 Task: Use the formula "MINIFS" in spreadsheet "Project portfolio".
Action: Mouse moved to (795, 92)
Screenshot: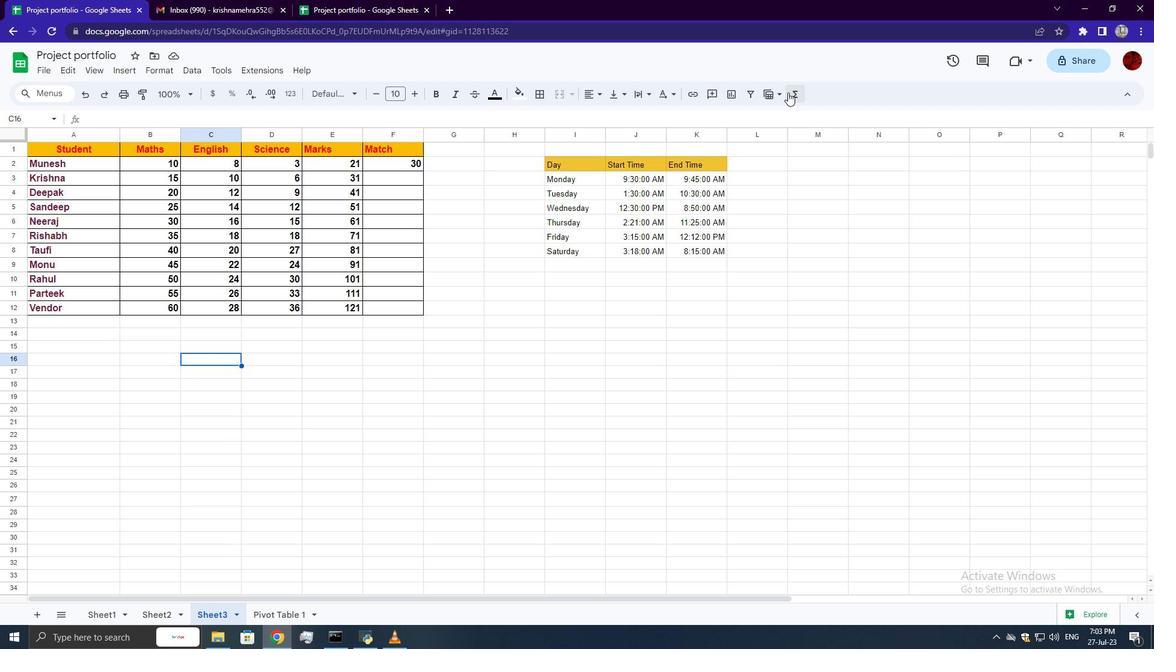 
Action: Mouse pressed left at (795, 92)
Screenshot: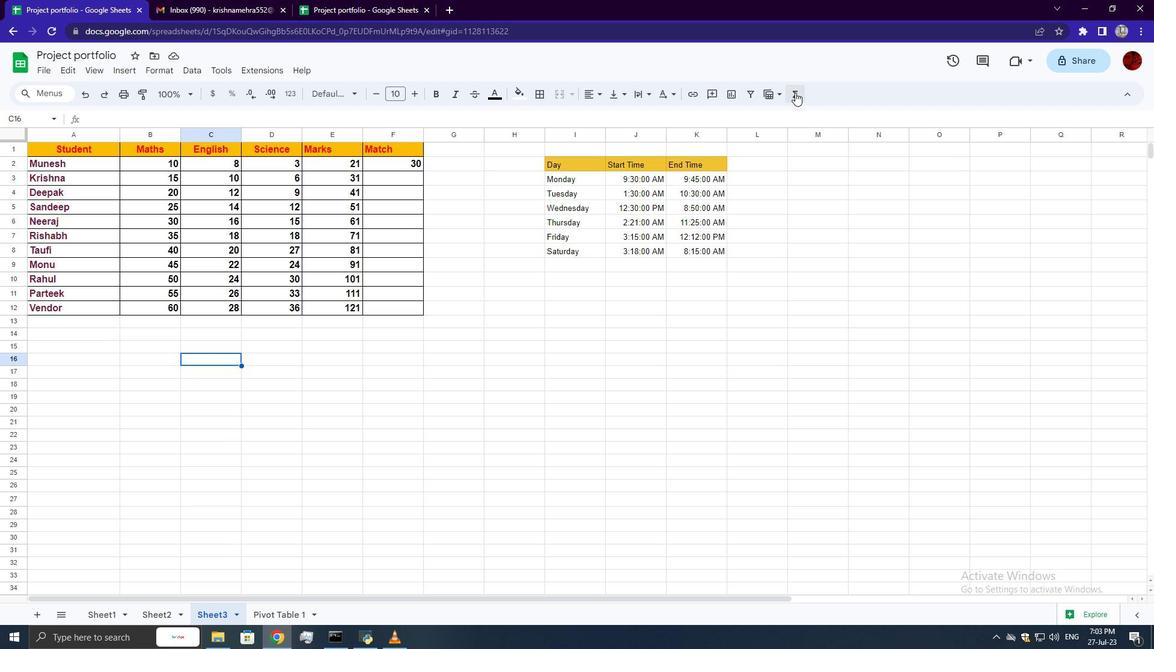 
Action: Mouse moved to (960, 239)
Screenshot: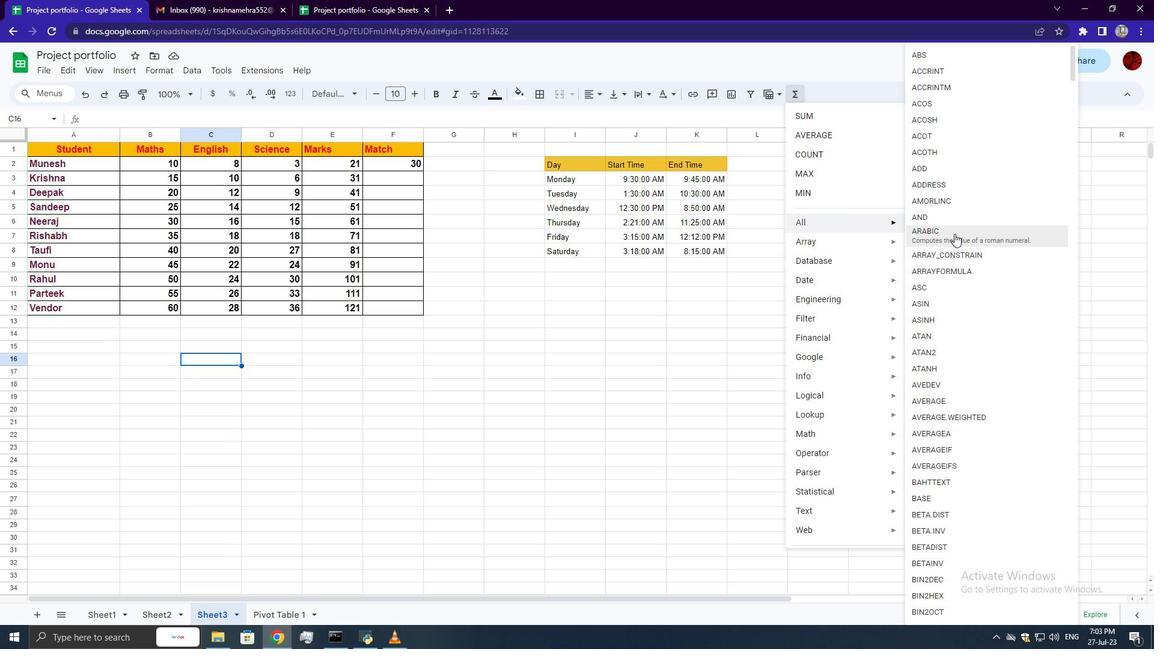 
Action: Mouse scrolled (960, 239) with delta (0, 0)
Screenshot: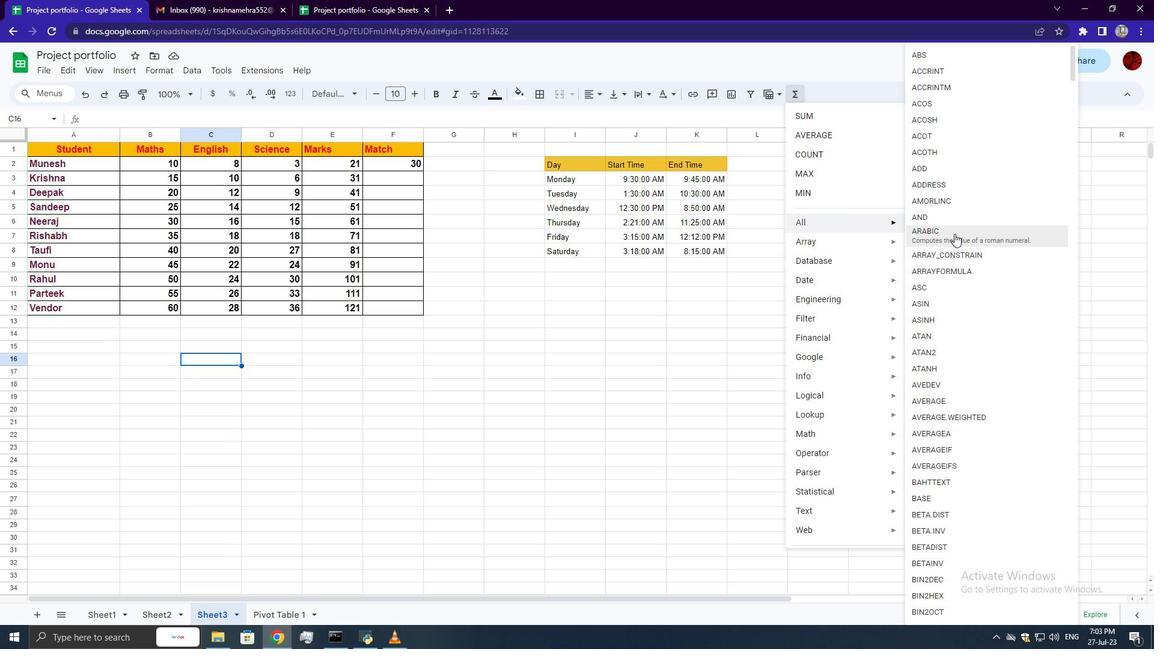 
Action: Mouse moved to (962, 241)
Screenshot: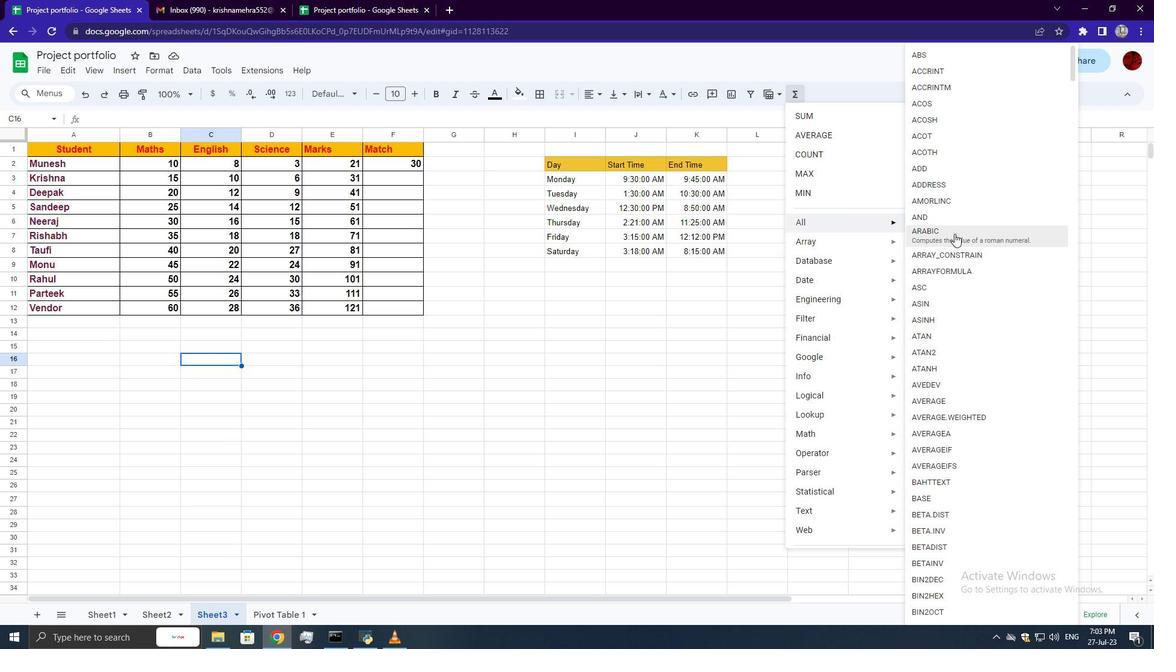 
Action: Mouse scrolled (962, 241) with delta (0, 0)
Screenshot: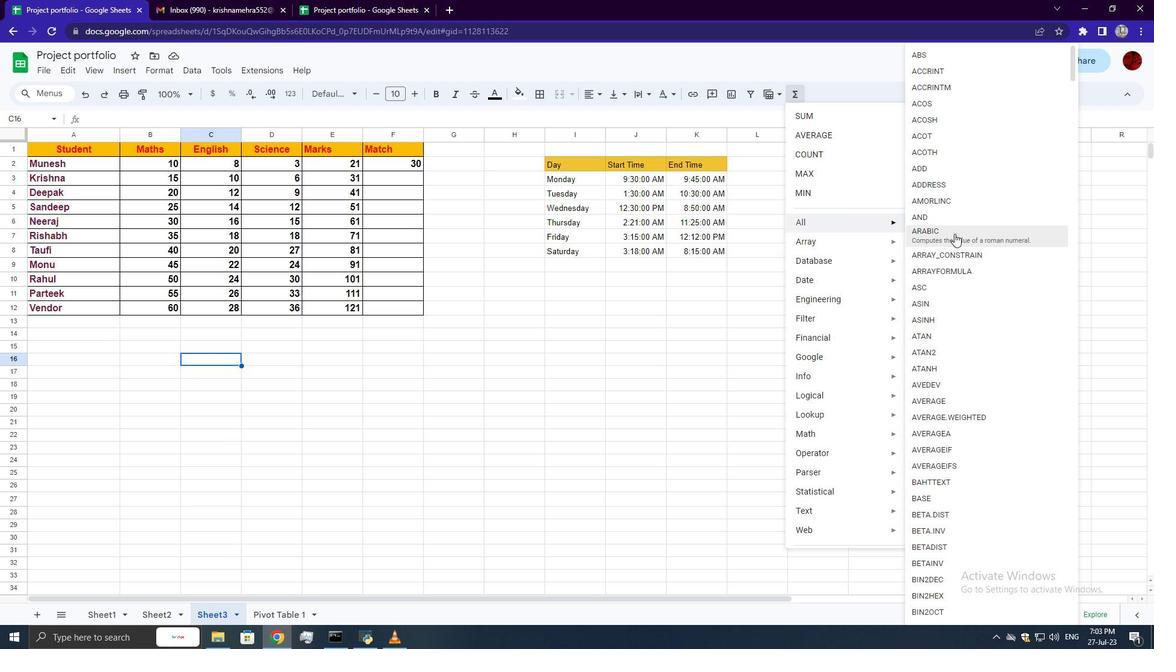 
Action: Mouse scrolled (962, 241) with delta (0, 0)
Screenshot: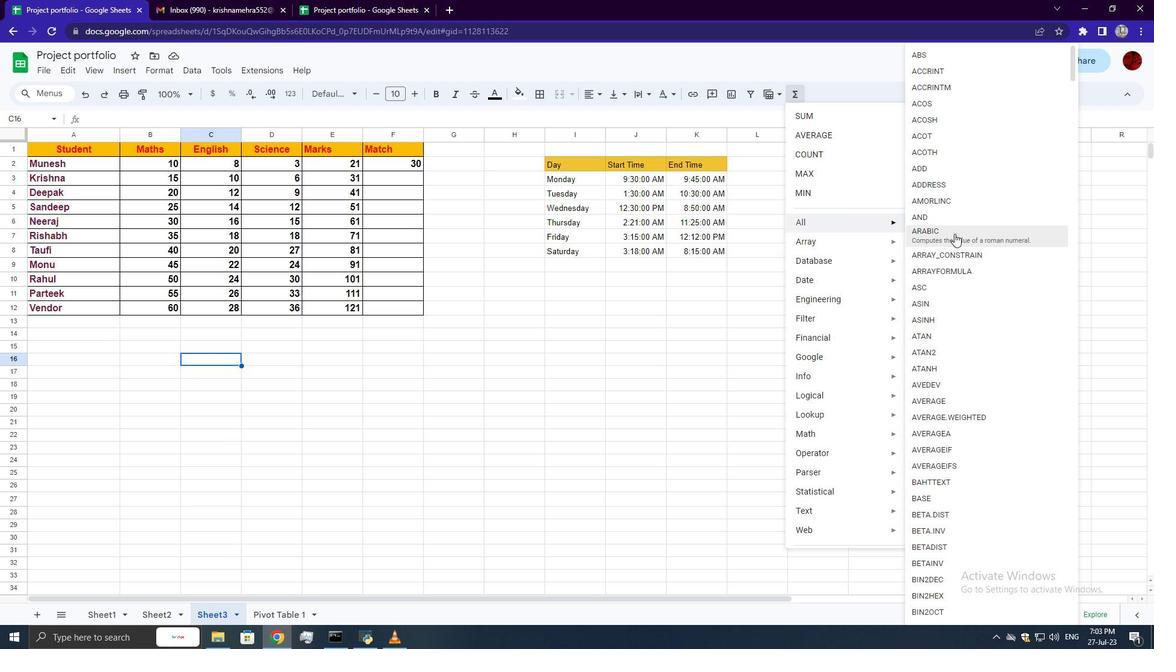 
Action: Mouse scrolled (962, 241) with delta (0, 0)
Screenshot: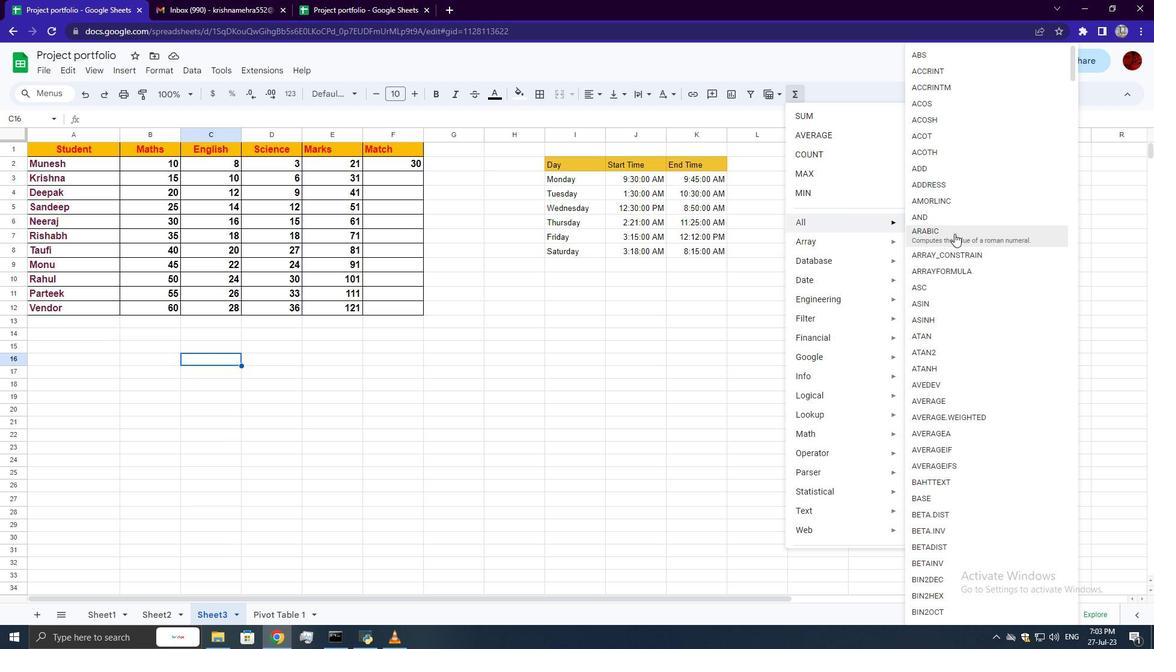 
Action: Mouse scrolled (962, 241) with delta (0, 0)
Screenshot: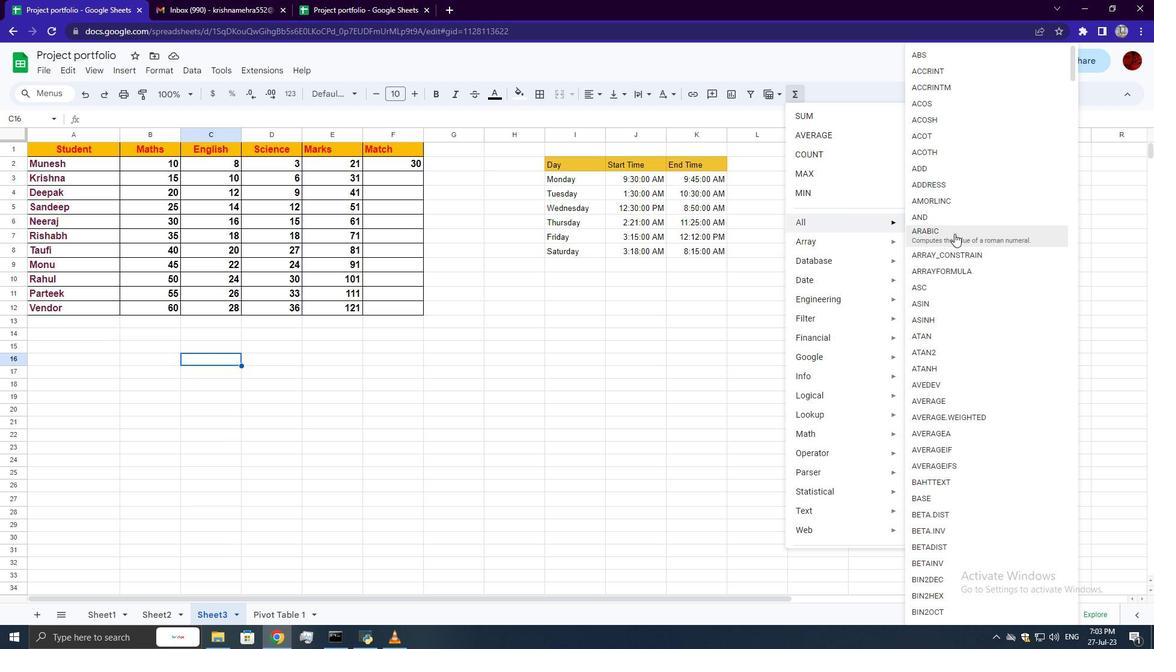 
Action: Mouse scrolled (962, 241) with delta (0, 0)
Screenshot: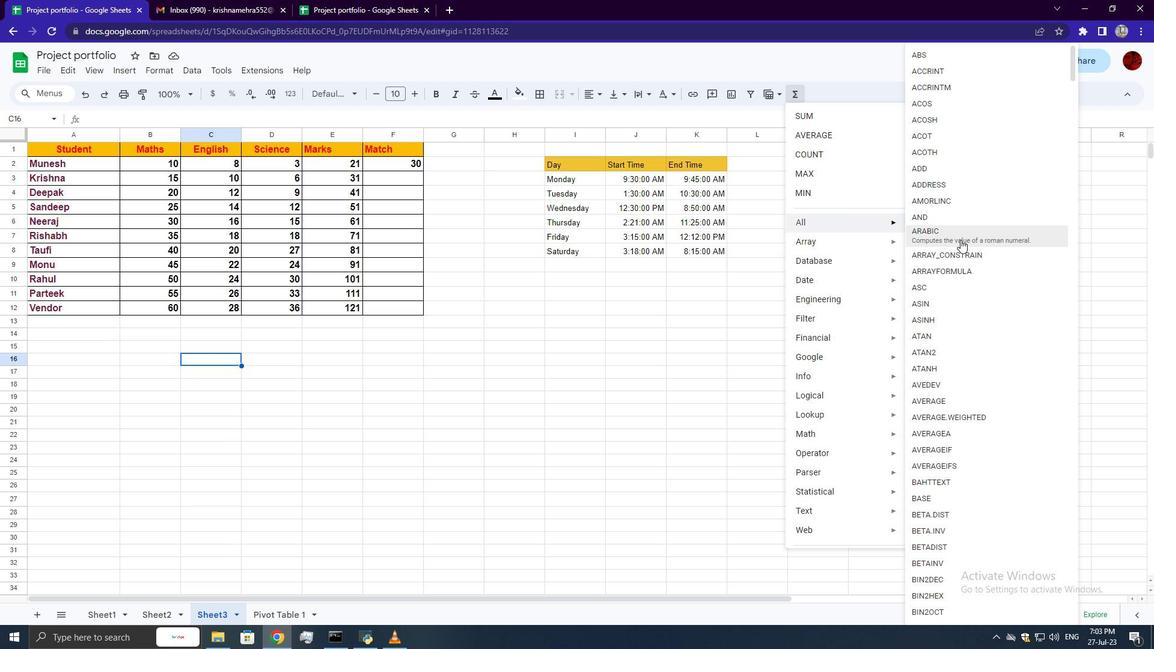 
Action: Mouse moved to (963, 241)
Screenshot: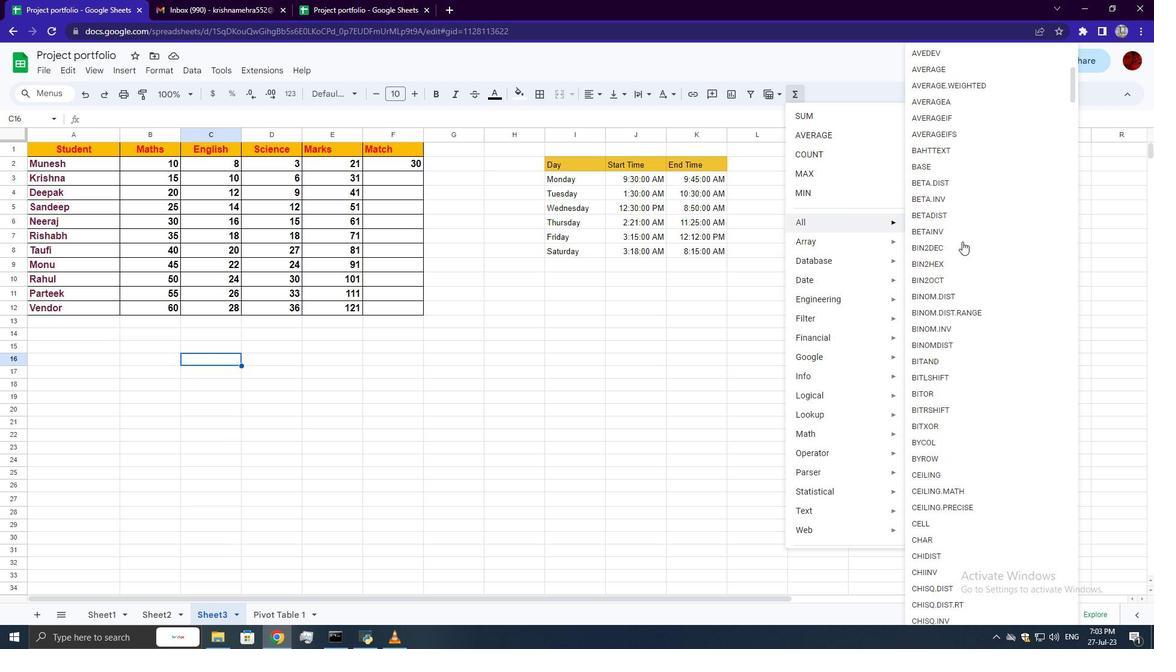 
Action: Mouse scrolled (963, 241) with delta (0, 0)
Screenshot: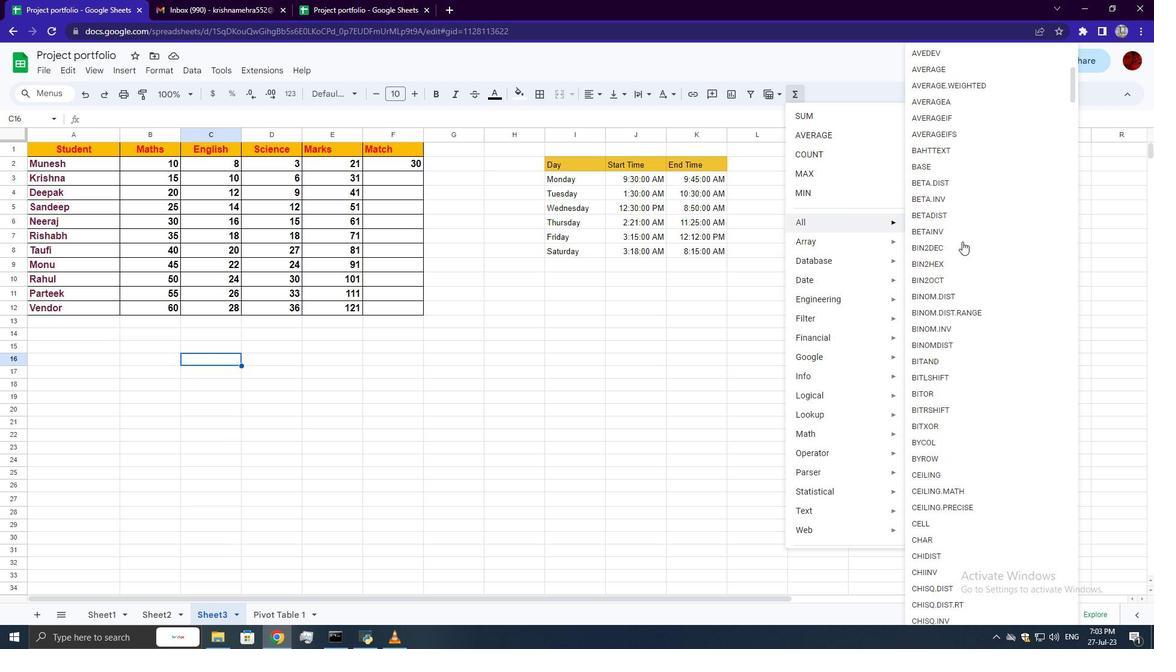 
Action: Mouse scrolled (963, 241) with delta (0, 0)
Screenshot: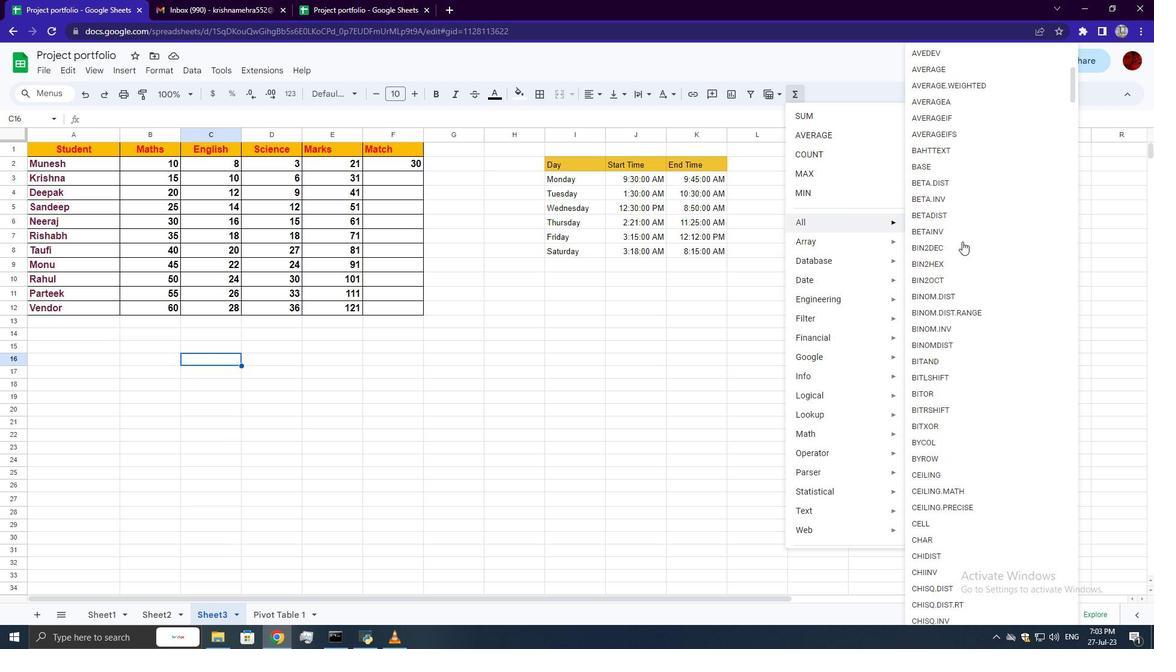 
Action: Mouse scrolled (963, 241) with delta (0, 0)
Screenshot: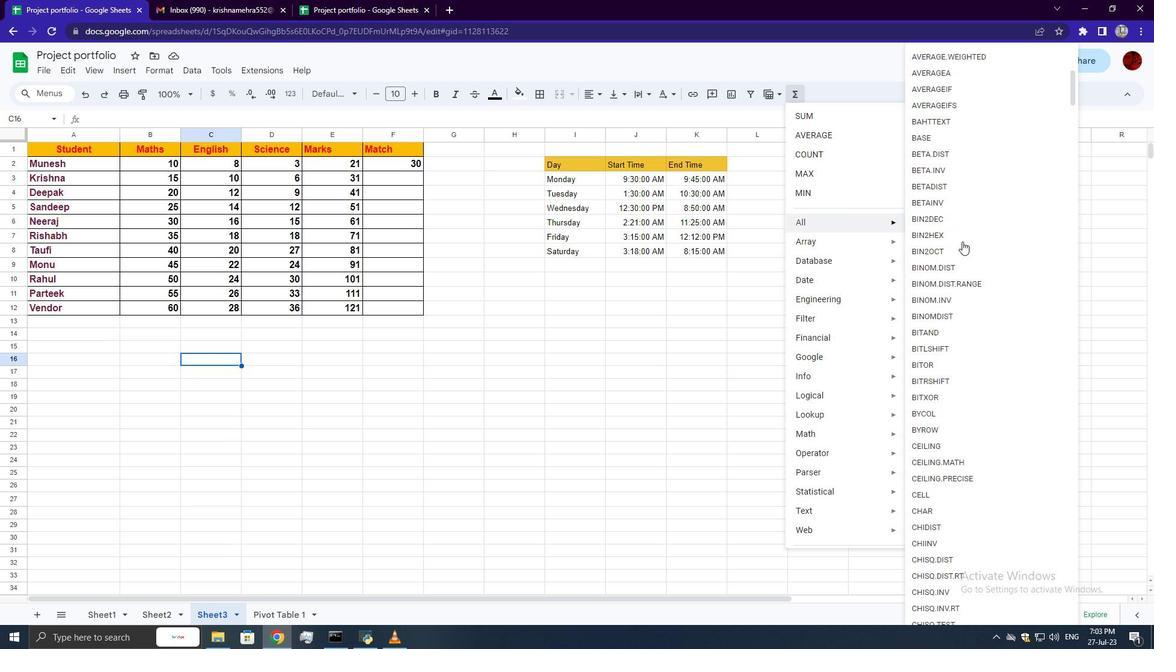 
Action: Mouse scrolled (963, 241) with delta (0, 0)
Screenshot: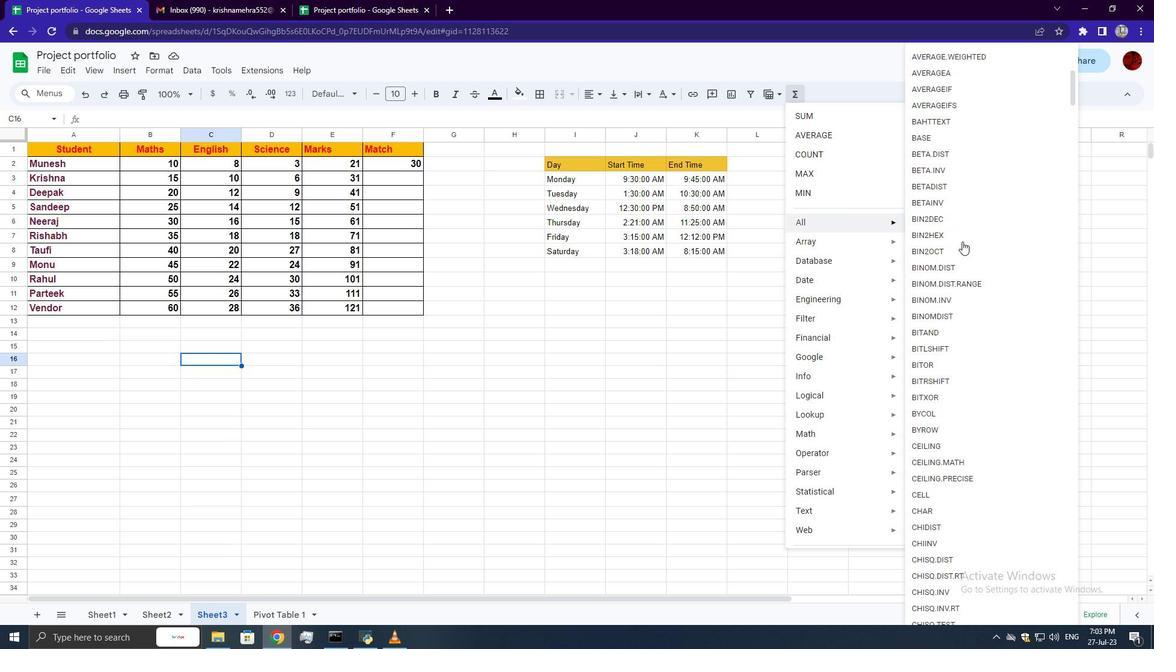 
Action: Mouse scrolled (963, 241) with delta (0, 0)
Screenshot: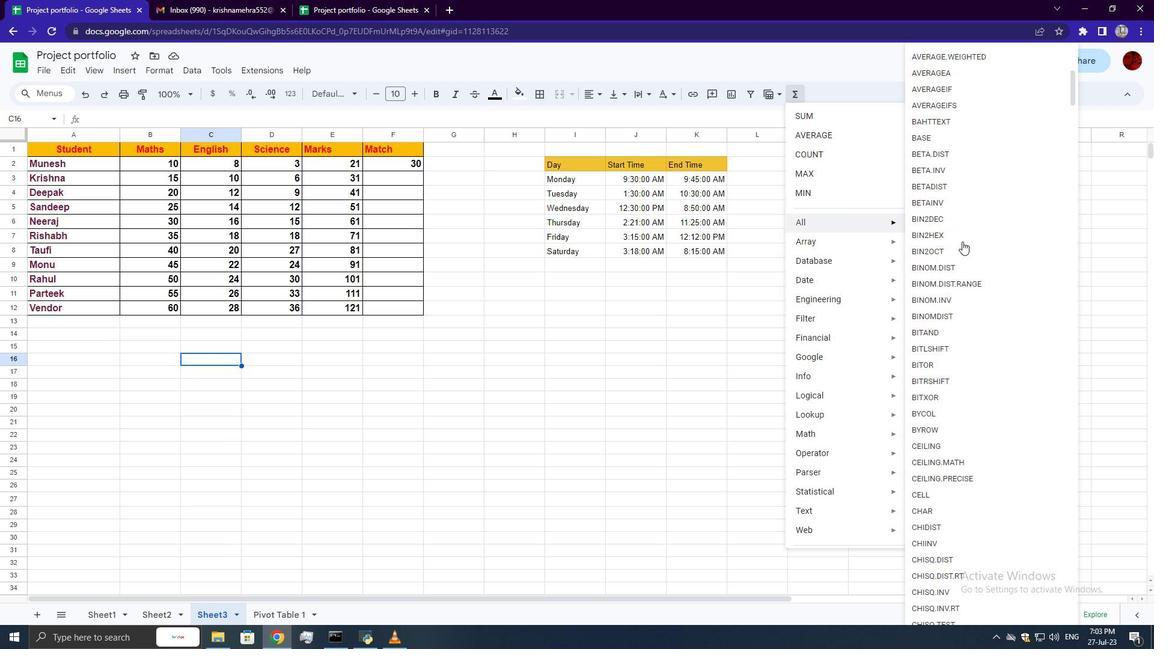 
Action: Mouse scrolled (963, 241) with delta (0, 0)
Screenshot: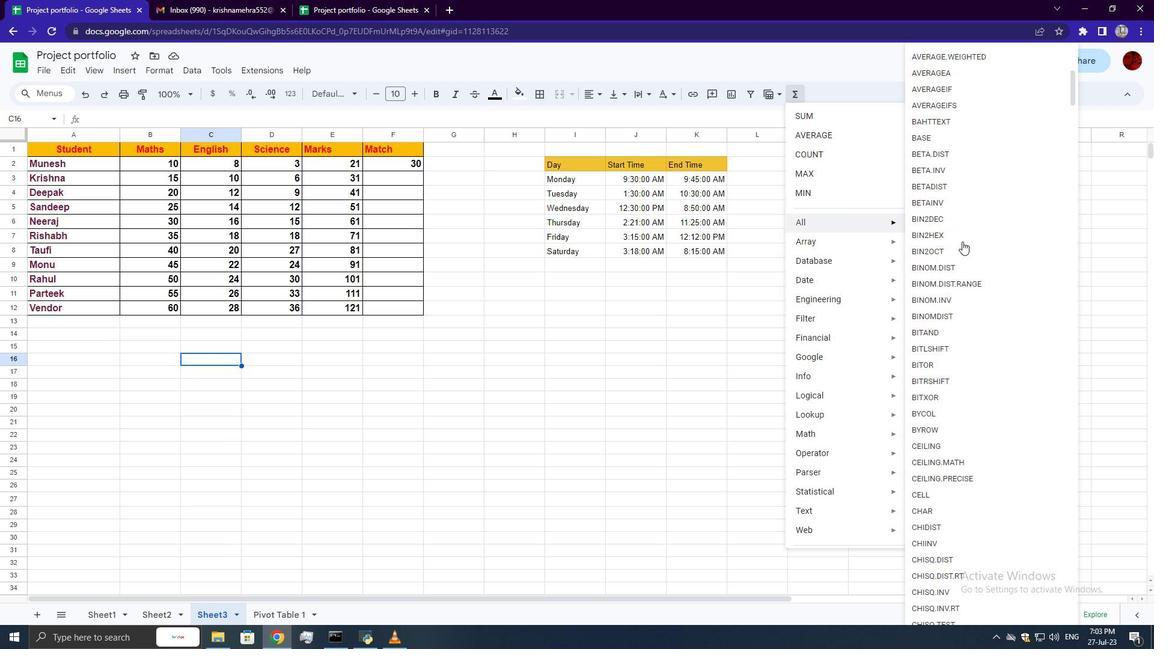 
Action: Mouse scrolled (963, 241) with delta (0, 0)
Screenshot: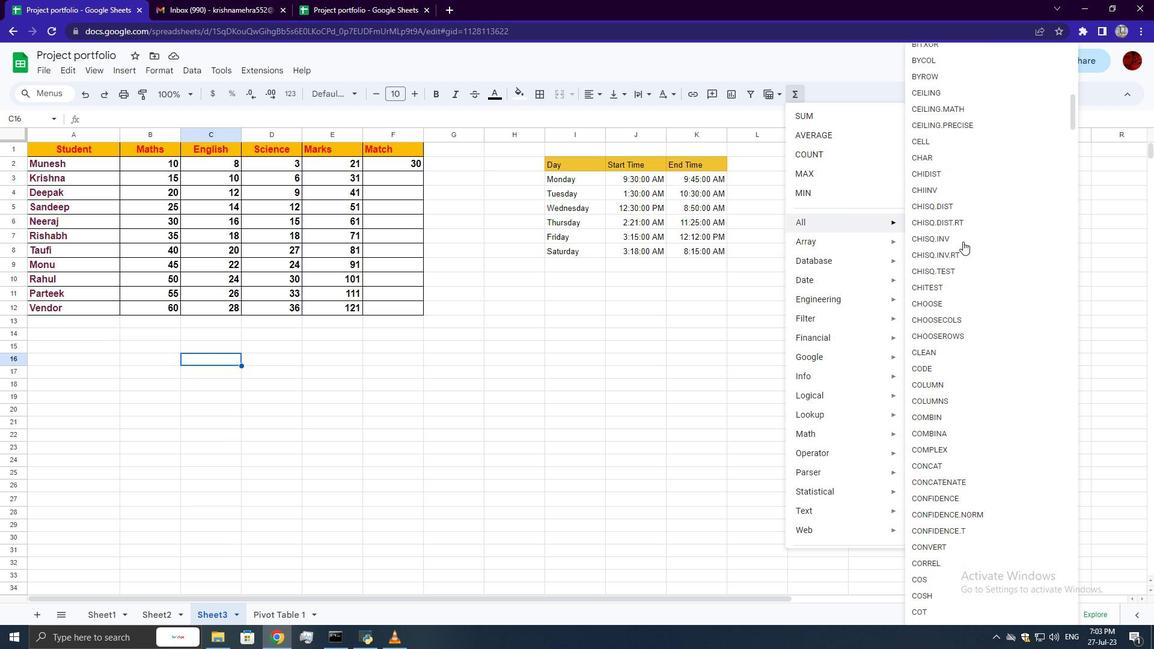 
Action: Mouse moved to (963, 243)
Screenshot: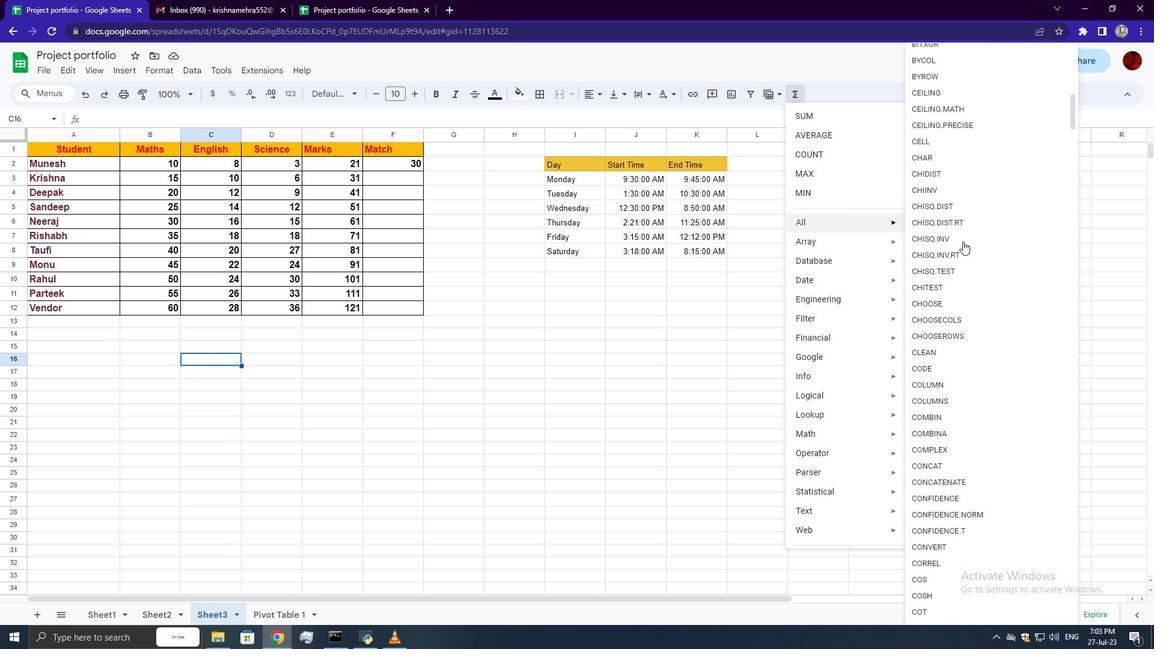 
Action: Mouse scrolled (963, 242) with delta (0, 0)
Screenshot: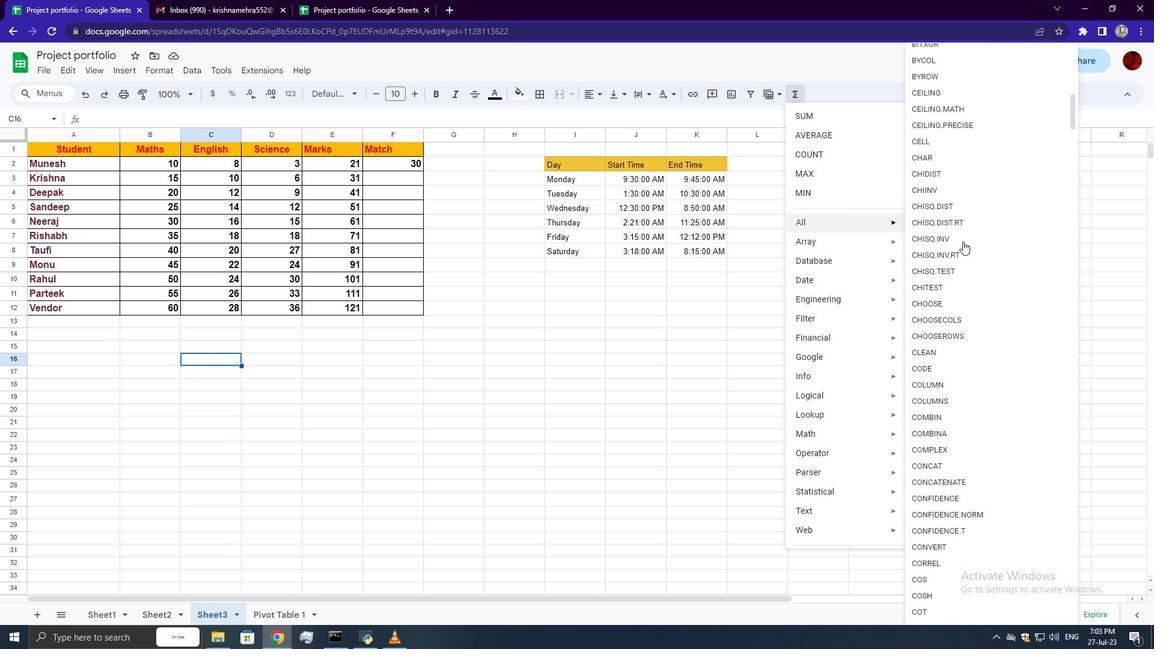 
Action: Mouse scrolled (963, 242) with delta (0, 0)
Screenshot: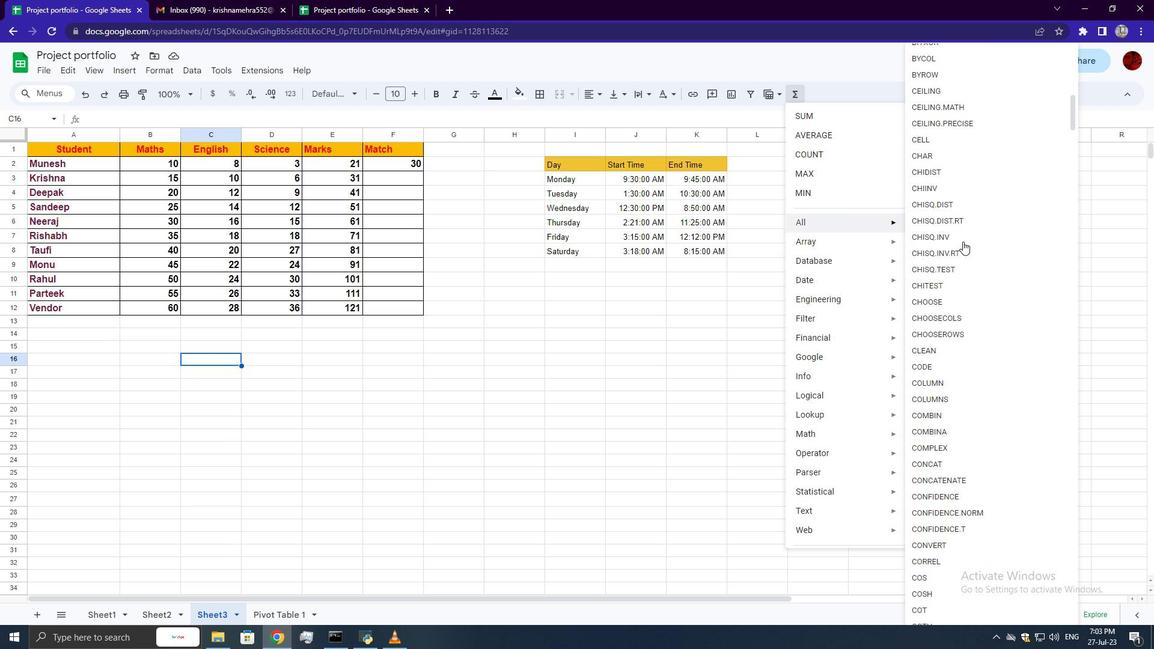 
Action: Mouse scrolled (963, 242) with delta (0, 0)
Screenshot: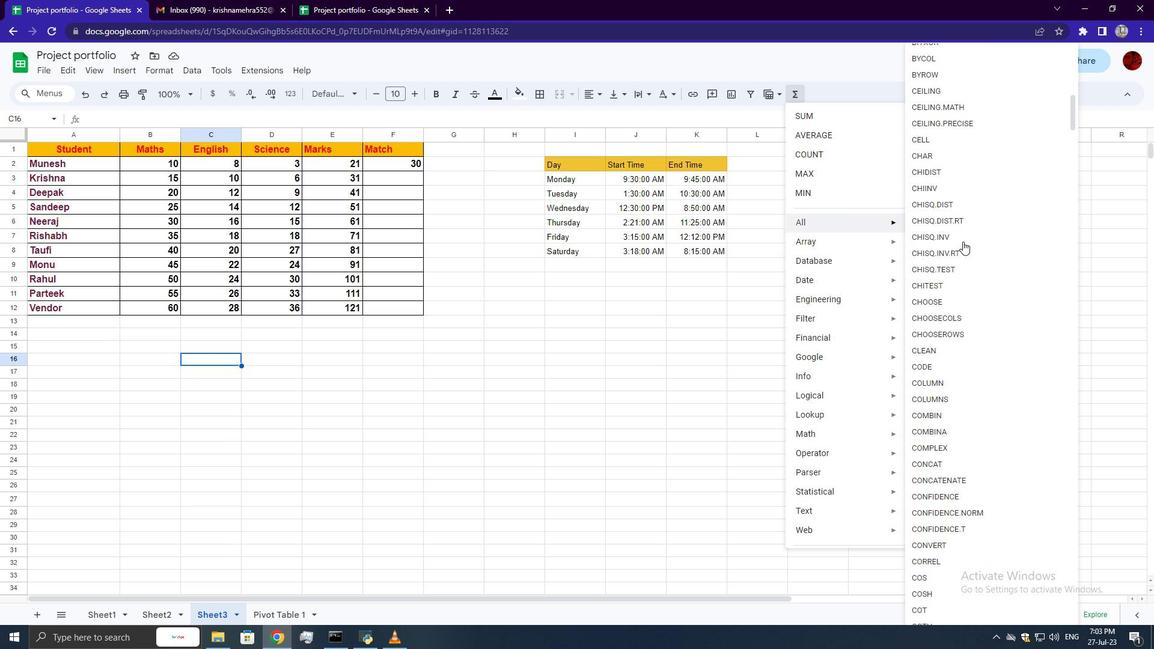 
Action: Mouse scrolled (963, 242) with delta (0, 0)
Screenshot: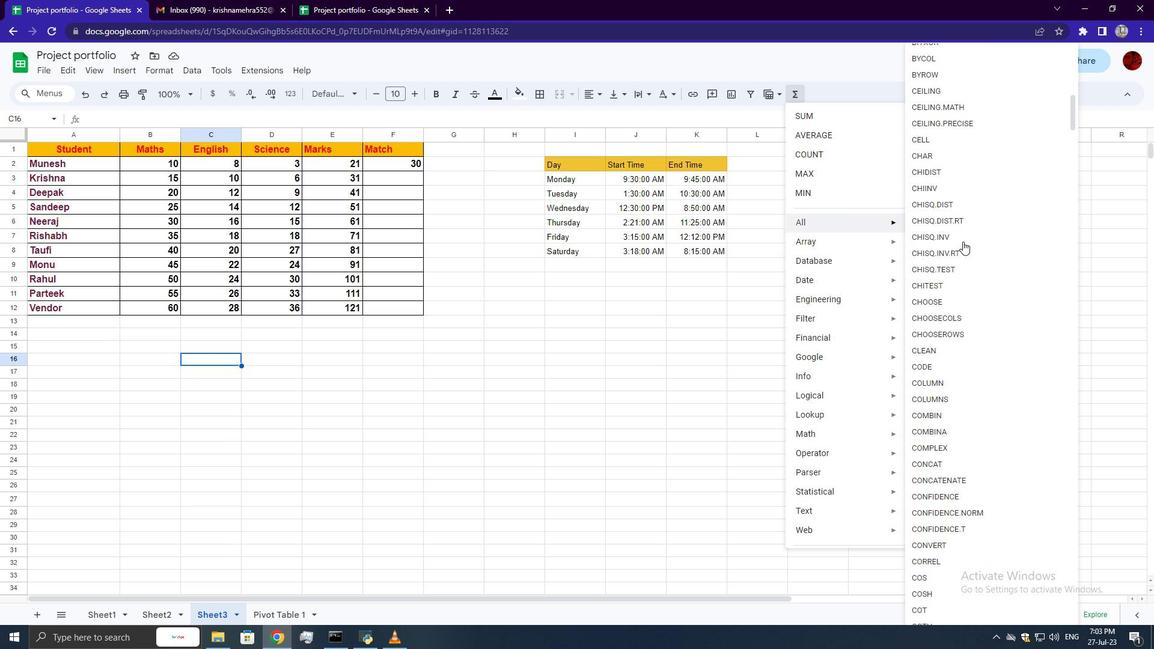 
Action: Mouse scrolled (963, 242) with delta (0, 0)
Screenshot: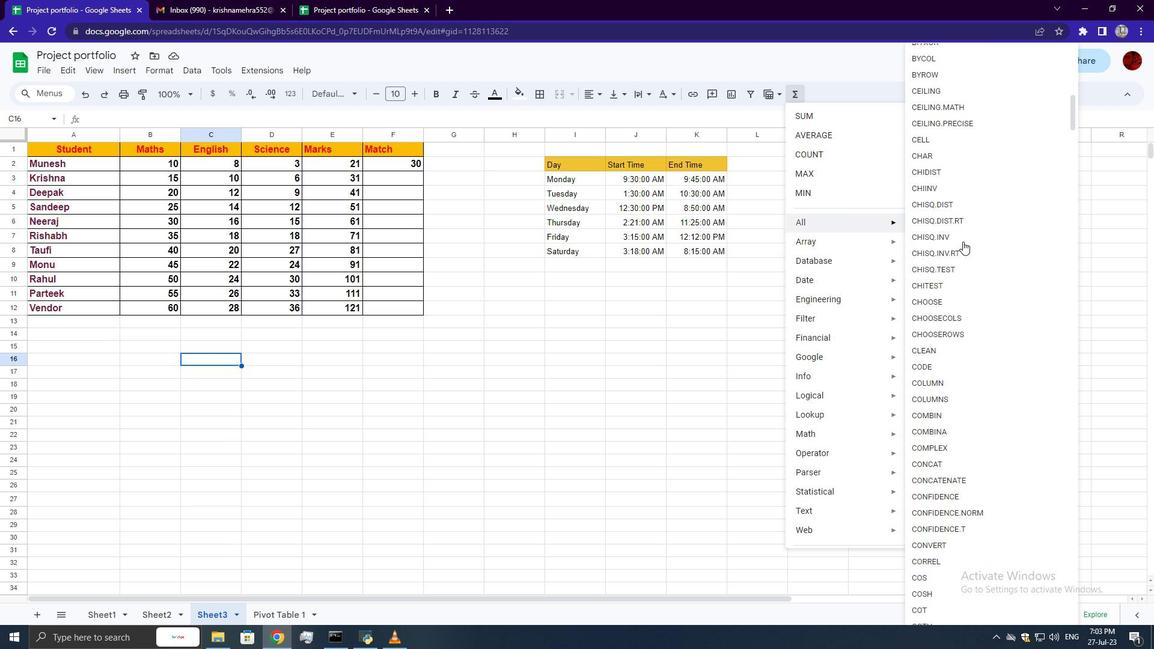 
Action: Mouse scrolled (963, 242) with delta (0, 0)
Screenshot: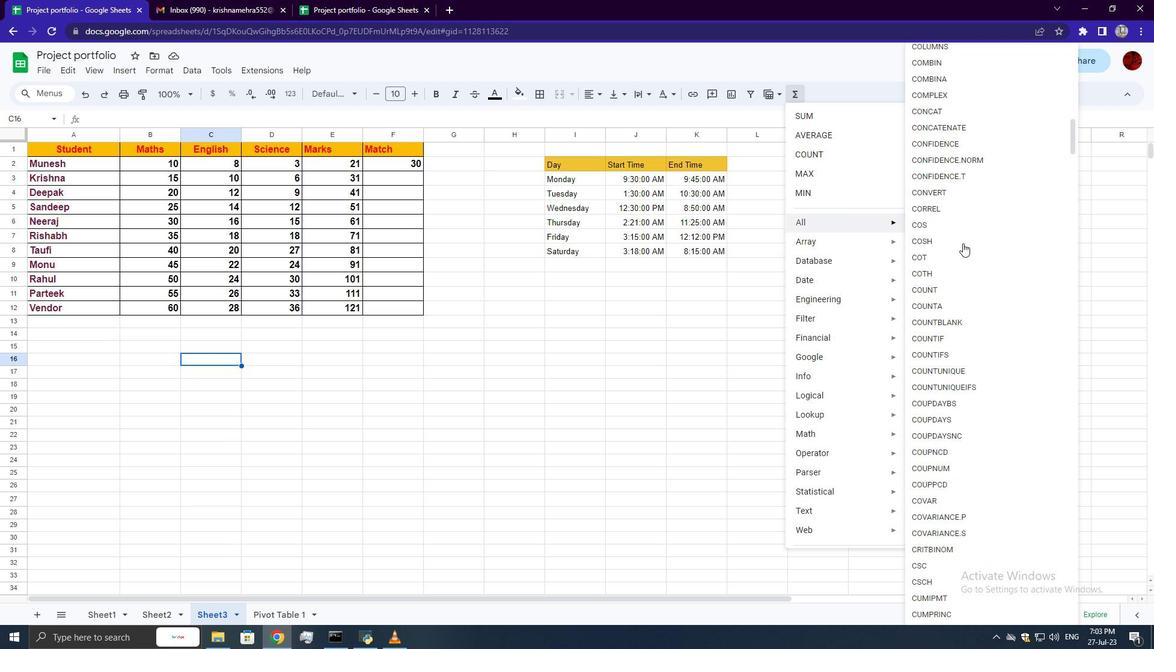
Action: Mouse scrolled (963, 242) with delta (0, 0)
Screenshot: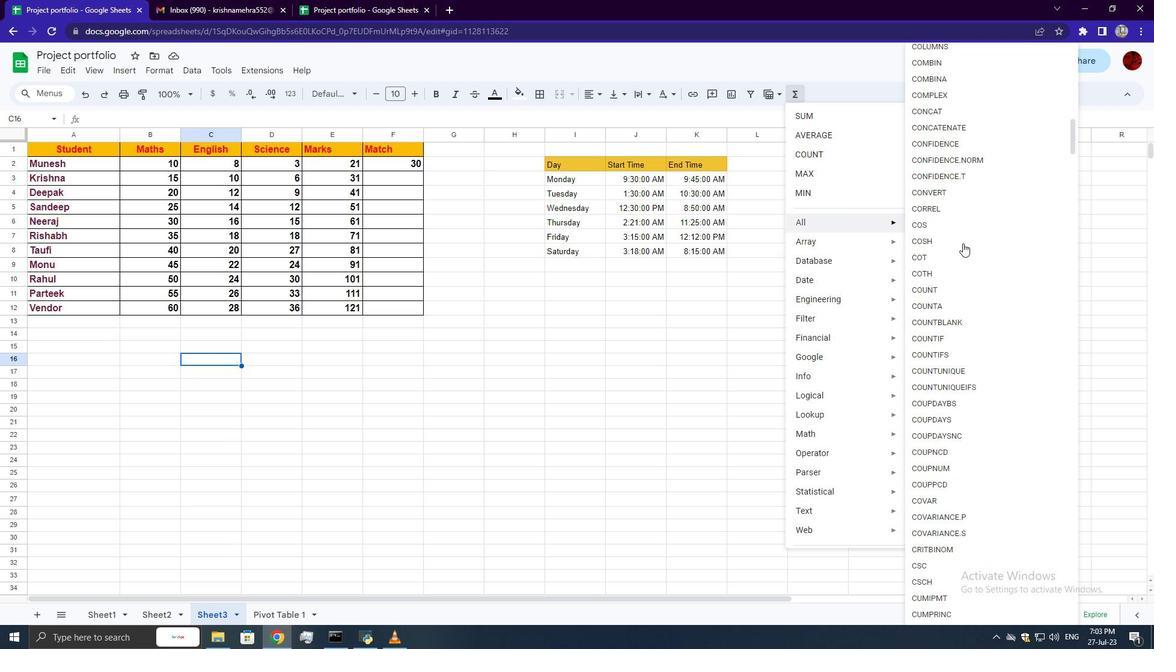 
Action: Mouse scrolled (963, 242) with delta (0, 0)
Screenshot: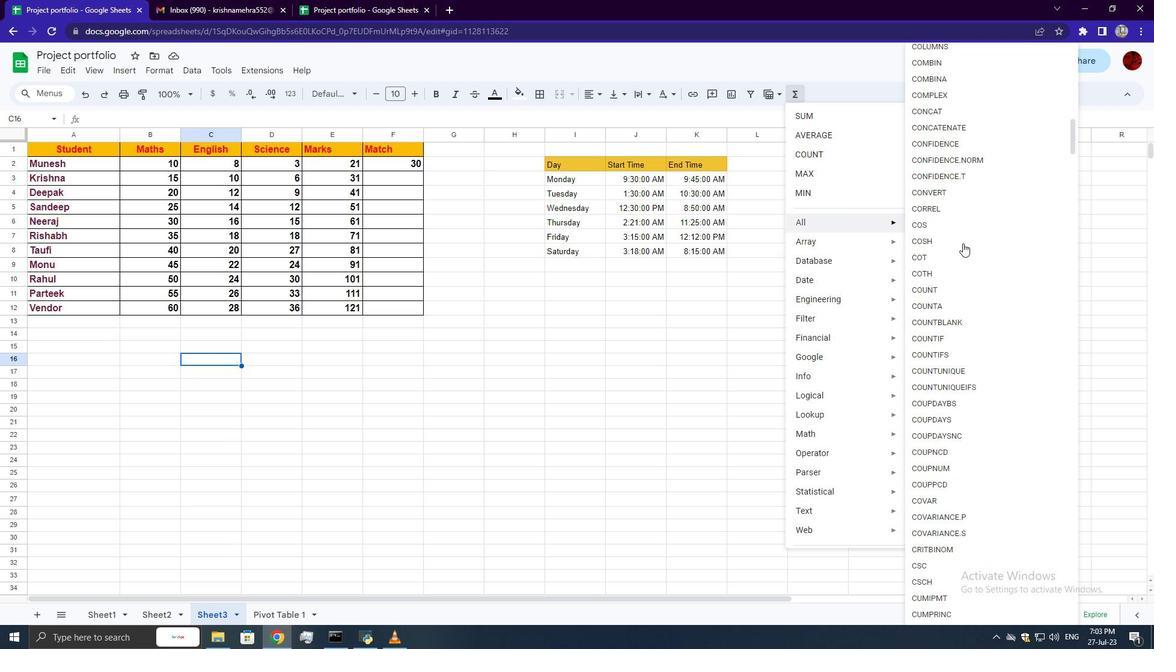 
Action: Mouse scrolled (963, 242) with delta (0, 0)
Screenshot: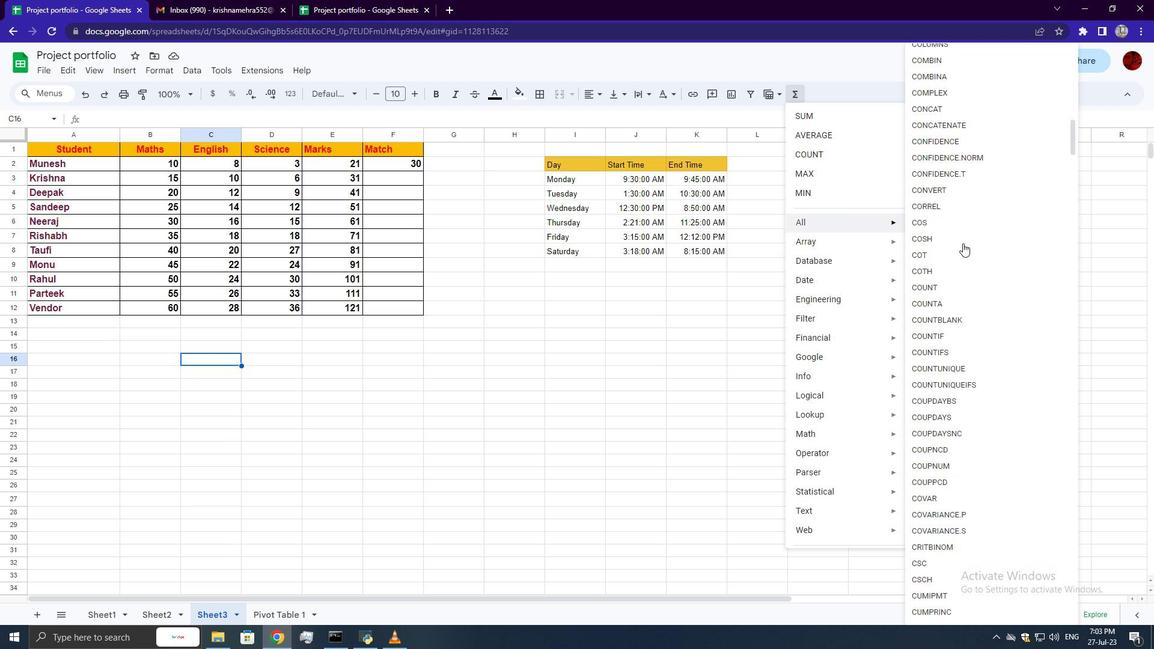 
Action: Mouse scrolled (963, 242) with delta (0, 0)
Screenshot: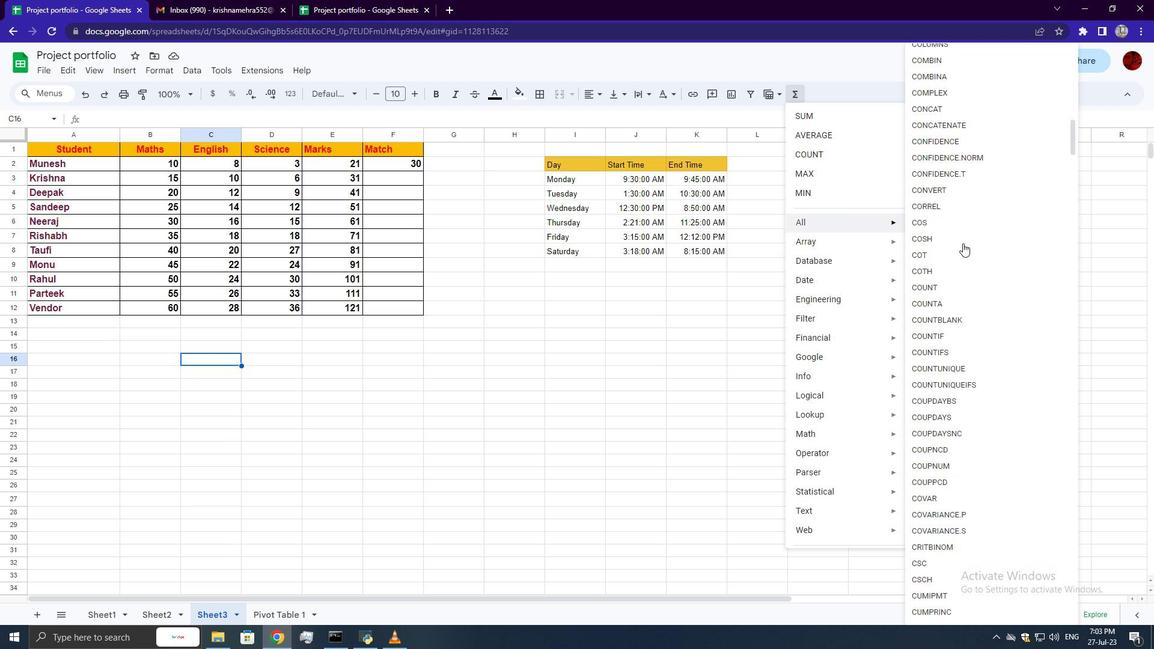 
Action: Mouse scrolled (963, 242) with delta (0, 0)
Screenshot: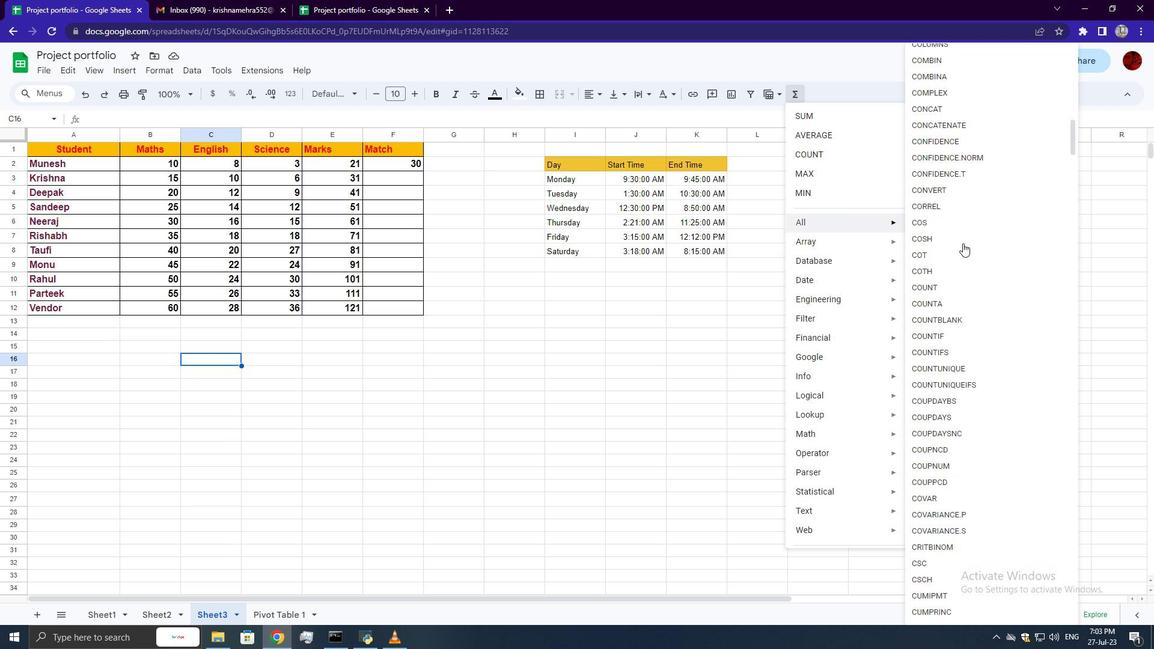 
Action: Mouse scrolled (963, 242) with delta (0, 0)
Screenshot: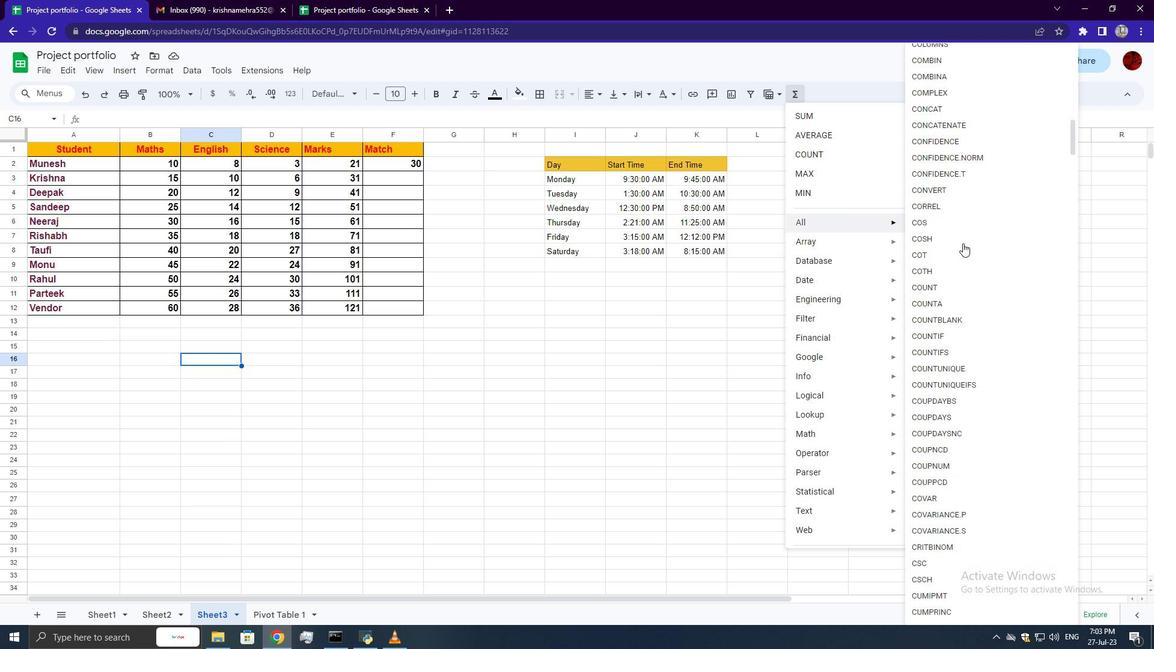 
Action: Mouse scrolled (963, 242) with delta (0, 0)
Screenshot: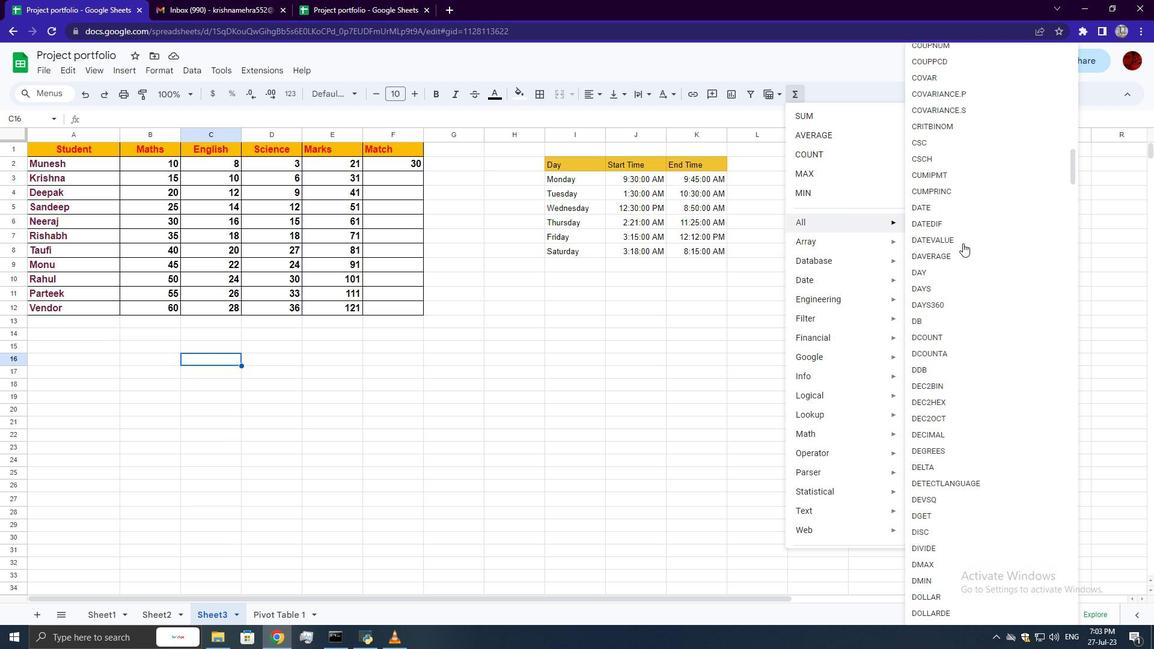 
Action: Mouse scrolled (963, 242) with delta (0, 0)
Screenshot: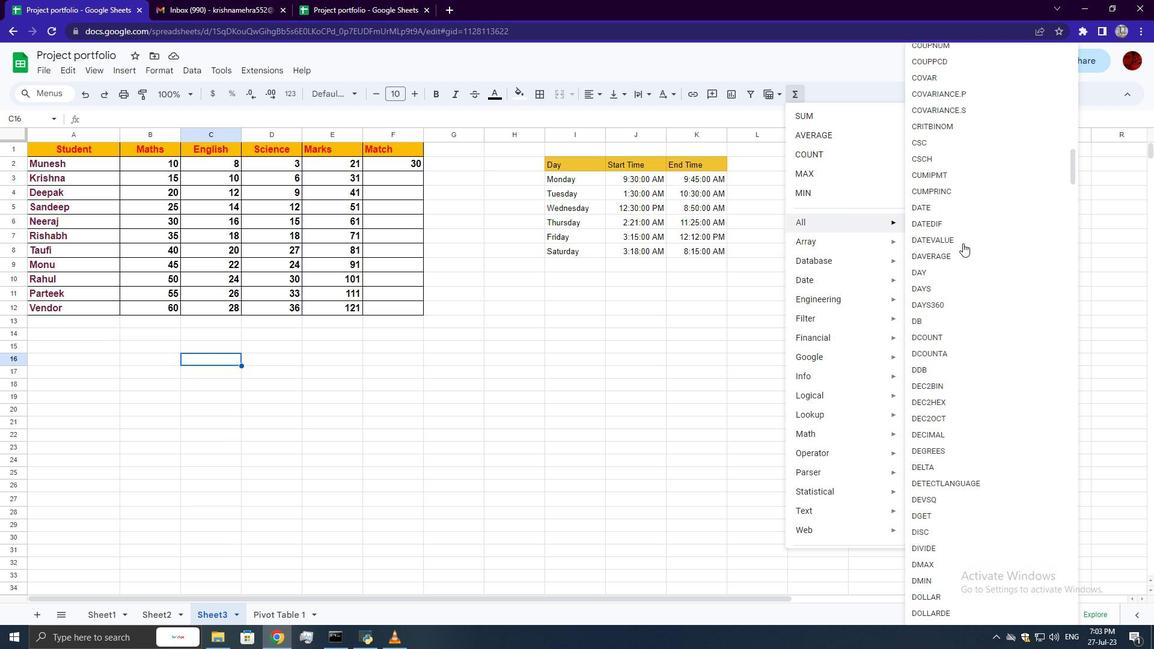 
Action: Mouse scrolled (963, 242) with delta (0, 0)
Screenshot: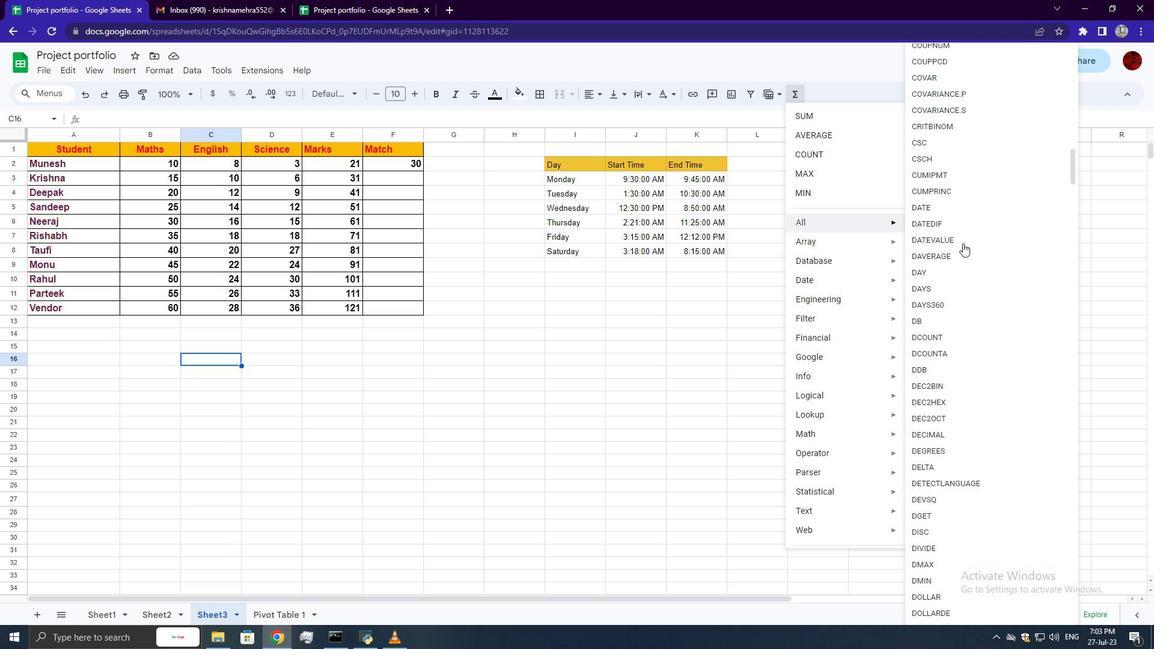 
Action: Mouse scrolled (963, 242) with delta (0, 0)
Screenshot: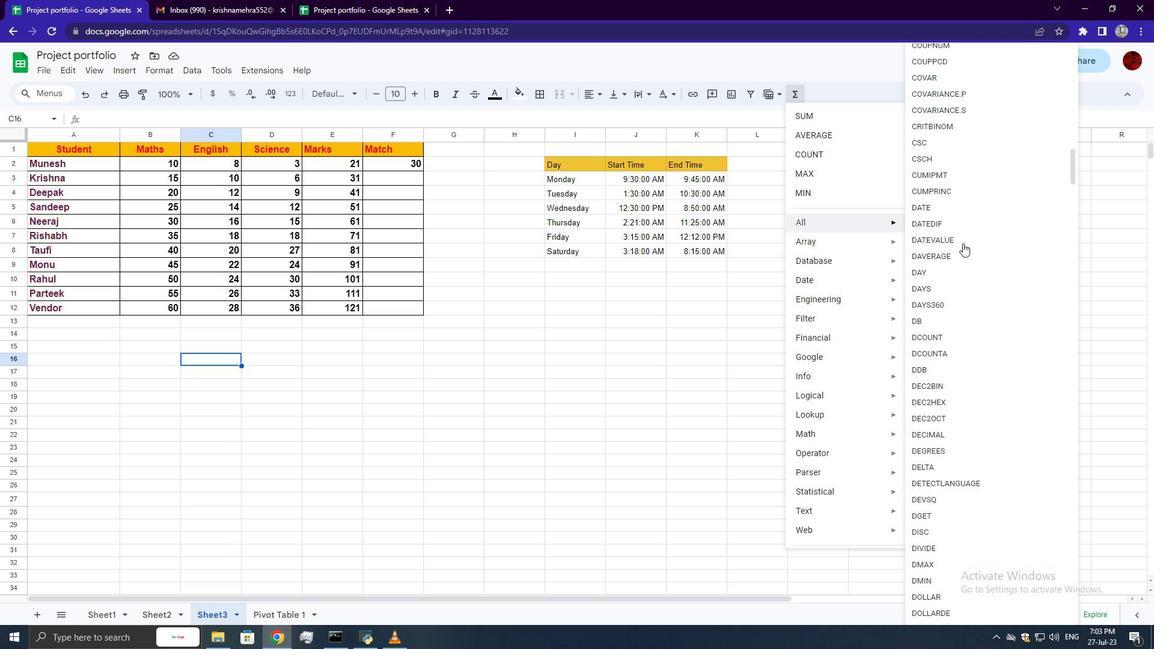 
Action: Mouse scrolled (963, 242) with delta (0, 0)
Screenshot: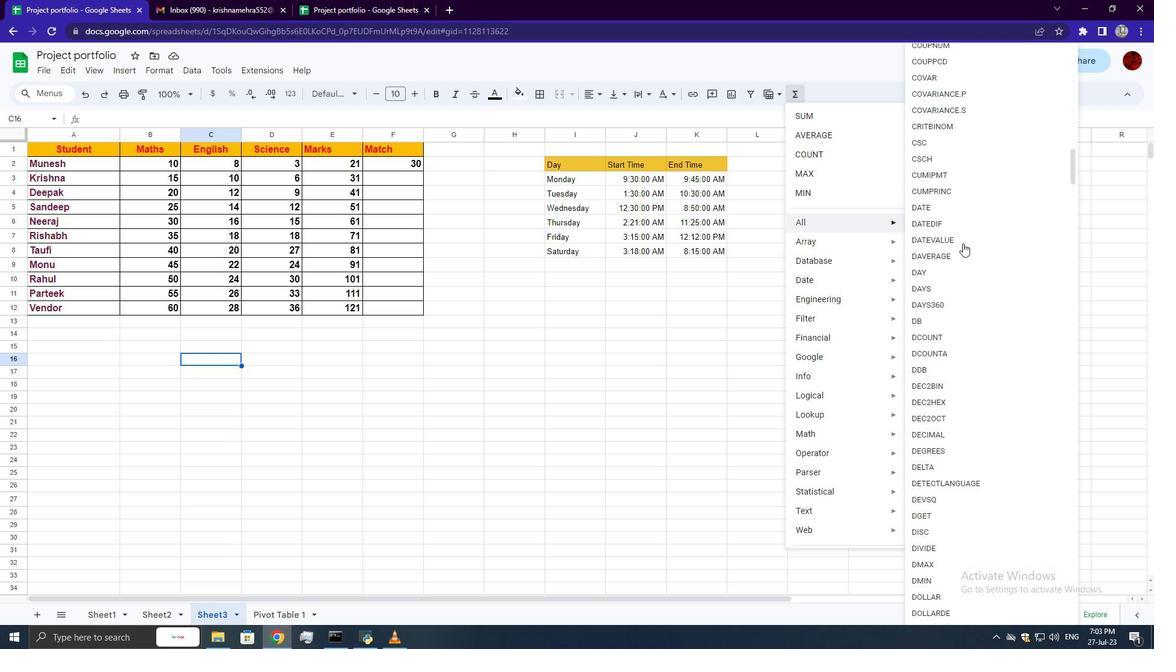 
Action: Mouse scrolled (963, 242) with delta (0, 0)
Screenshot: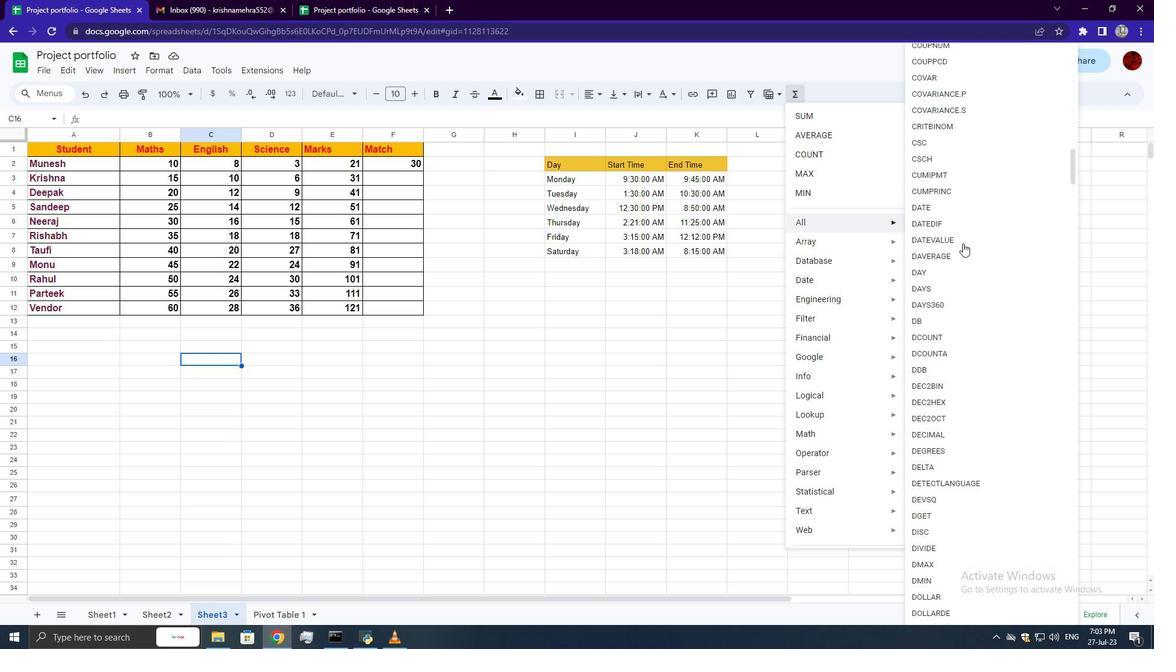 
Action: Mouse scrolled (963, 242) with delta (0, 0)
Screenshot: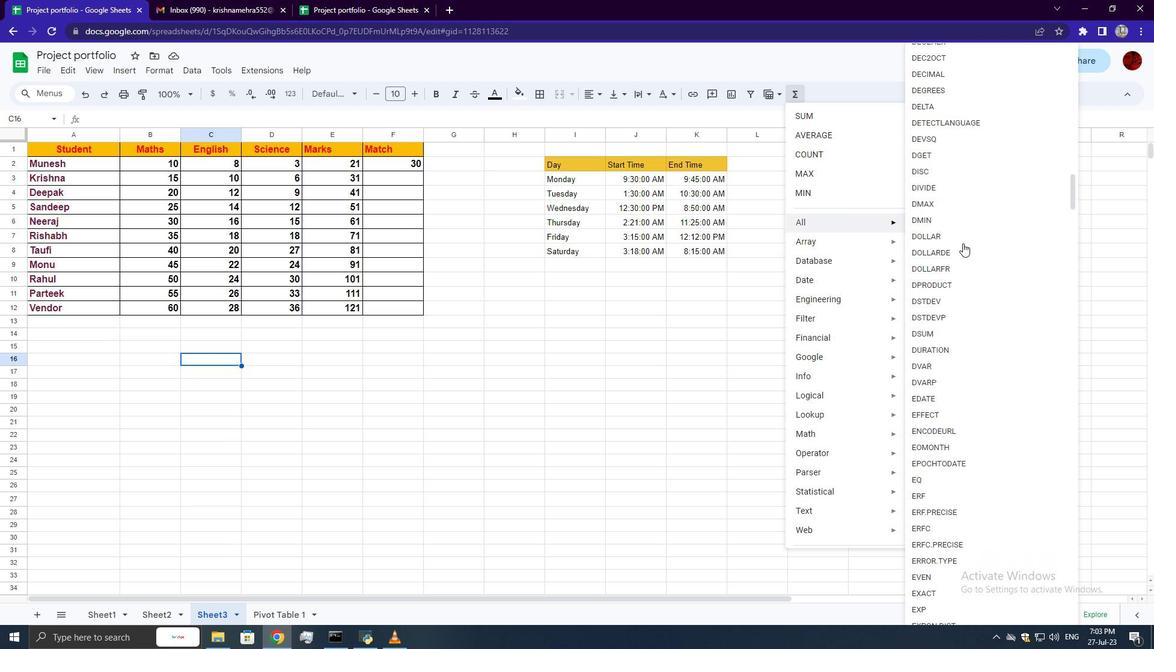
Action: Mouse scrolled (963, 242) with delta (0, 0)
Screenshot: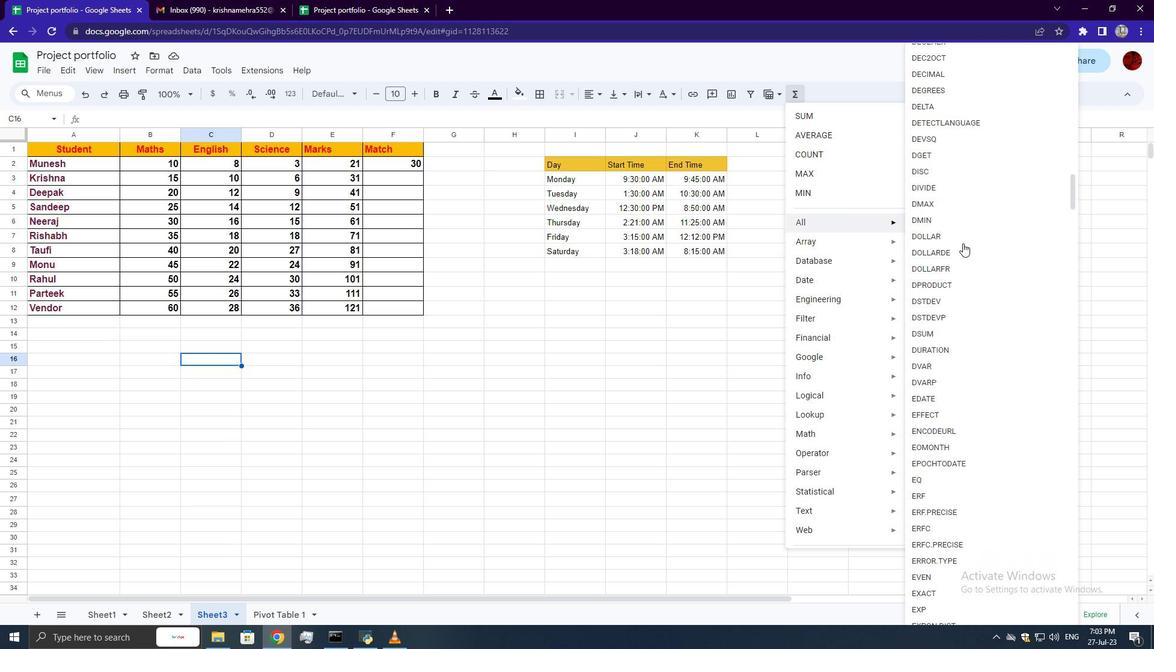 
Action: Mouse scrolled (963, 242) with delta (0, 0)
Screenshot: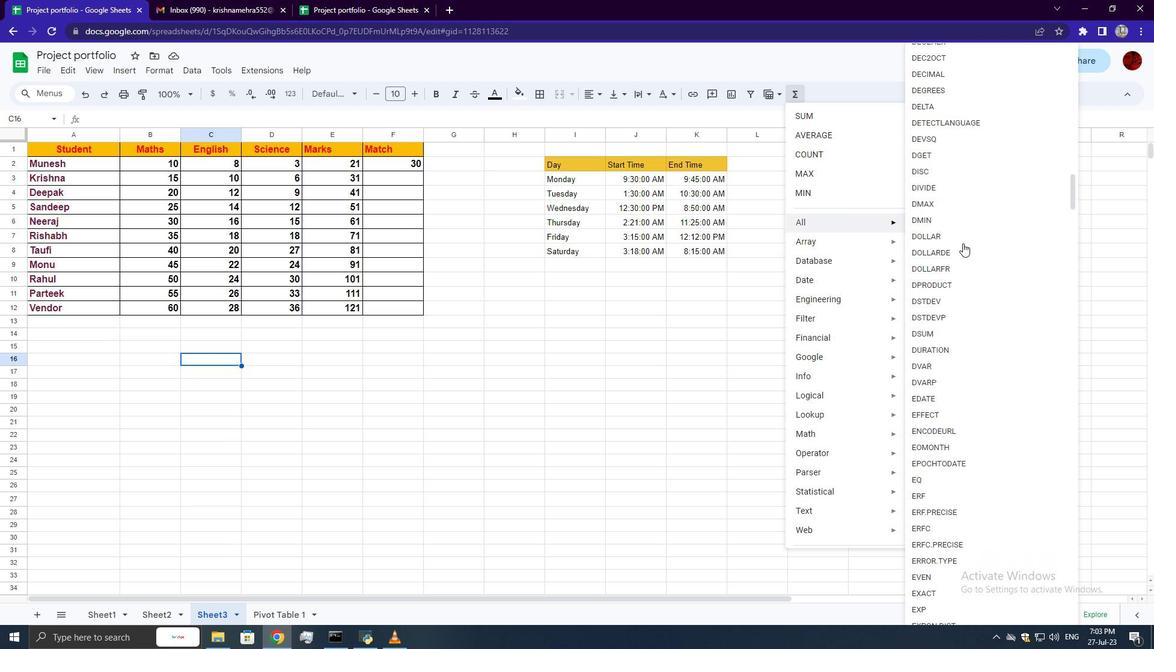 
Action: Mouse scrolled (963, 242) with delta (0, 0)
Screenshot: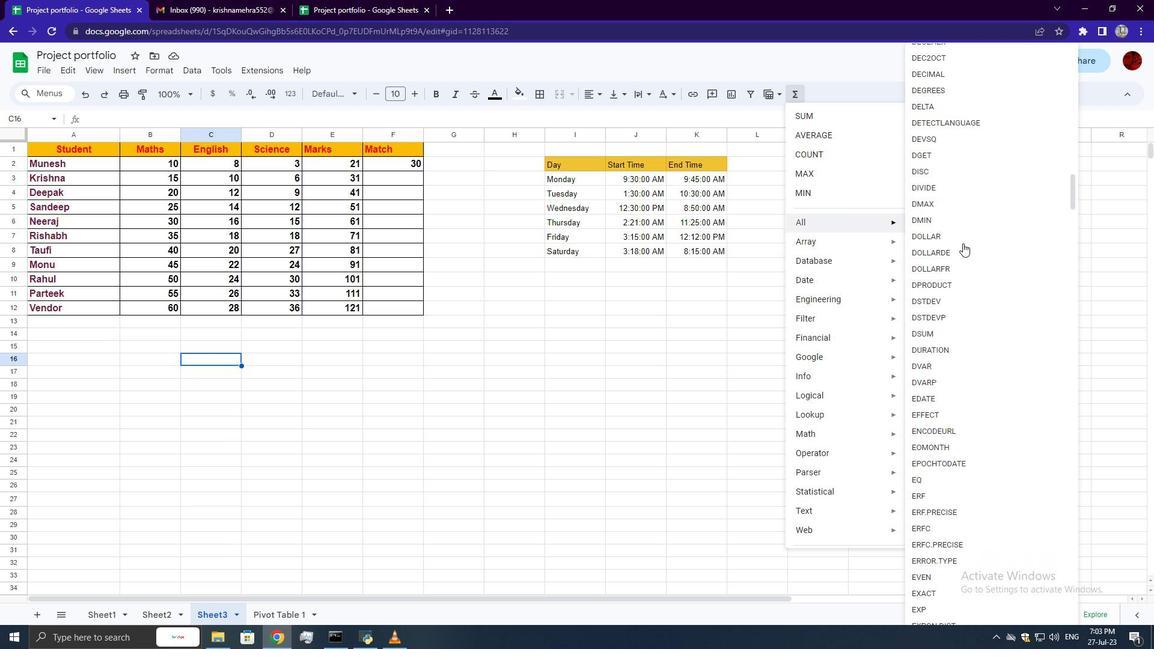 
Action: Mouse scrolled (963, 242) with delta (0, 0)
Screenshot: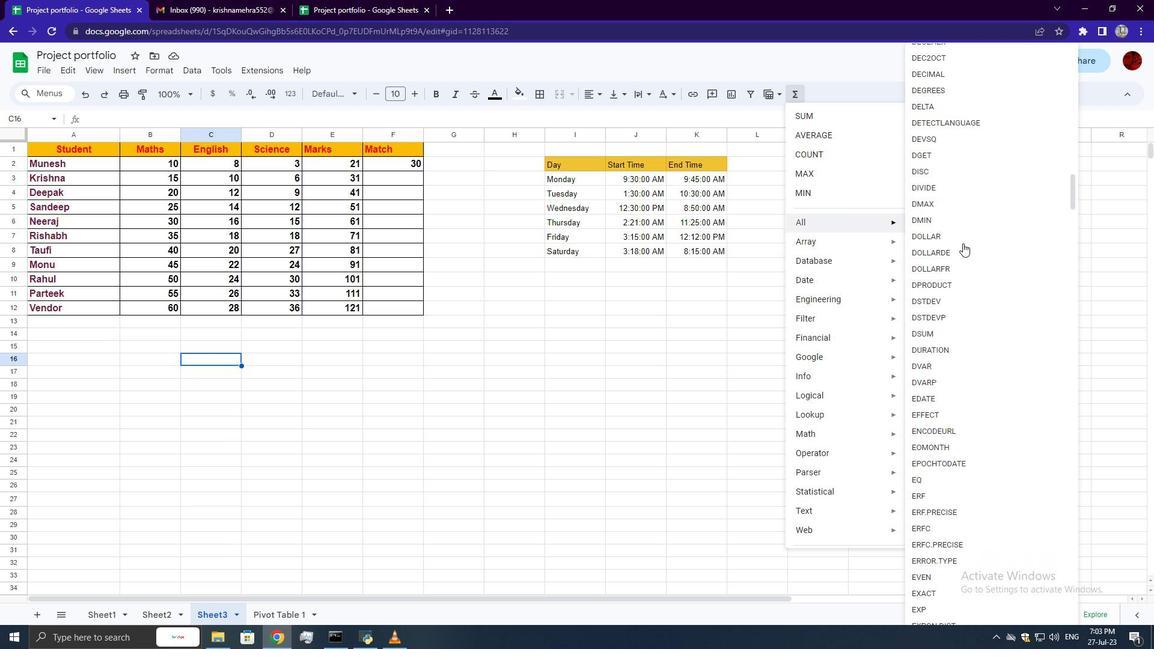 
Action: Mouse scrolled (963, 242) with delta (0, 0)
Screenshot: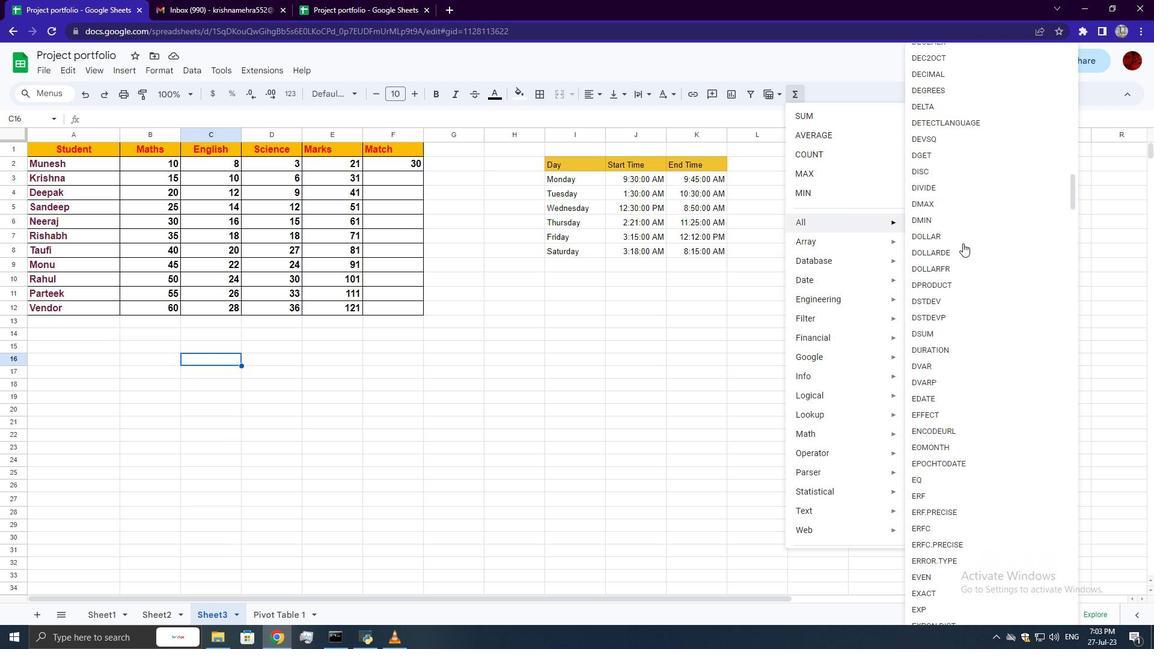 
Action: Mouse scrolled (963, 242) with delta (0, 0)
Screenshot: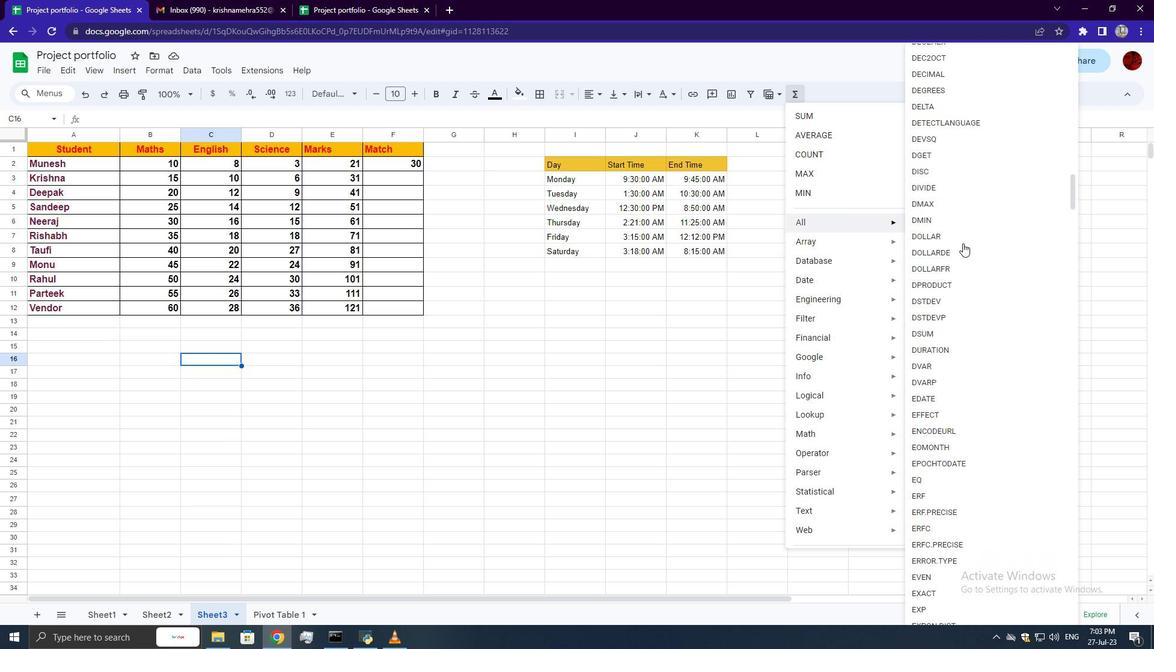 
Action: Mouse scrolled (963, 242) with delta (0, 0)
Screenshot: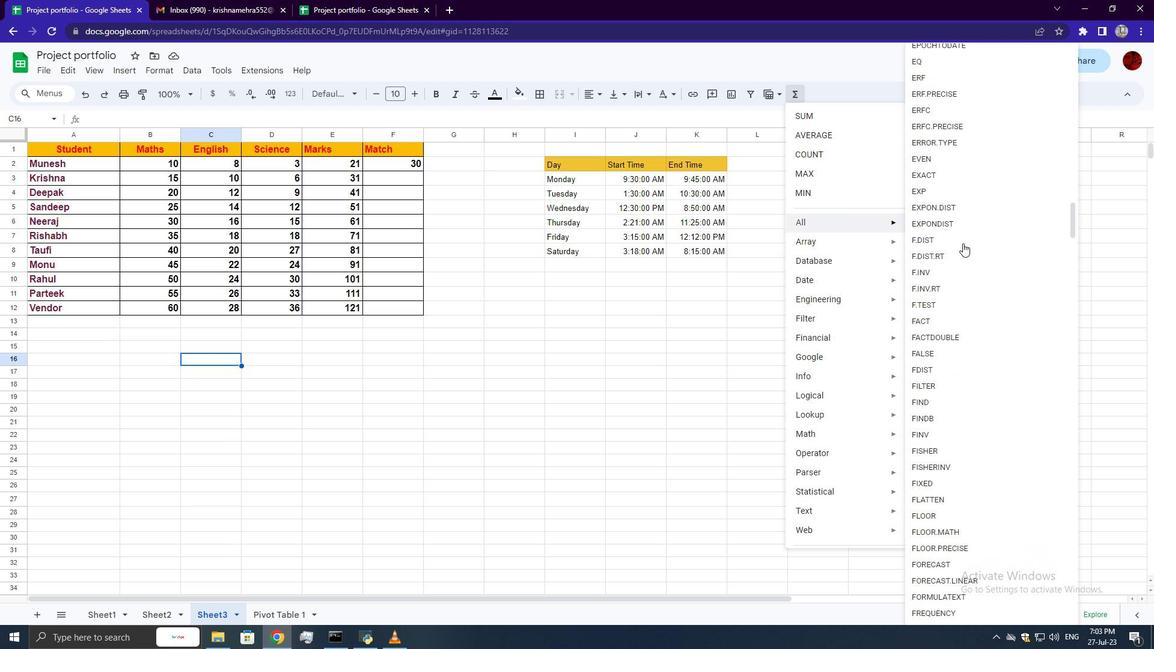 
Action: Mouse scrolled (963, 242) with delta (0, 0)
Screenshot: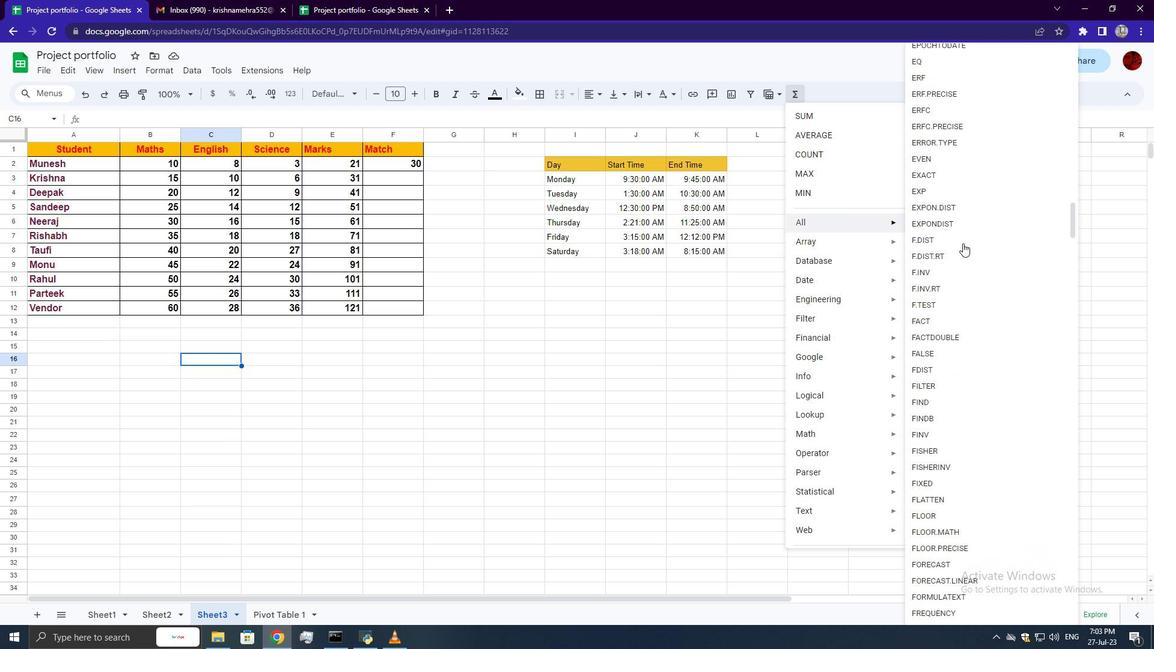 
Action: Mouse scrolled (963, 242) with delta (0, 0)
Screenshot: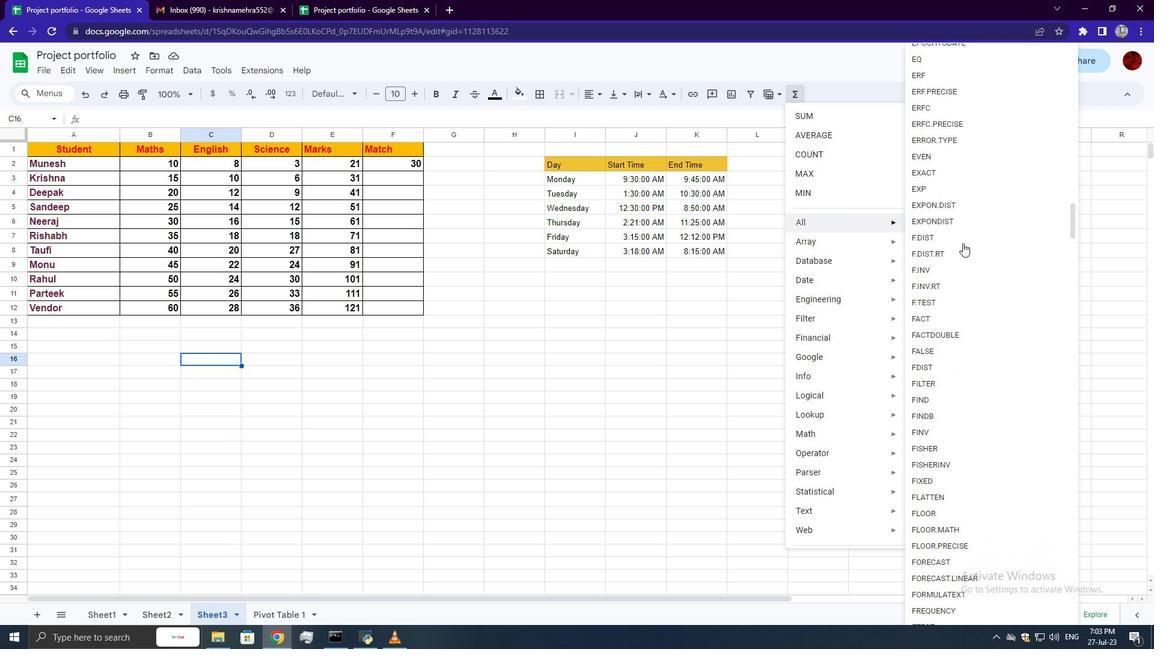 
Action: Mouse scrolled (963, 242) with delta (0, 0)
Screenshot: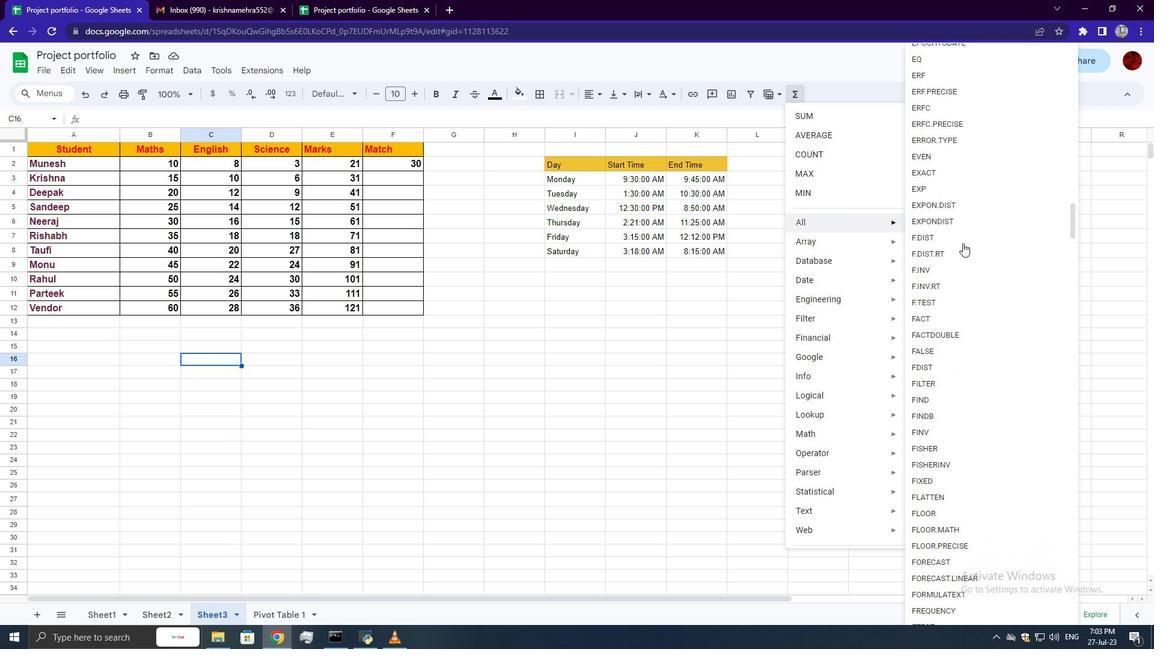 
Action: Mouse scrolled (963, 242) with delta (0, 0)
Screenshot: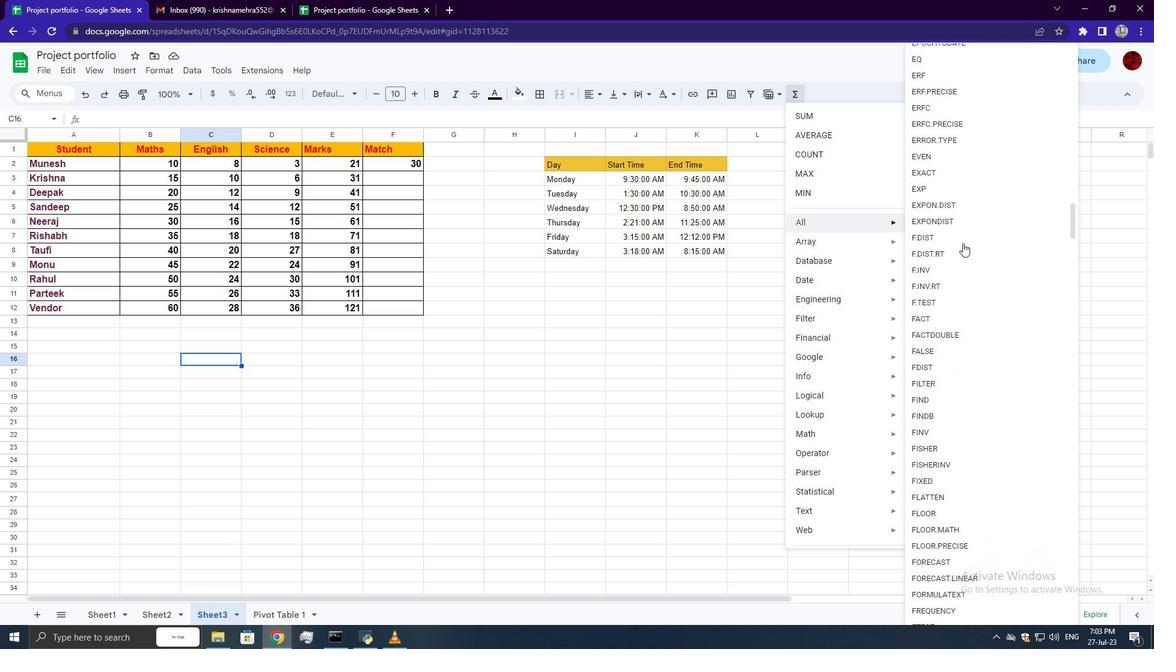 
Action: Mouse scrolled (963, 242) with delta (0, 0)
Screenshot: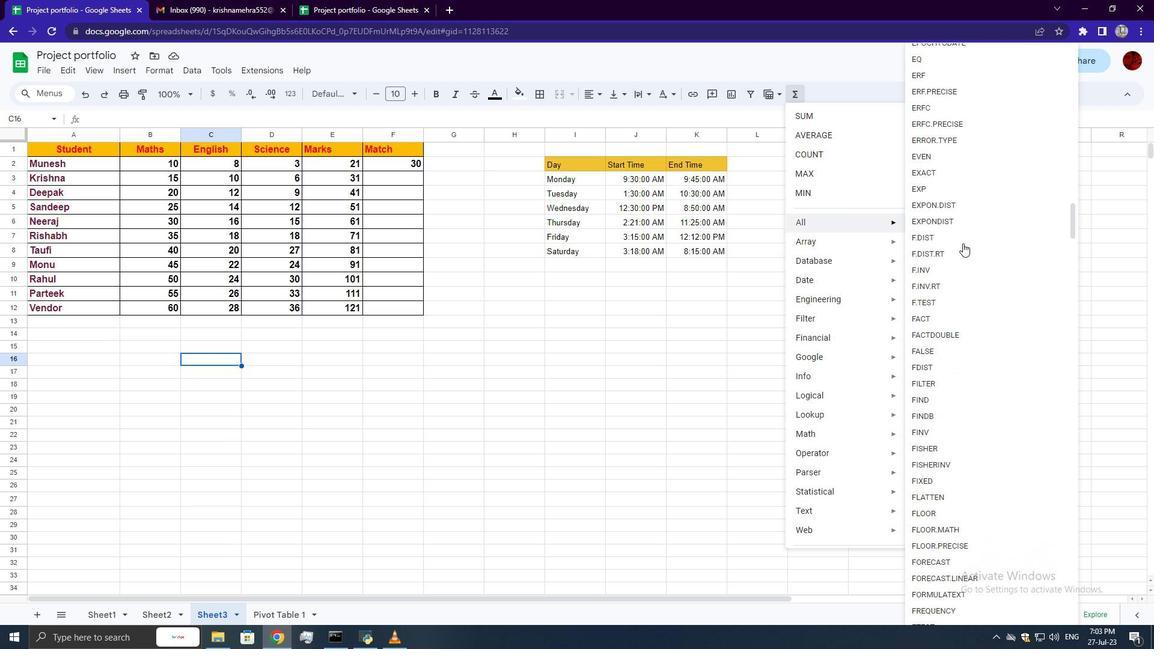 
Action: Mouse scrolled (963, 242) with delta (0, 0)
Screenshot: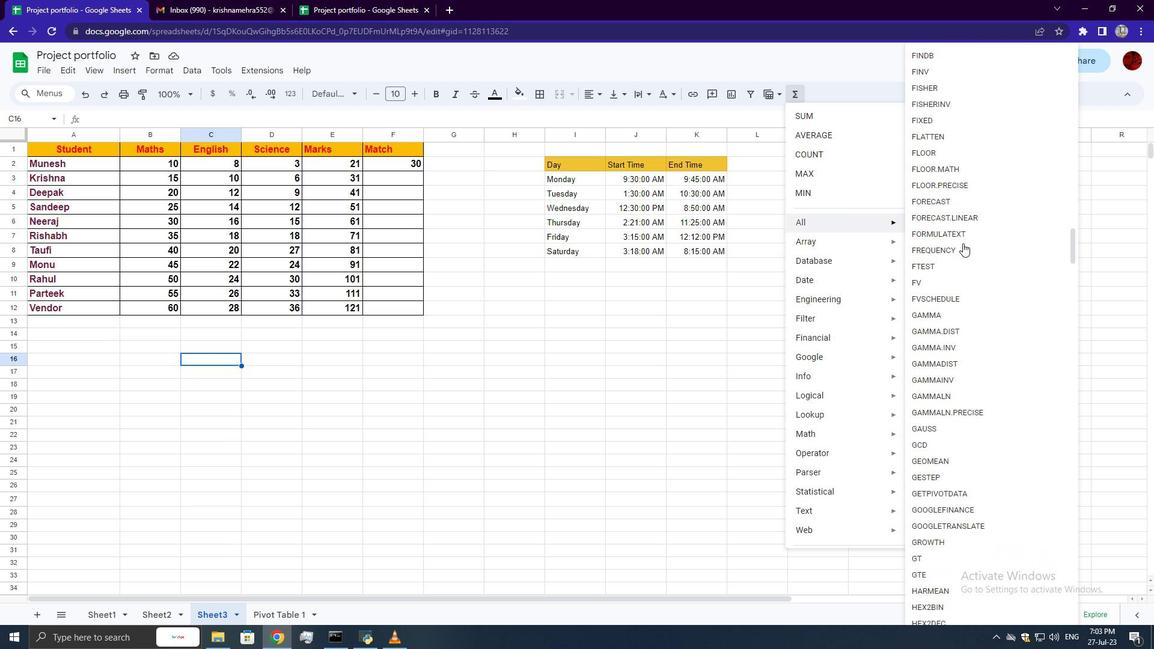 
Action: Mouse scrolled (963, 242) with delta (0, 0)
Screenshot: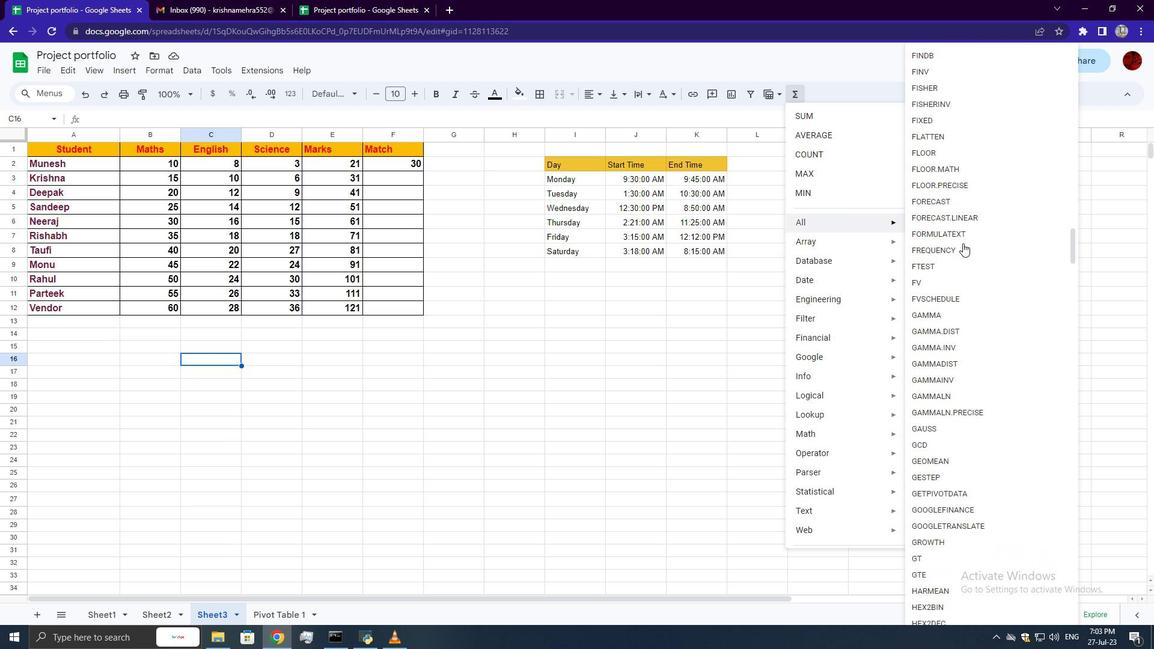 
Action: Mouse scrolled (963, 242) with delta (0, 0)
Screenshot: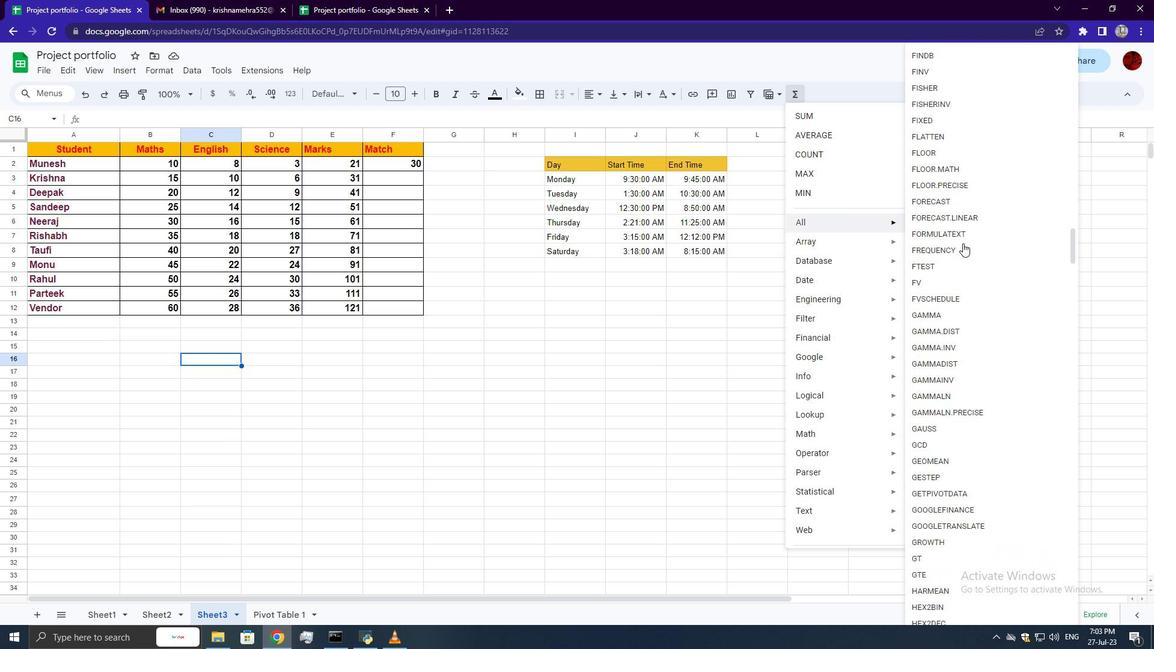 
Action: Mouse scrolled (963, 242) with delta (0, 0)
Screenshot: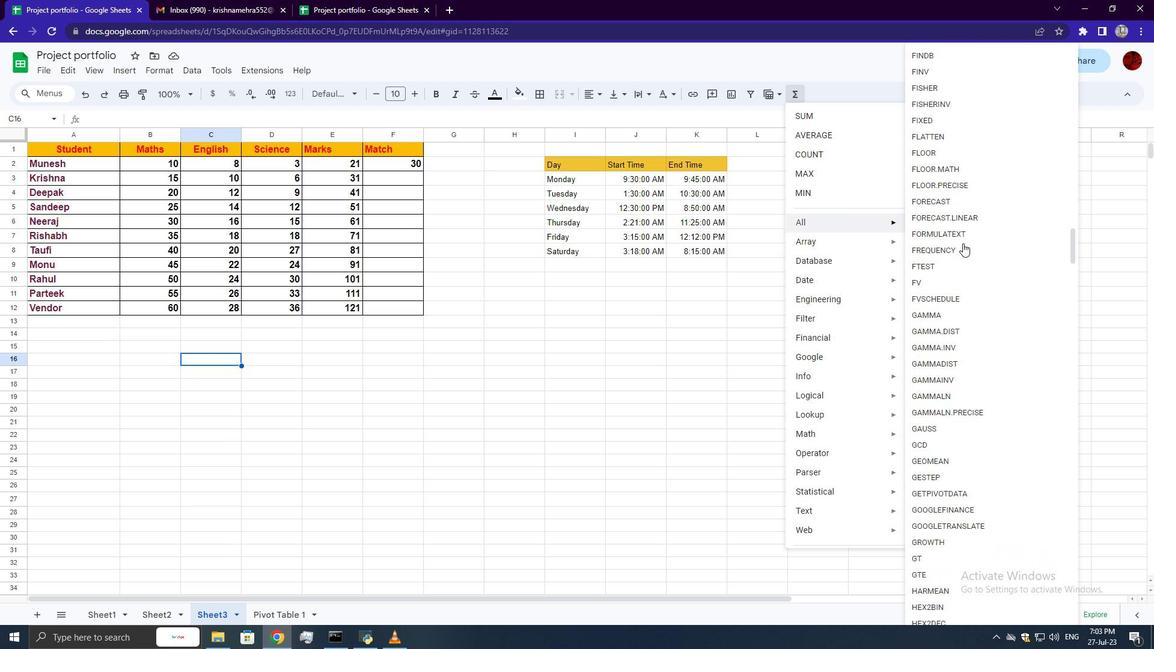 
Action: Mouse scrolled (963, 242) with delta (0, 0)
Screenshot: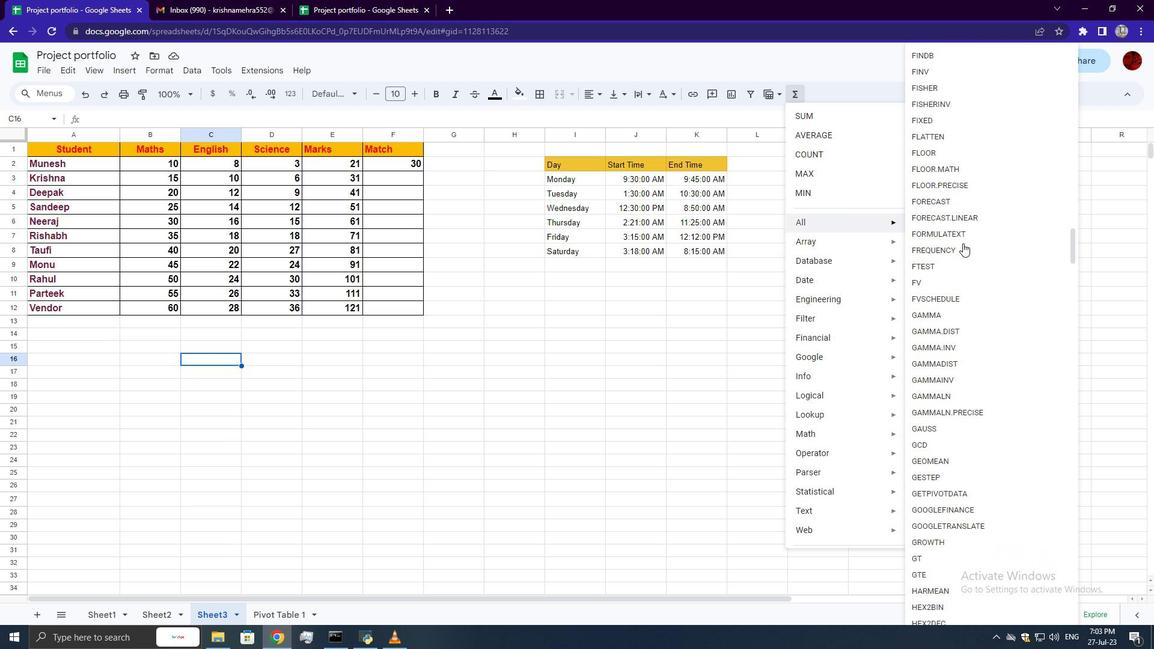 
Action: Mouse scrolled (963, 242) with delta (0, 0)
Screenshot: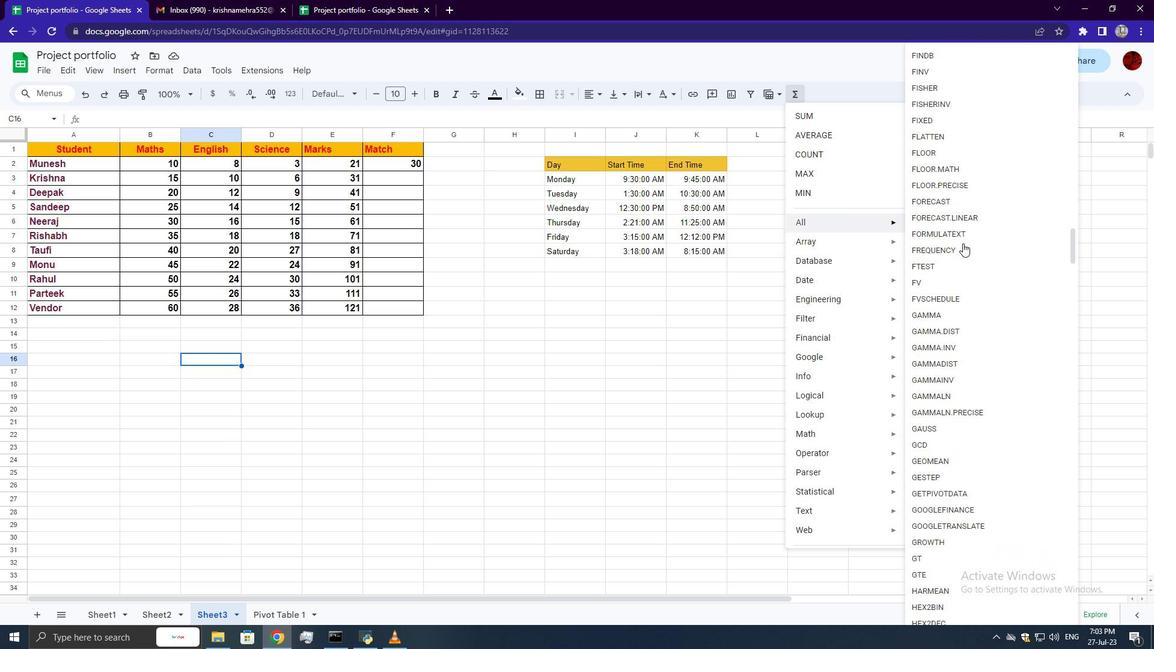 
Action: Mouse scrolled (963, 242) with delta (0, 0)
Screenshot: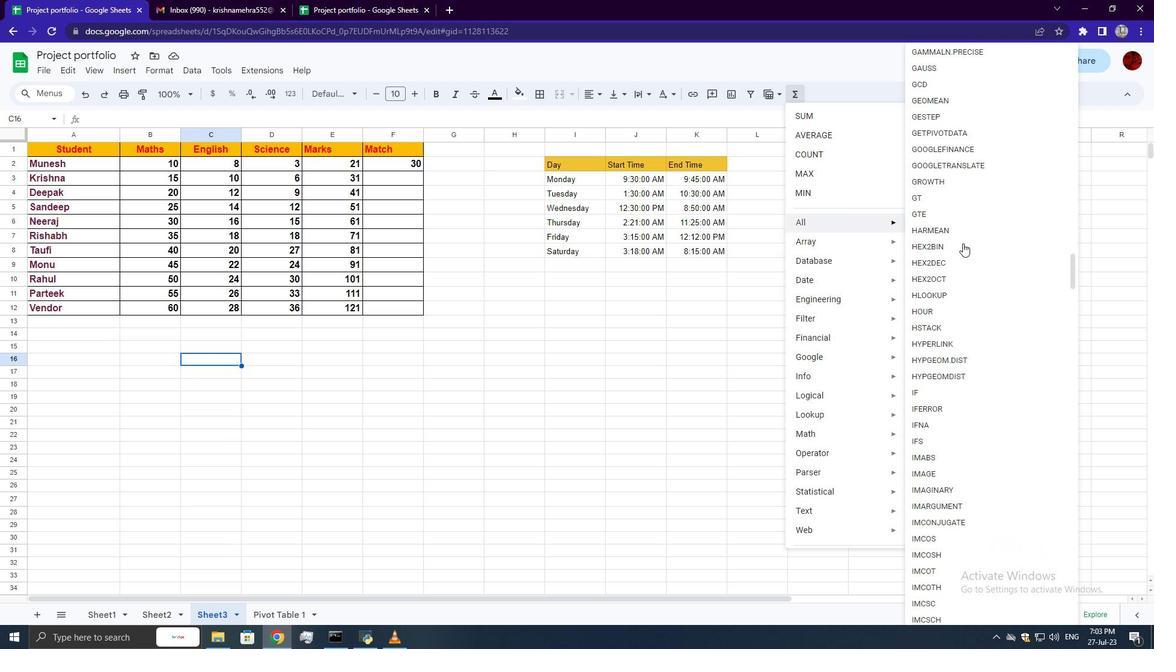 
Action: Mouse scrolled (963, 242) with delta (0, 0)
Screenshot: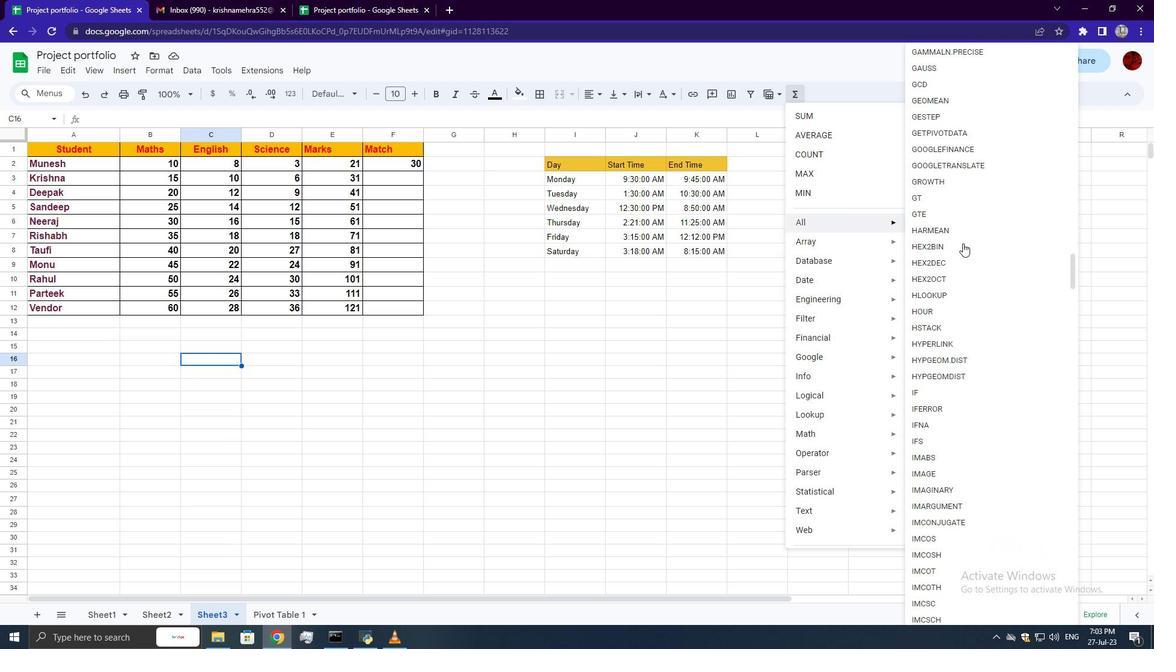 
Action: Mouse scrolled (963, 242) with delta (0, 0)
Screenshot: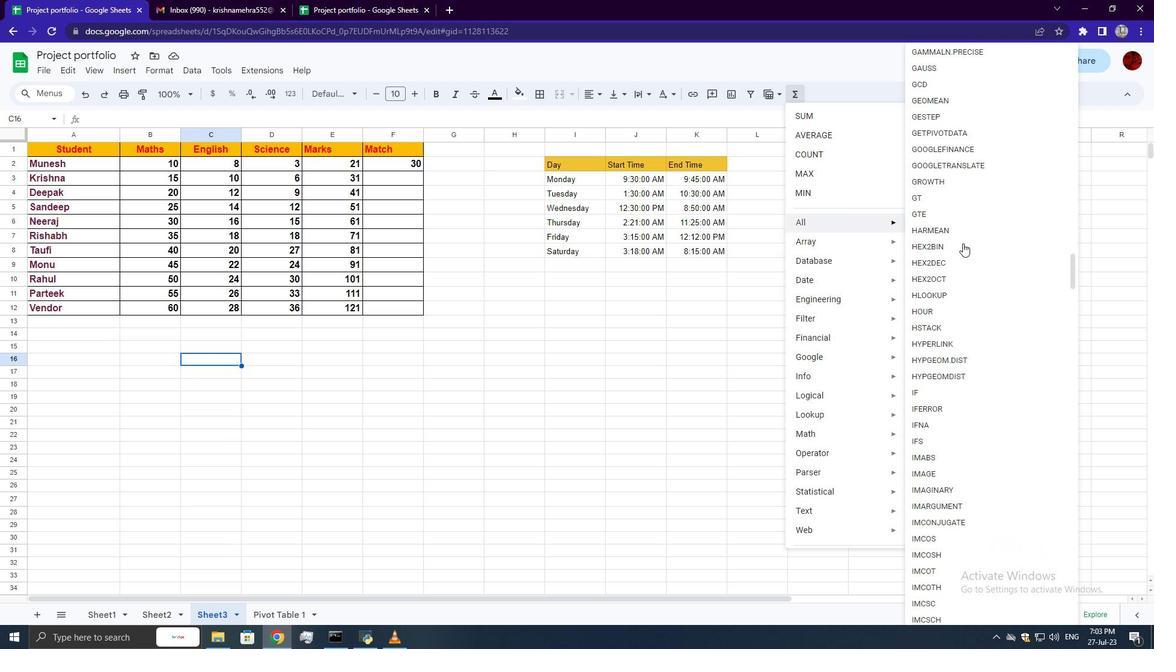 
Action: Mouse scrolled (963, 242) with delta (0, 0)
Screenshot: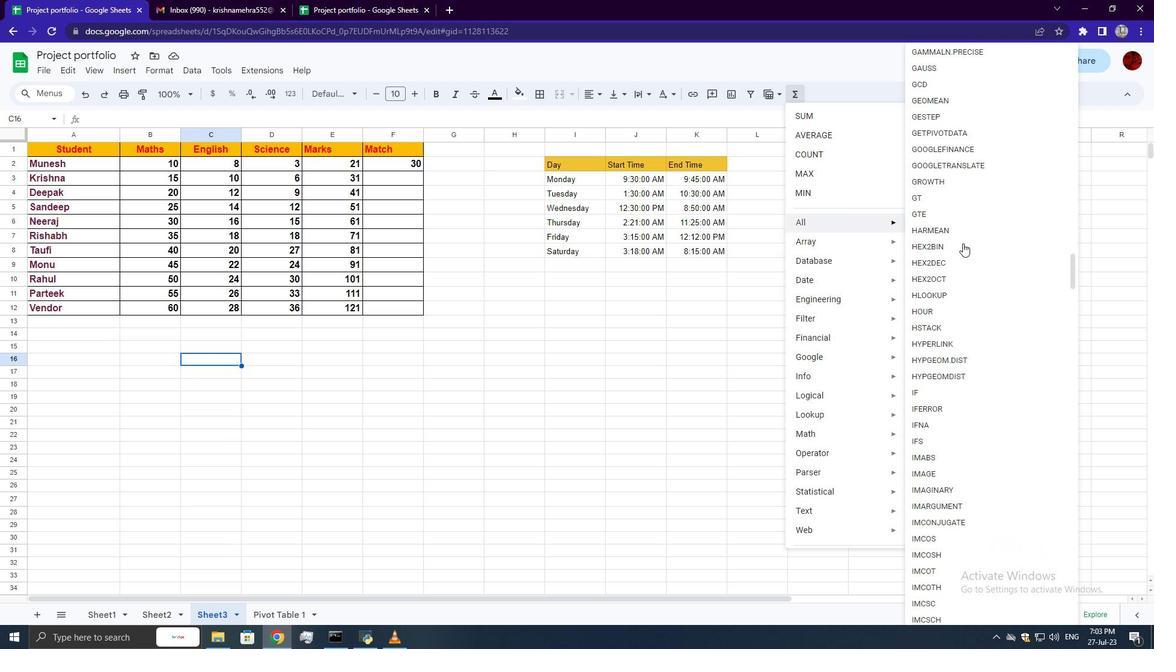 
Action: Mouse scrolled (963, 242) with delta (0, 0)
Screenshot: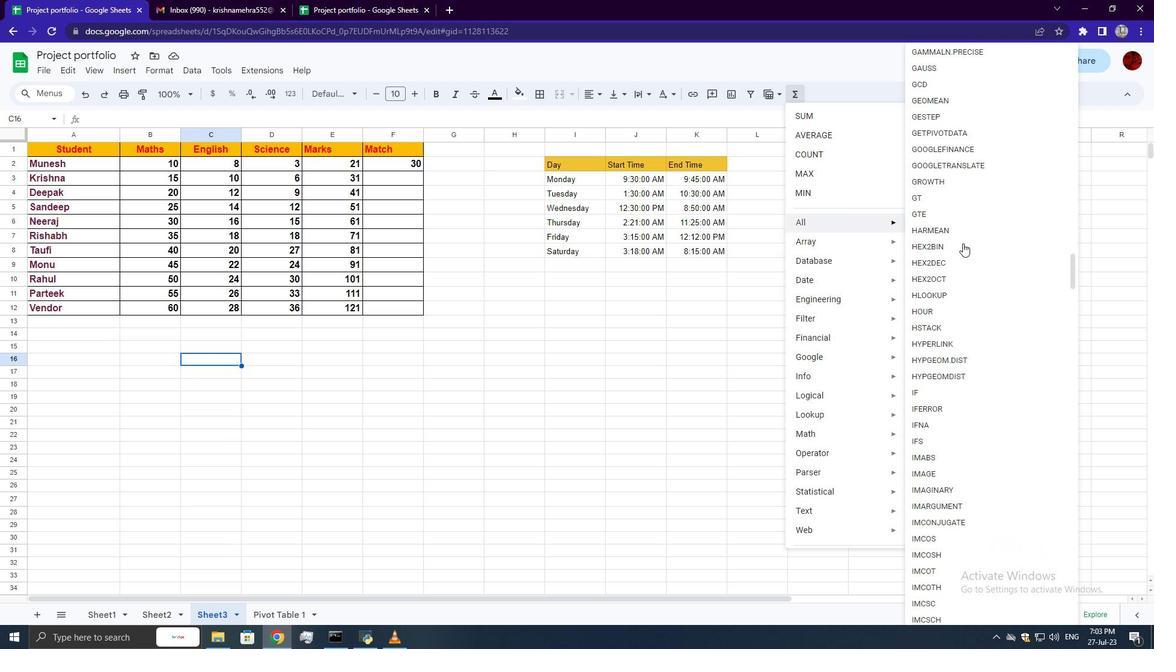 
Action: Mouse scrolled (963, 242) with delta (0, 0)
Screenshot: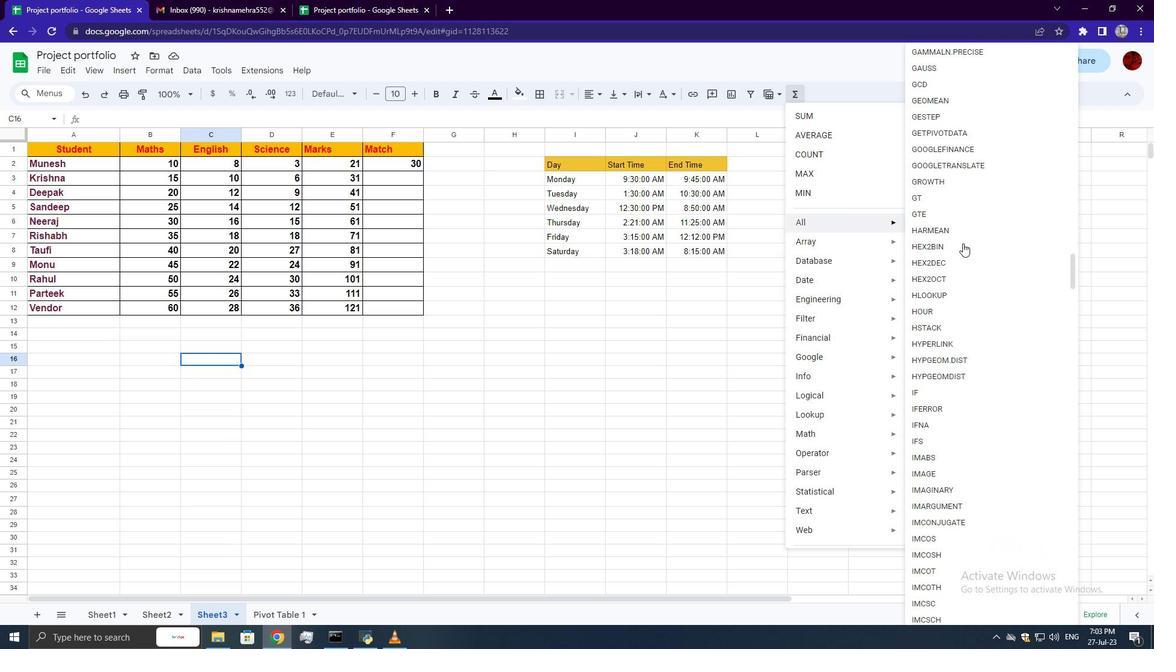 
Action: Mouse scrolled (963, 242) with delta (0, 0)
Screenshot: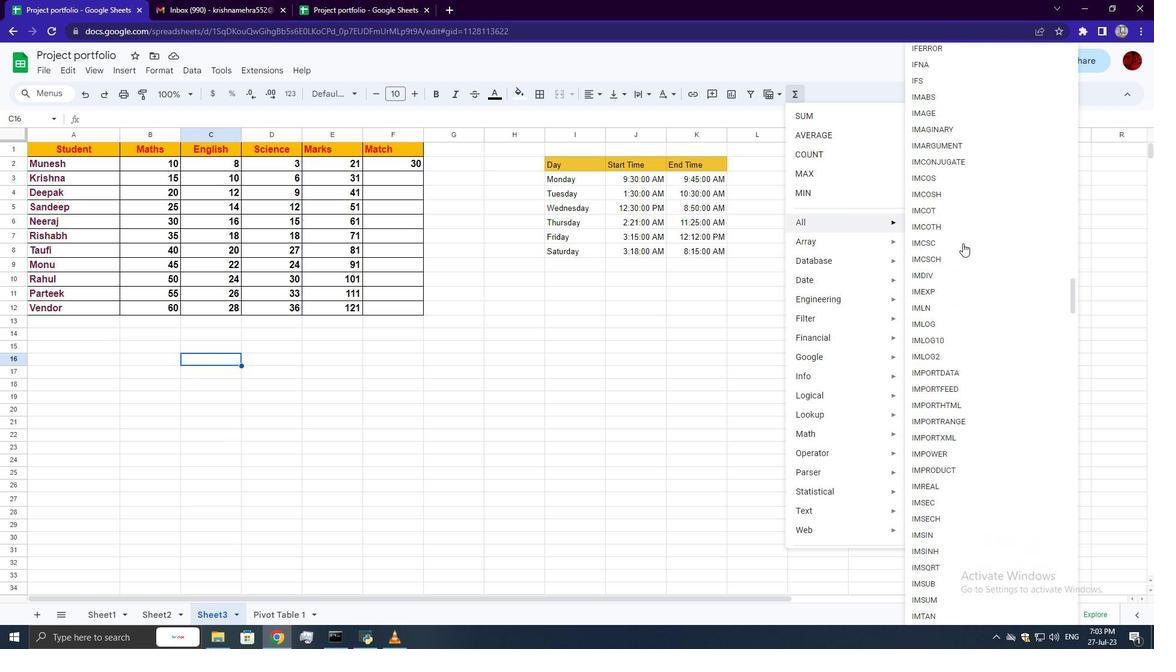
Action: Mouse scrolled (963, 242) with delta (0, 0)
Screenshot: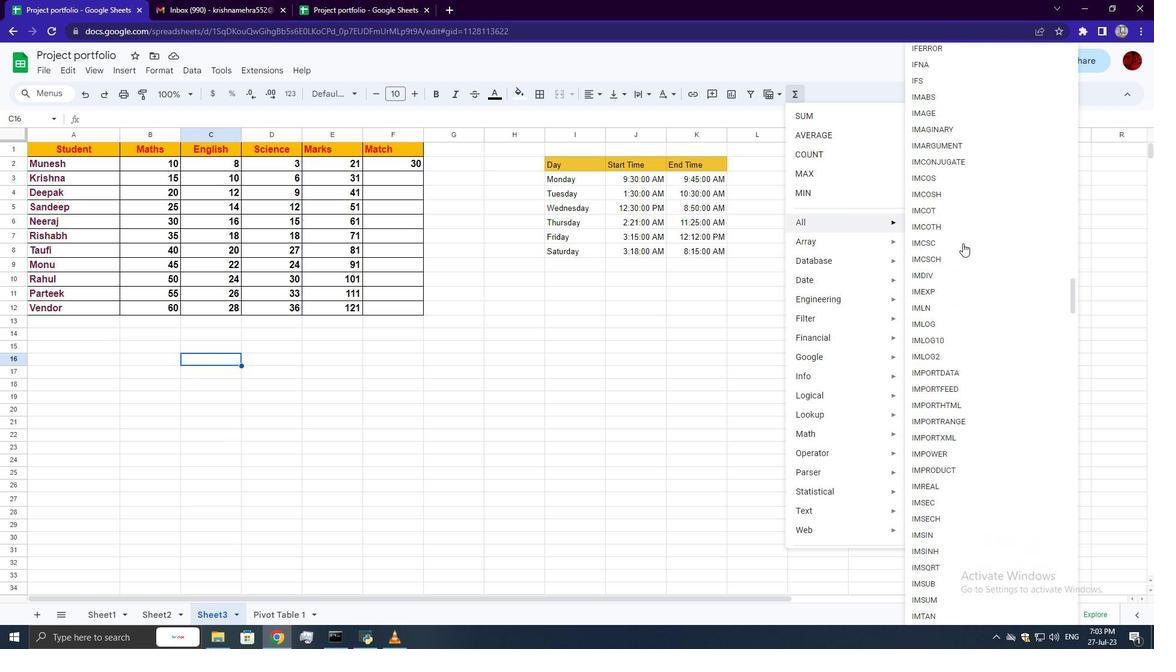 
Action: Mouse scrolled (963, 242) with delta (0, 0)
Screenshot: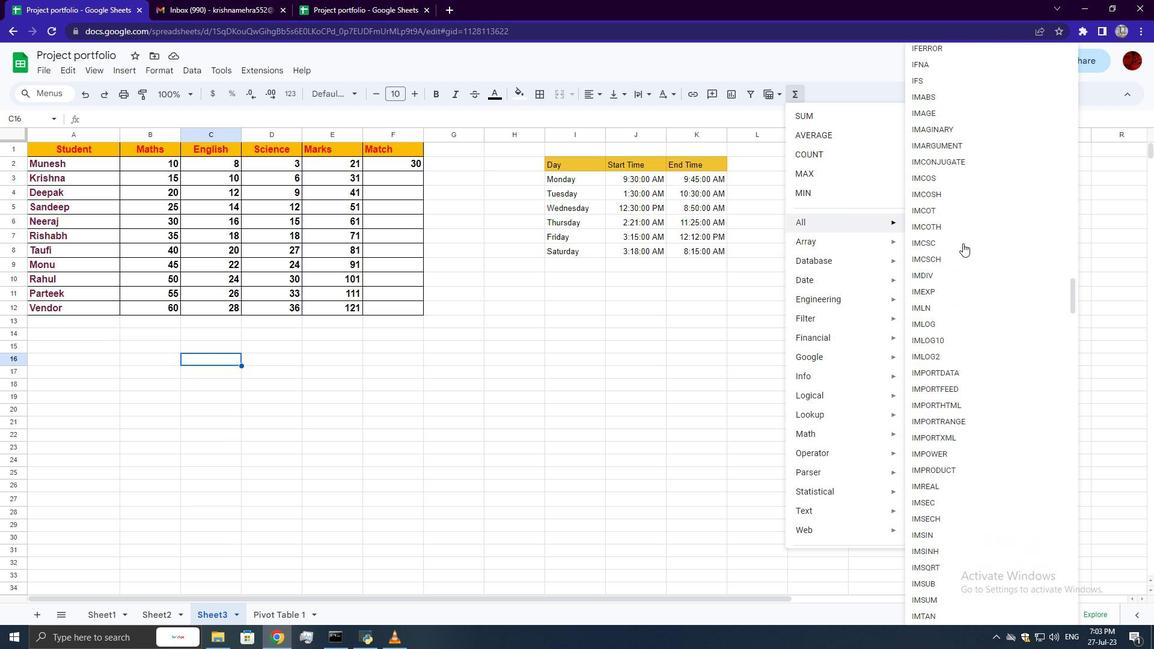 
Action: Mouse scrolled (963, 242) with delta (0, 0)
Screenshot: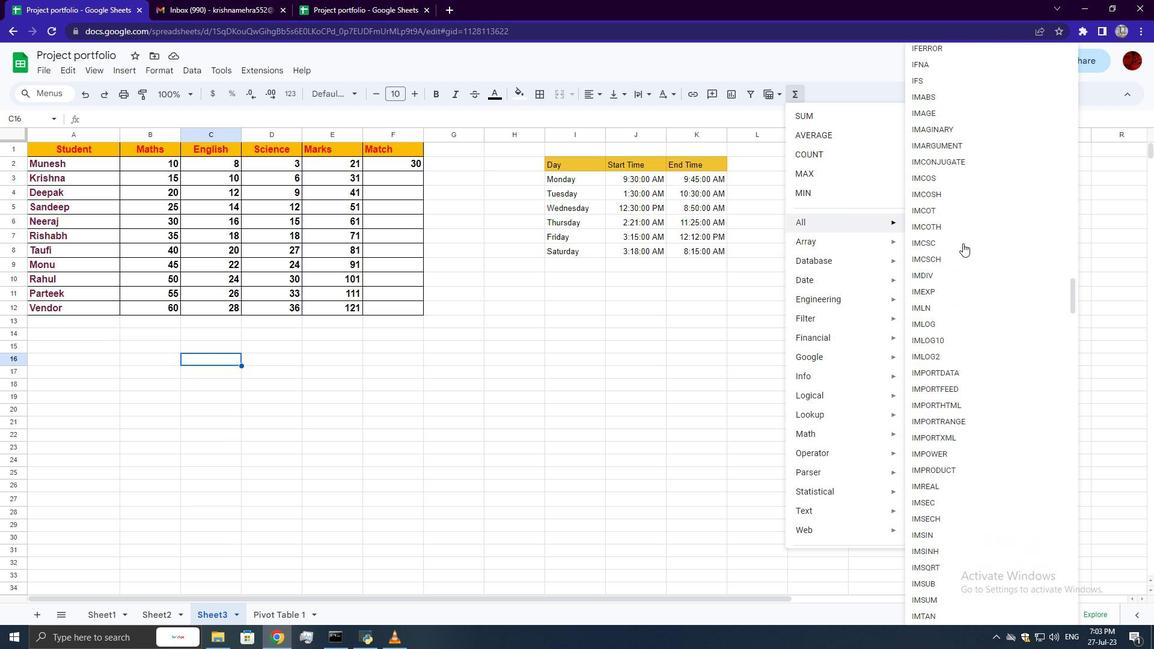 
Action: Mouse scrolled (963, 242) with delta (0, 0)
Screenshot: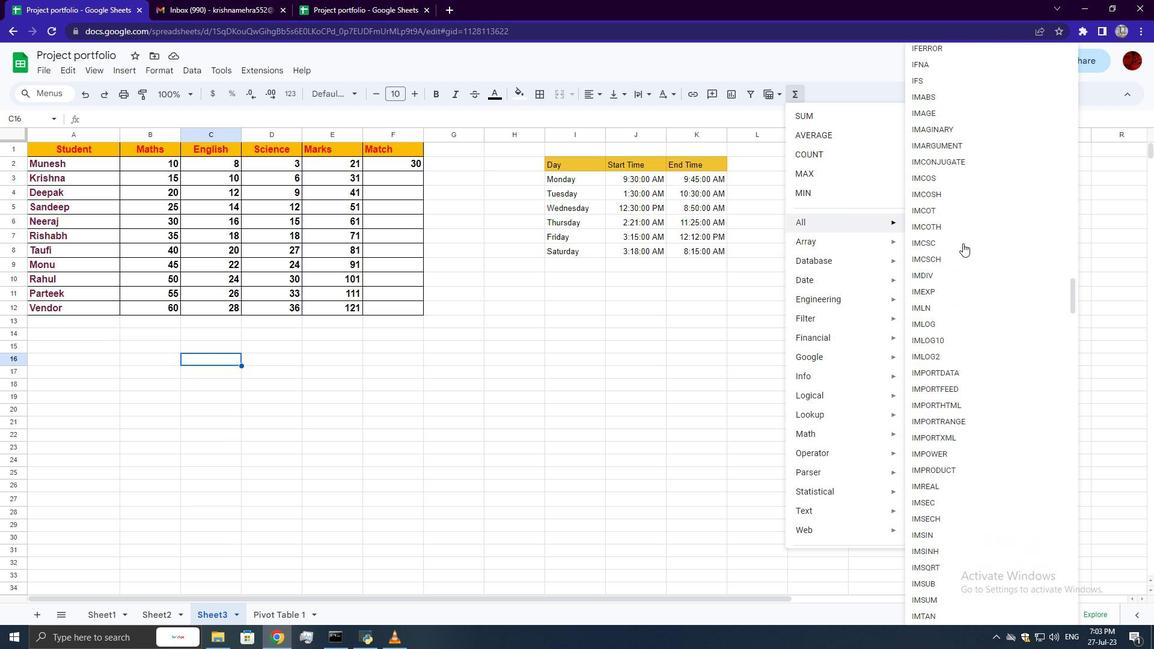 
Action: Mouse scrolled (963, 242) with delta (0, 0)
Screenshot: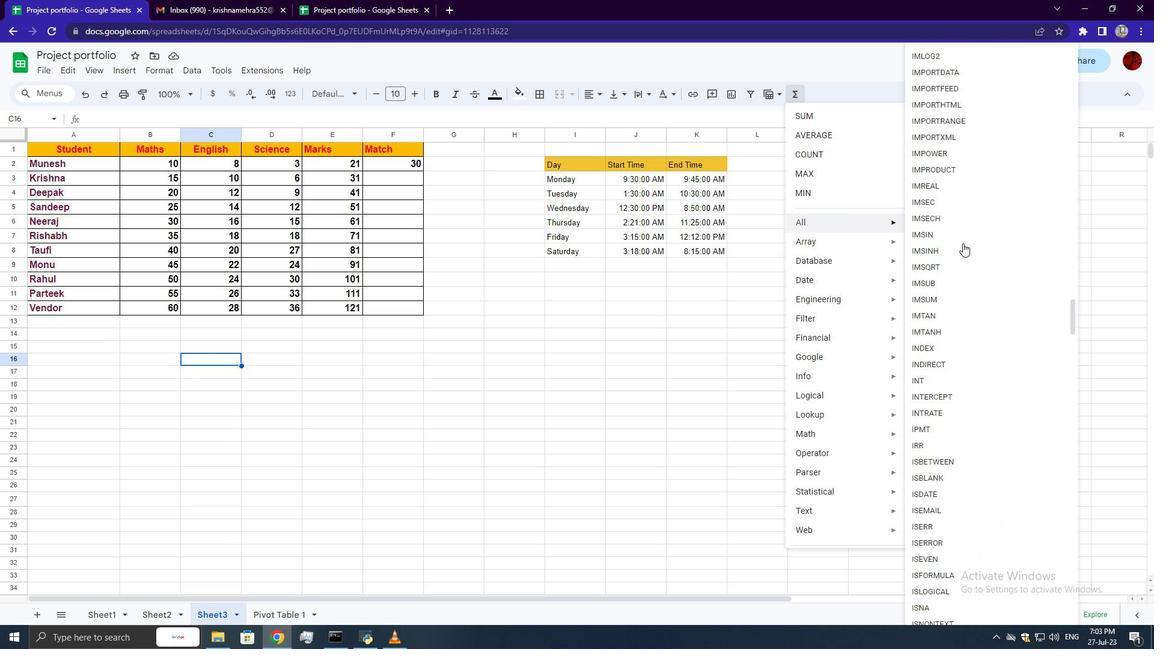 
Action: Mouse scrolled (963, 242) with delta (0, 0)
Screenshot: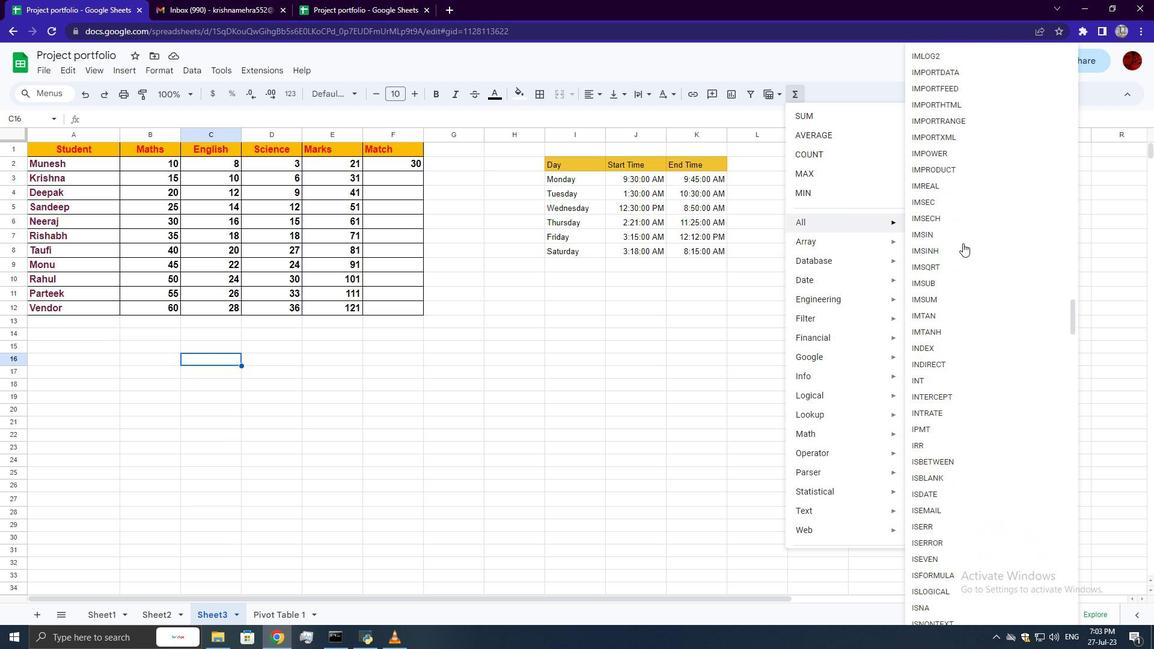 
Action: Mouse scrolled (963, 242) with delta (0, 0)
Screenshot: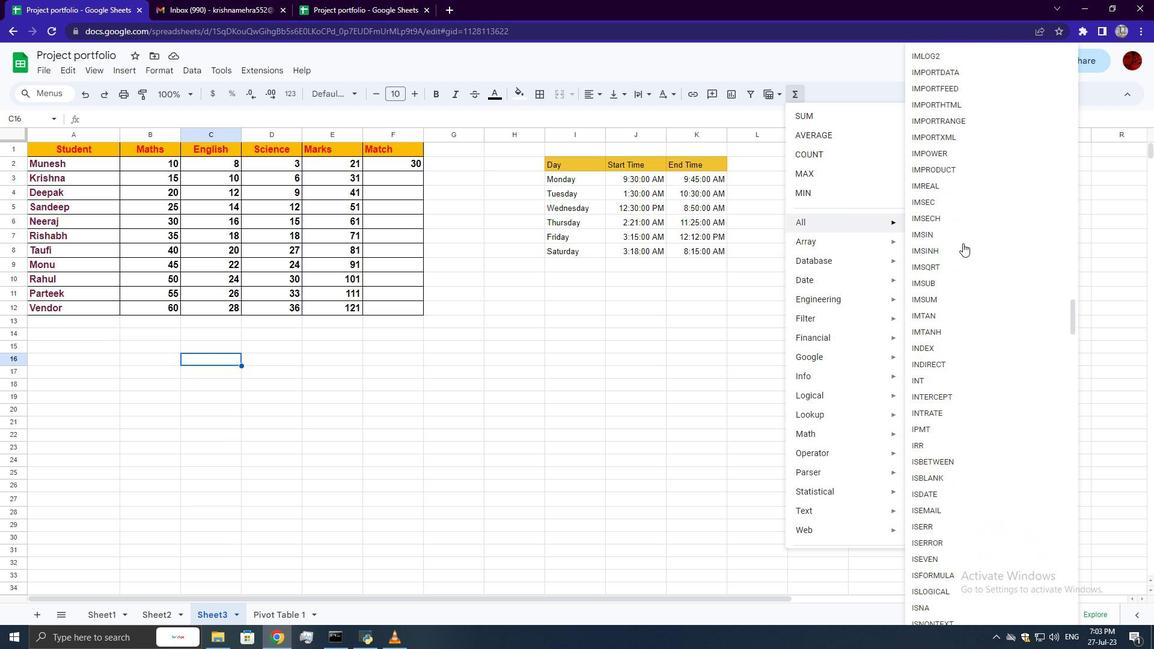 
Action: Mouse scrolled (963, 242) with delta (0, 0)
Screenshot: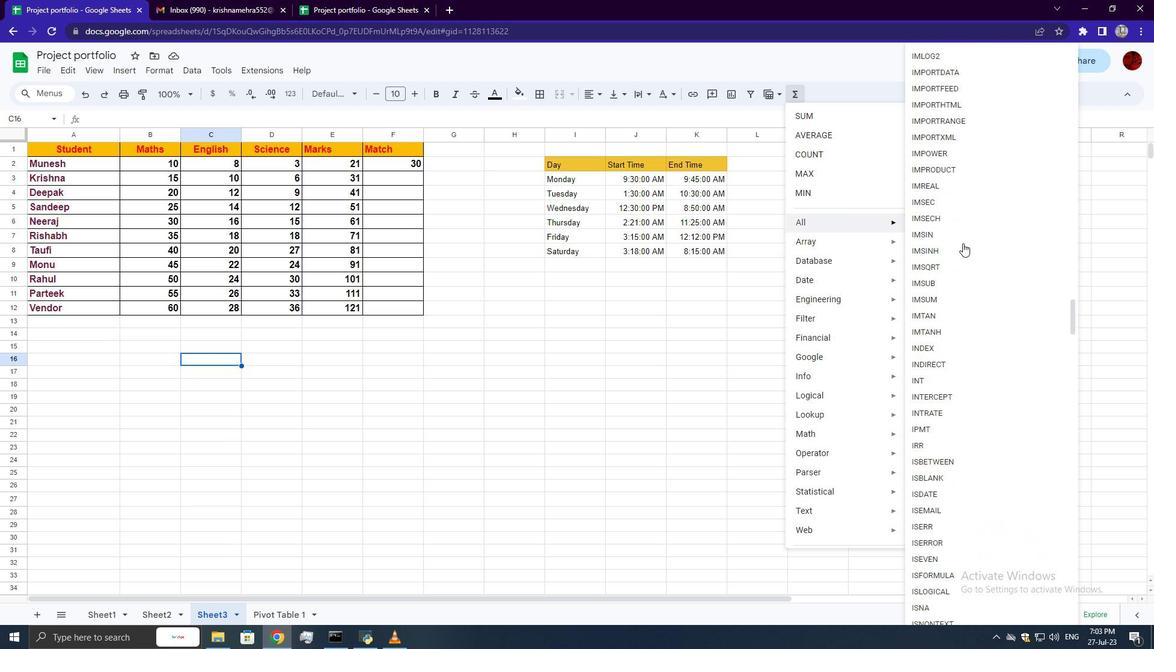 
Action: Mouse scrolled (963, 242) with delta (0, 0)
Screenshot: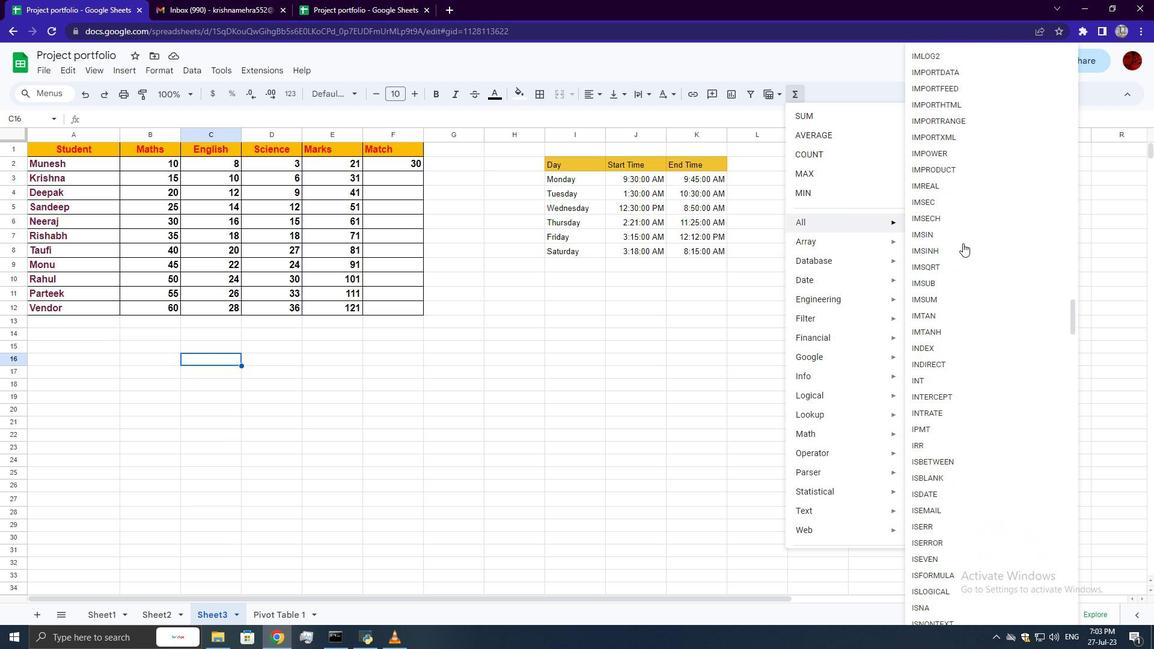 
Action: Mouse scrolled (963, 242) with delta (0, 0)
Screenshot: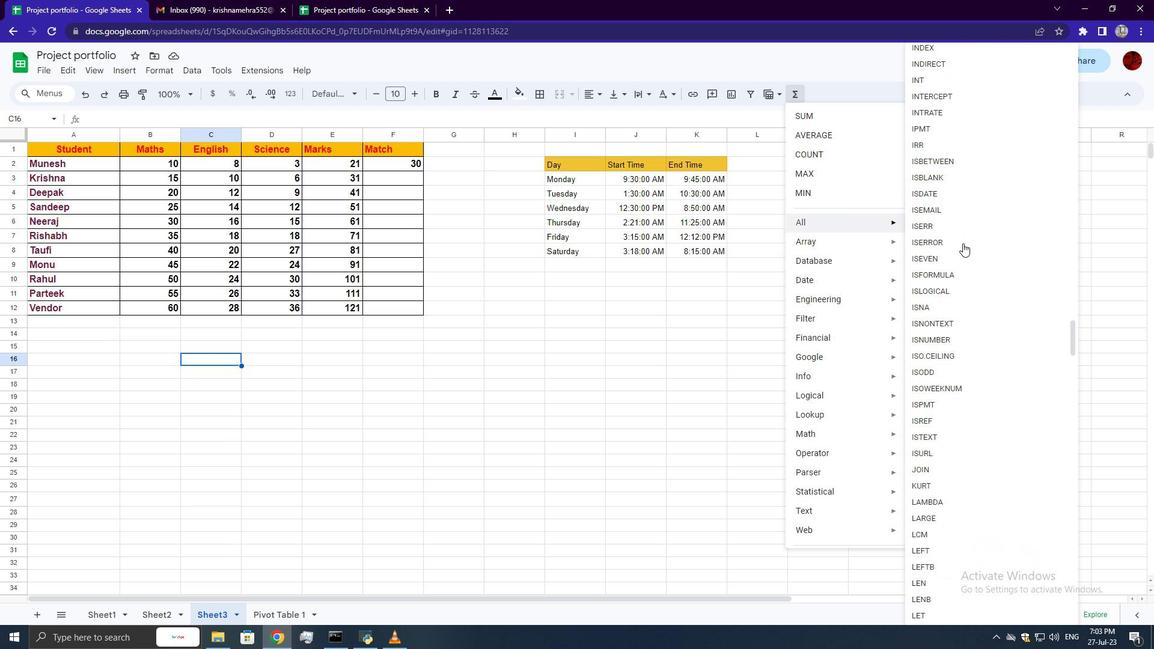 
Action: Mouse scrolled (963, 242) with delta (0, 0)
Screenshot: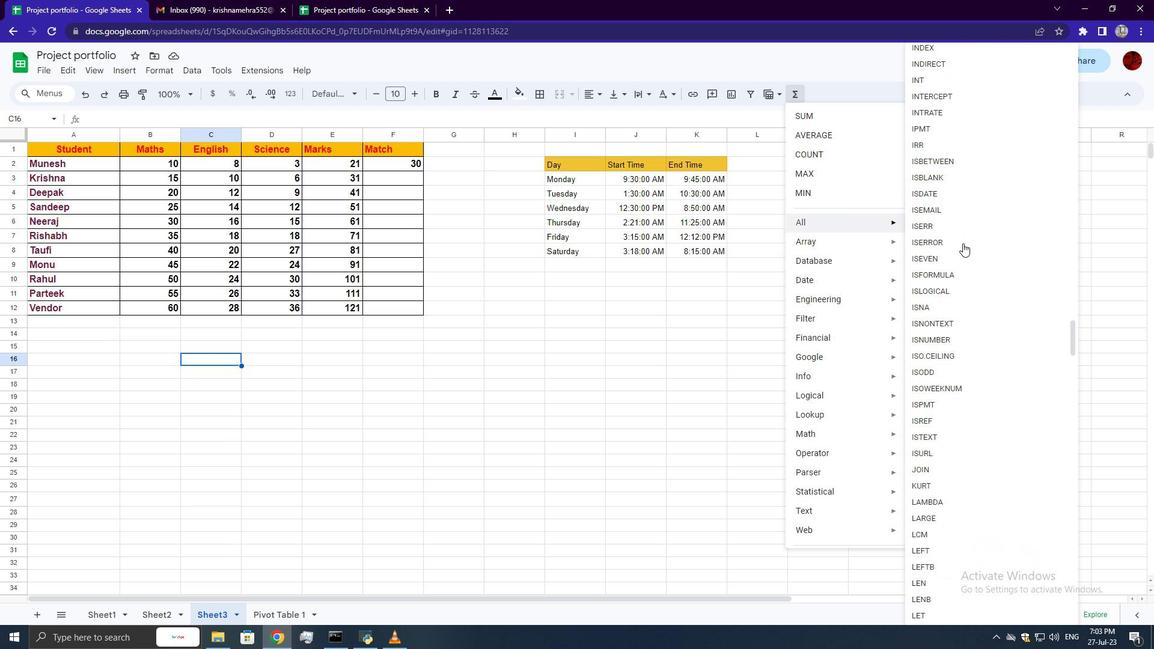 
Action: Mouse scrolled (963, 242) with delta (0, 0)
Screenshot: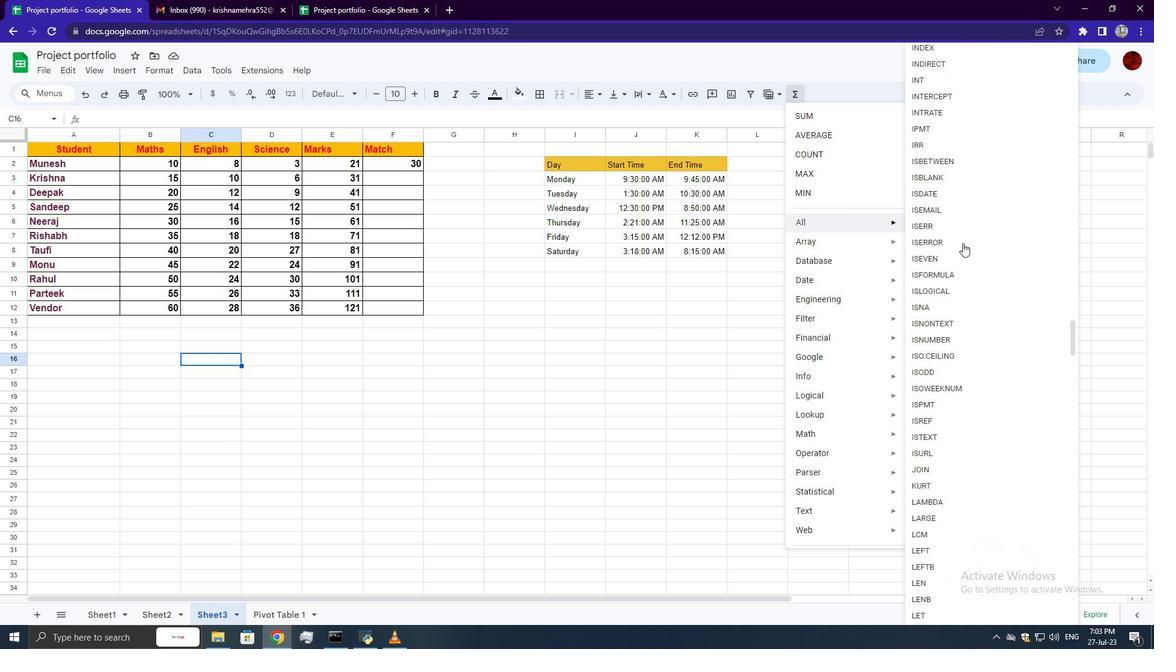 
Action: Mouse scrolled (963, 242) with delta (0, 0)
Screenshot: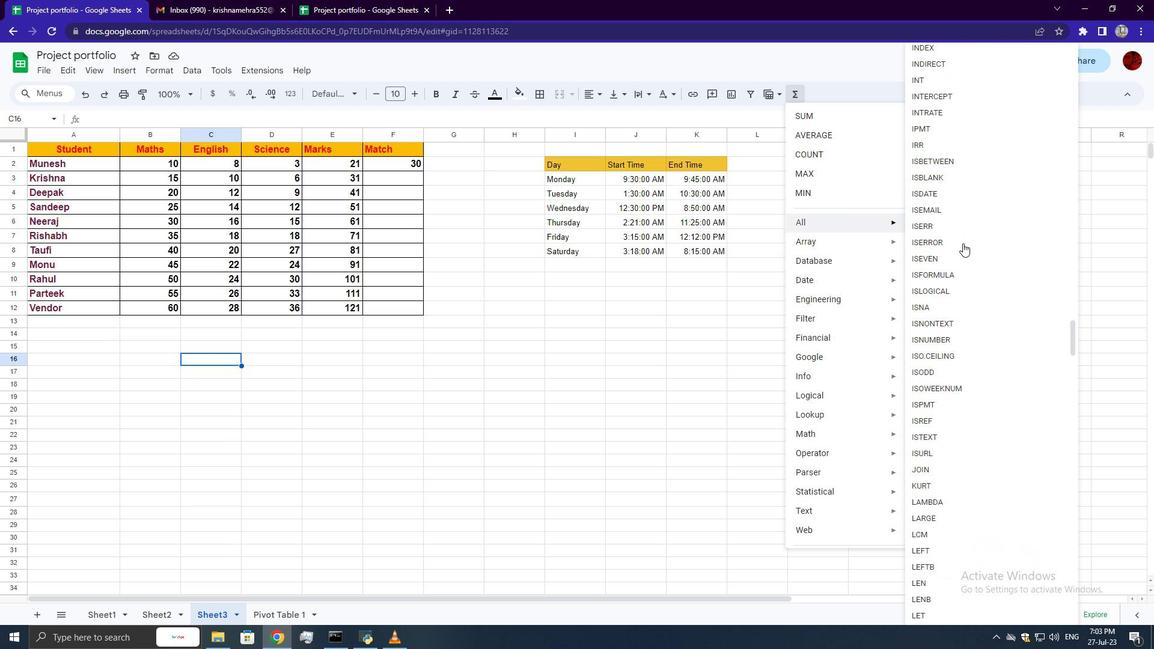 
Action: Mouse scrolled (963, 242) with delta (0, 0)
Screenshot: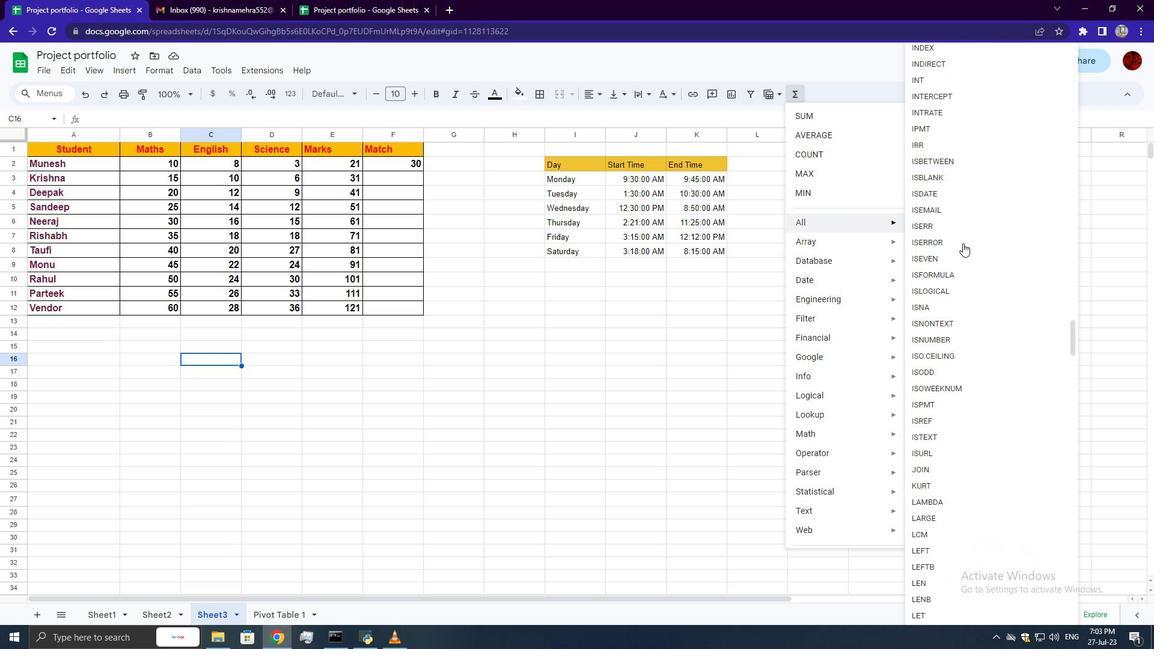 
Action: Mouse scrolled (963, 242) with delta (0, 0)
Screenshot: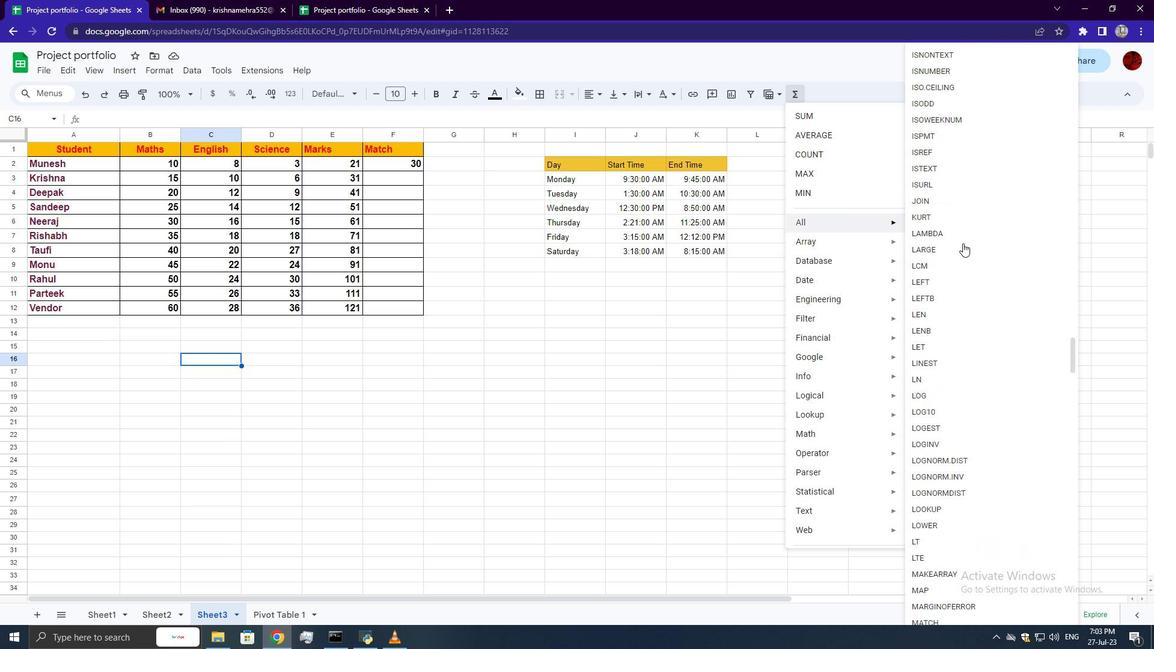 
Action: Mouse scrolled (963, 242) with delta (0, 0)
Screenshot: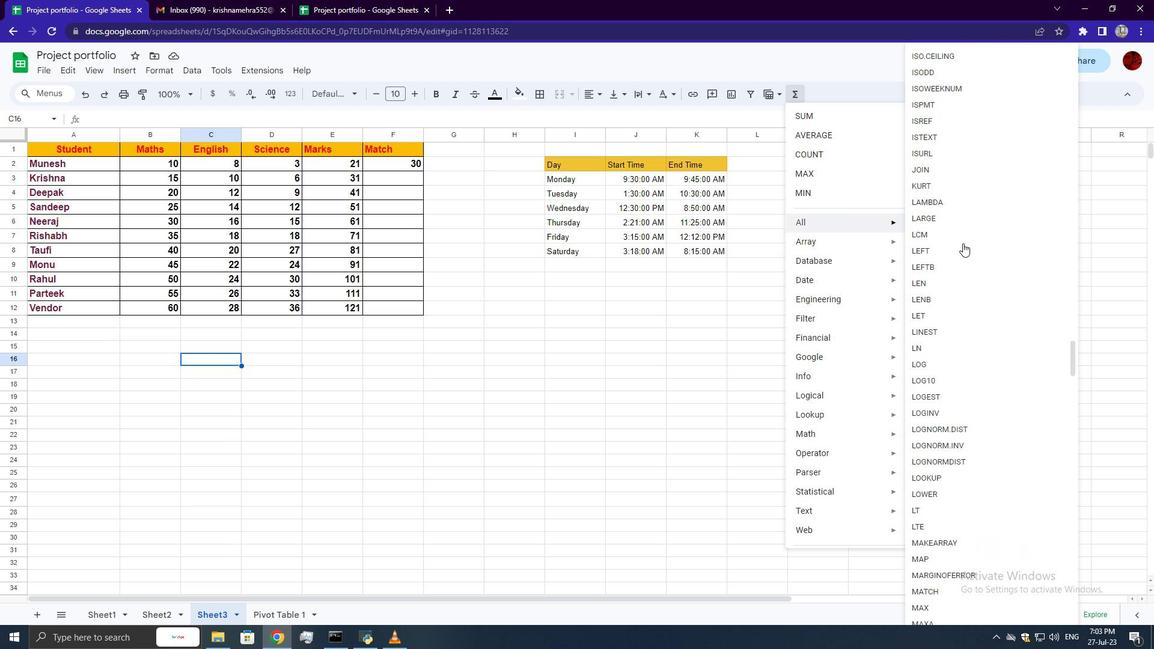 
Action: Mouse scrolled (963, 242) with delta (0, 0)
Screenshot: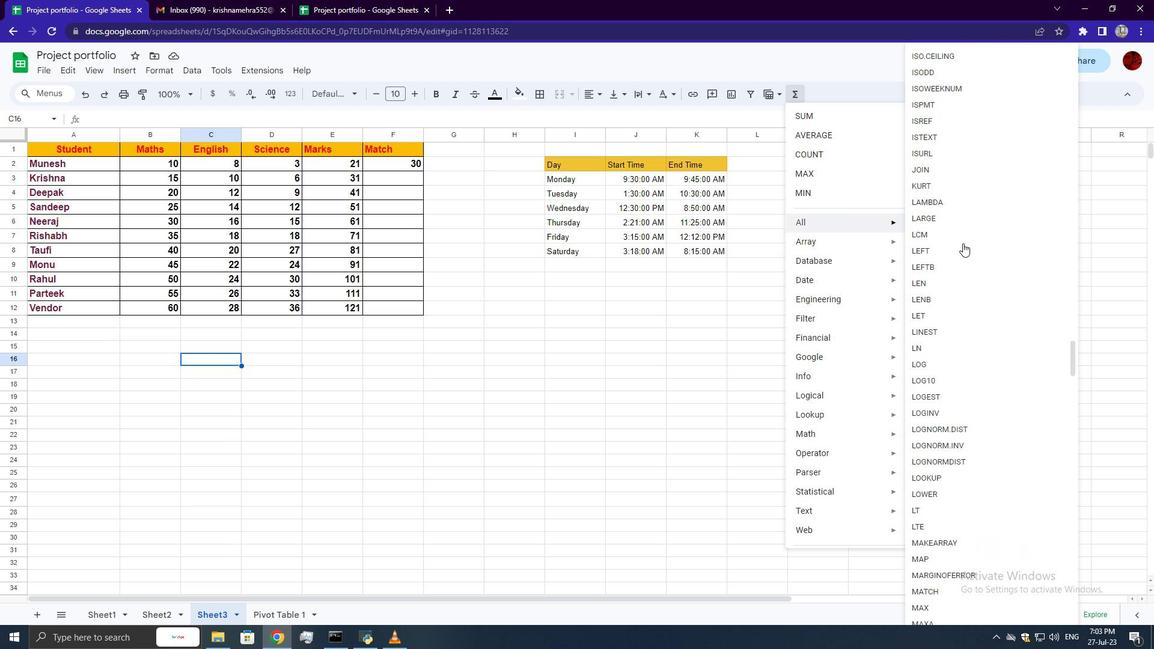 
Action: Mouse scrolled (963, 242) with delta (0, 0)
Screenshot: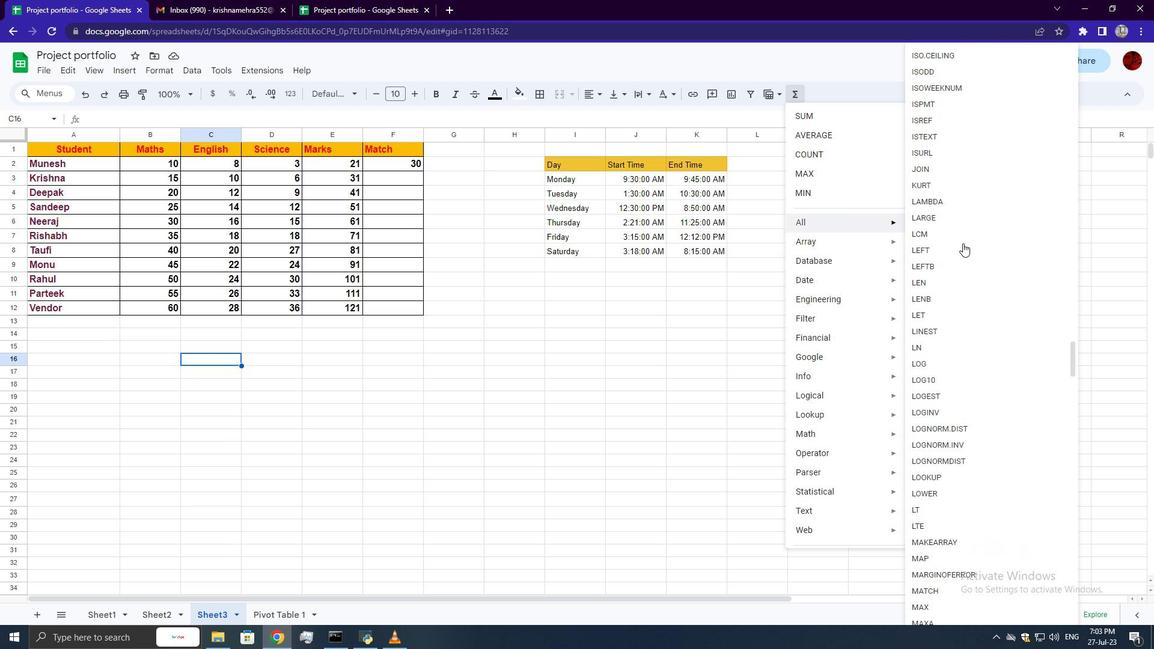 
Action: Mouse scrolled (963, 242) with delta (0, 0)
Screenshot: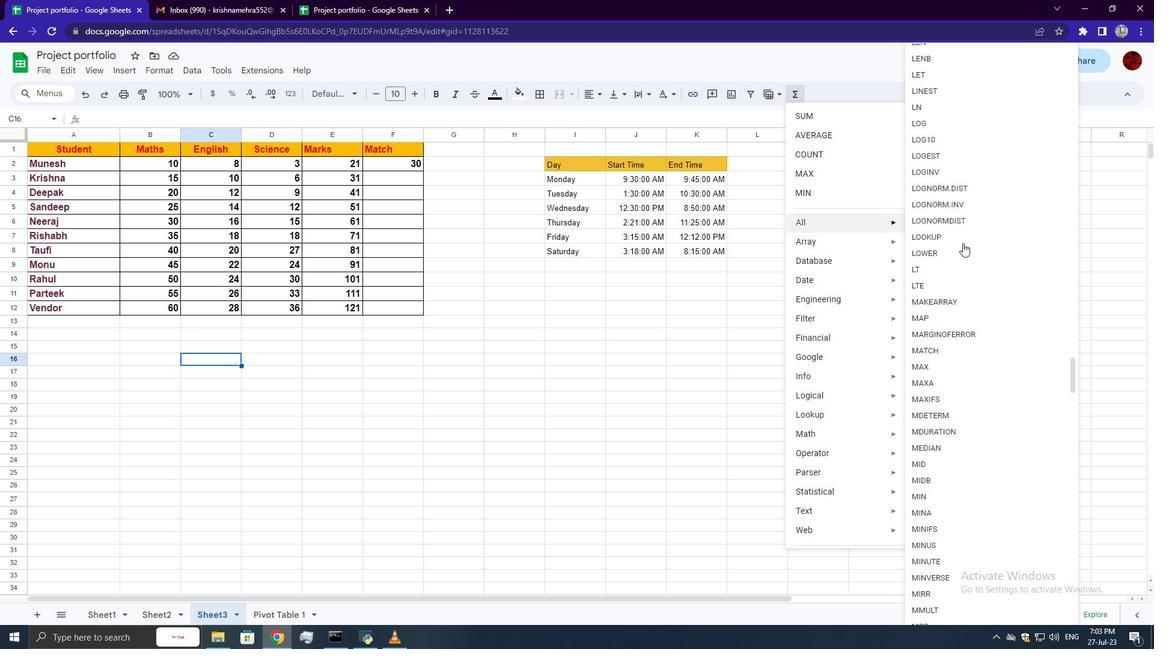 
Action: Mouse scrolled (963, 242) with delta (0, 0)
Screenshot: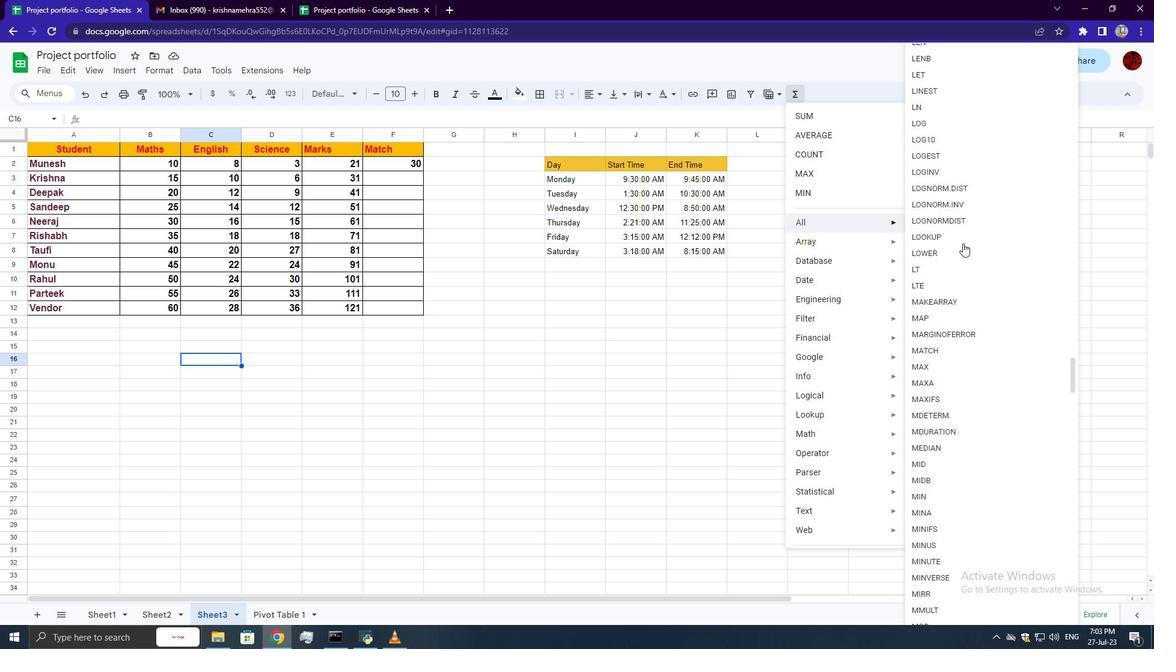 
Action: Mouse scrolled (963, 242) with delta (0, 0)
Screenshot: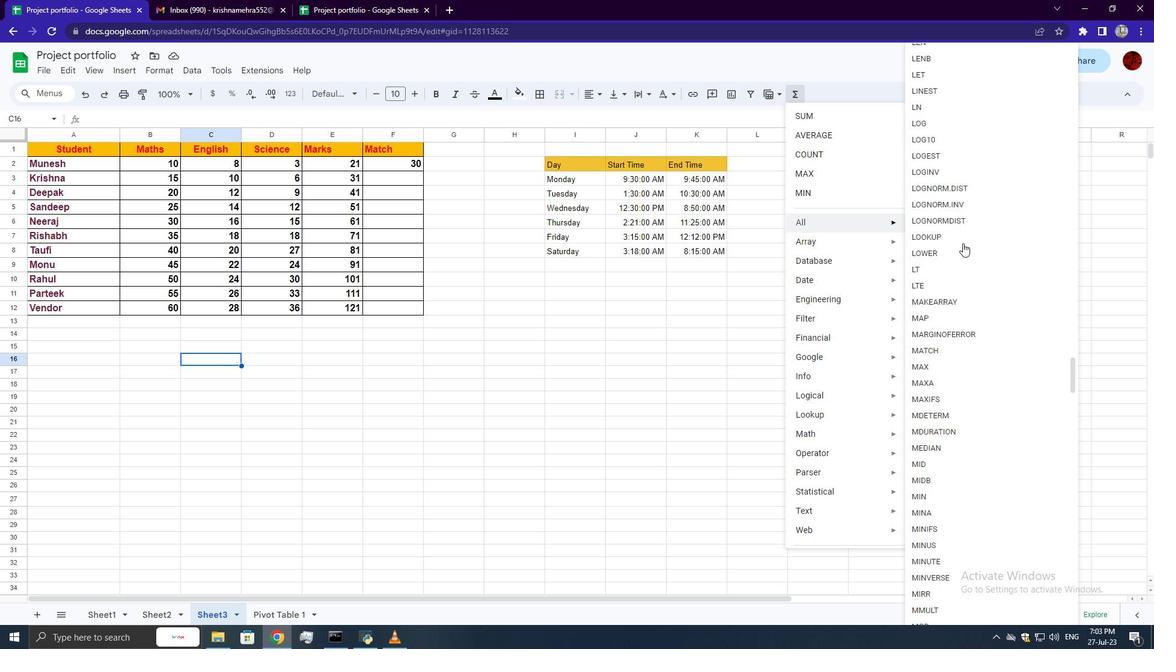
Action: Mouse scrolled (963, 242) with delta (0, 0)
Screenshot: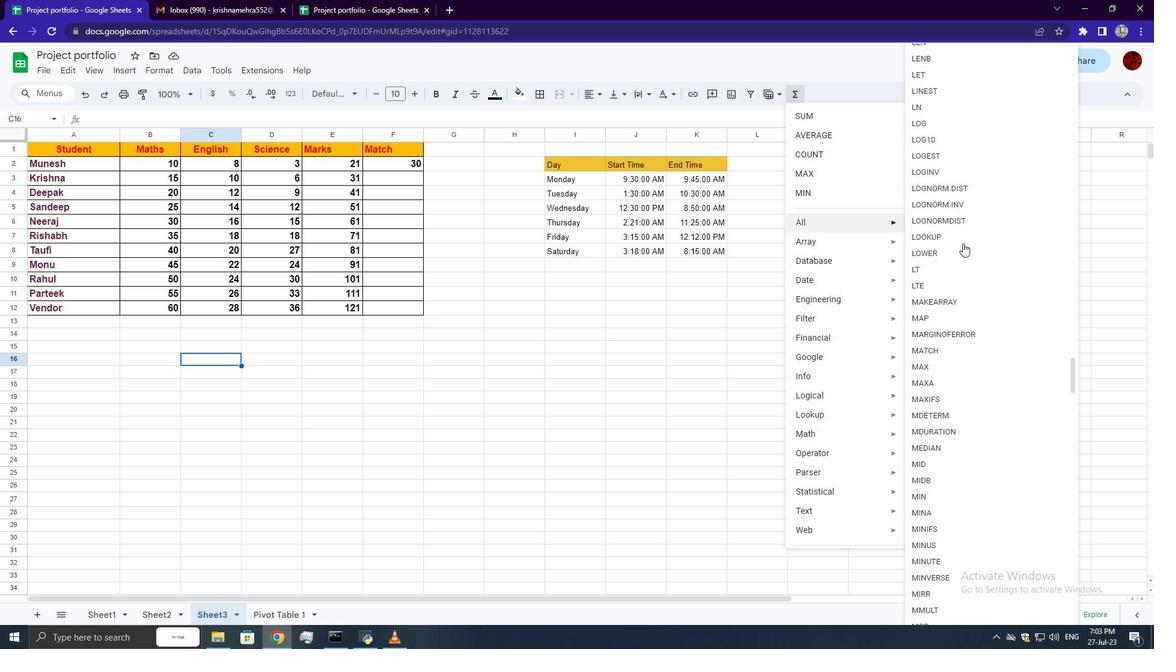 
Action: Mouse moved to (945, 295)
Screenshot: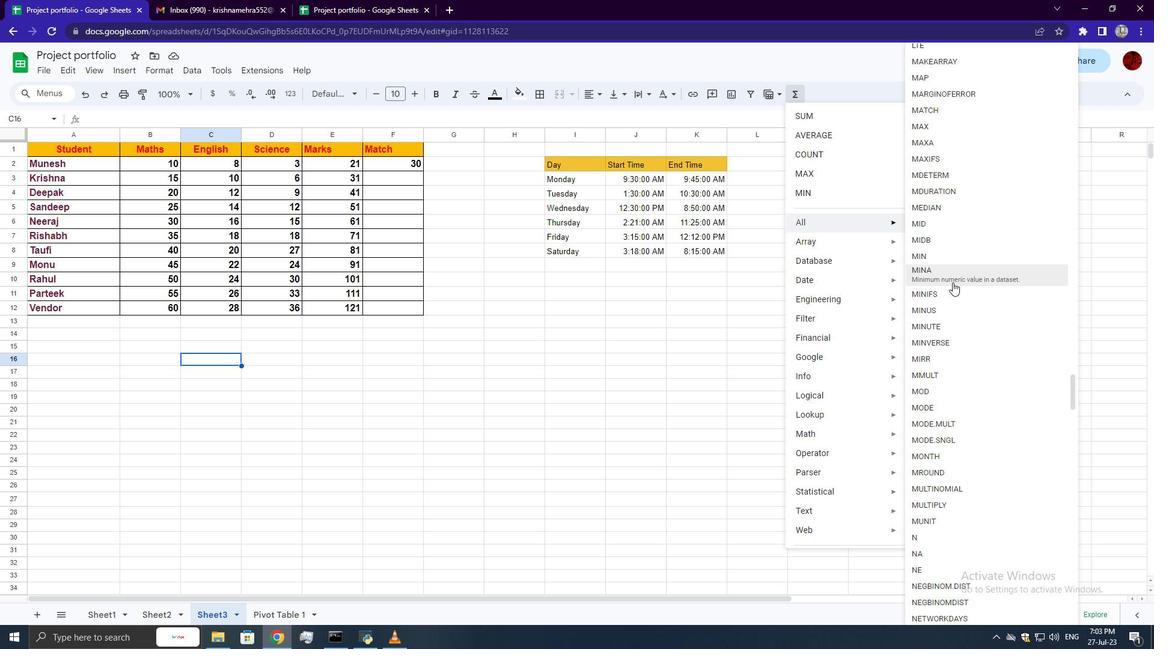 
Action: Mouse pressed left at (945, 295)
Screenshot: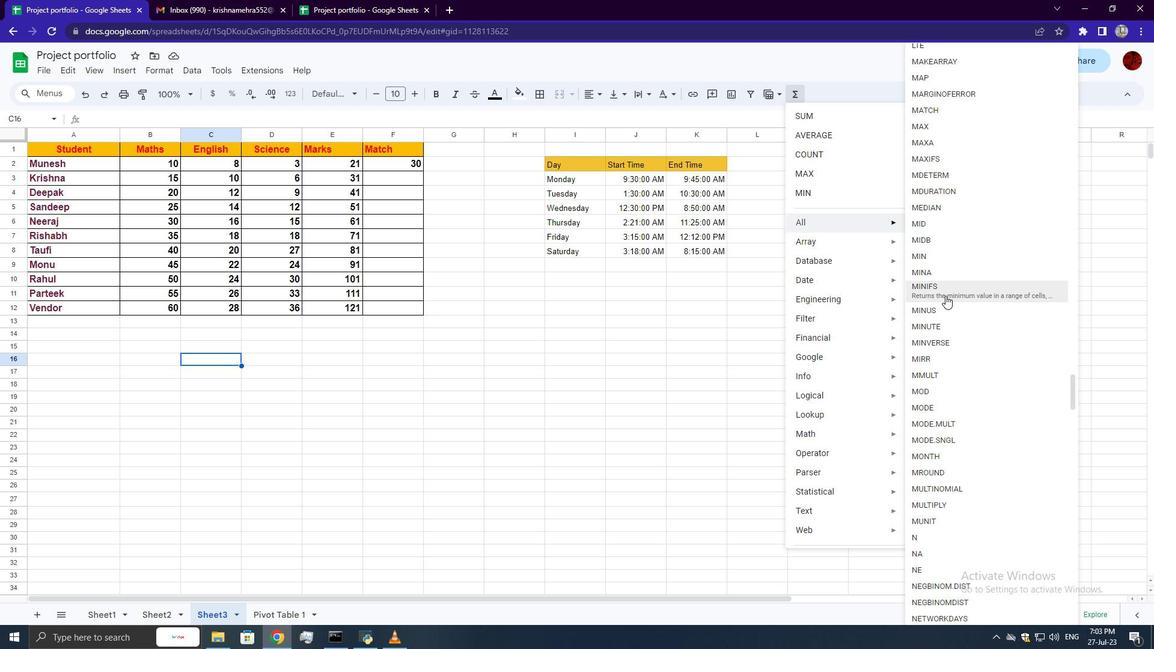 
Action: Mouse moved to (102, 190)
Screenshot: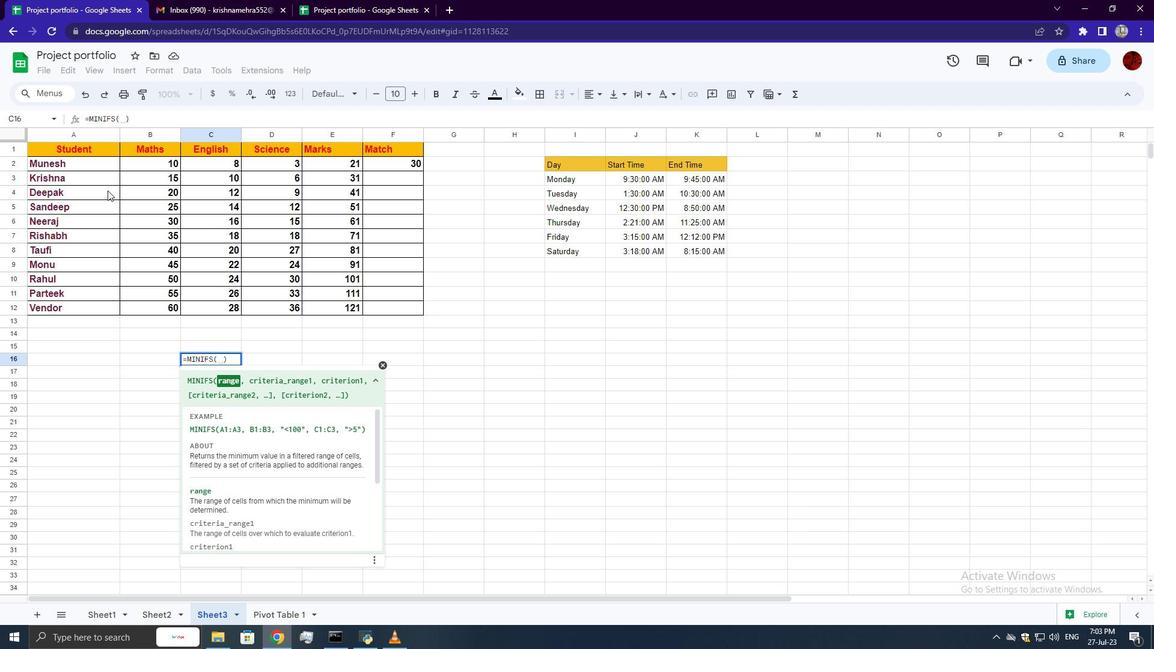 
Action: Mouse pressed left at (102, 190)
Screenshot: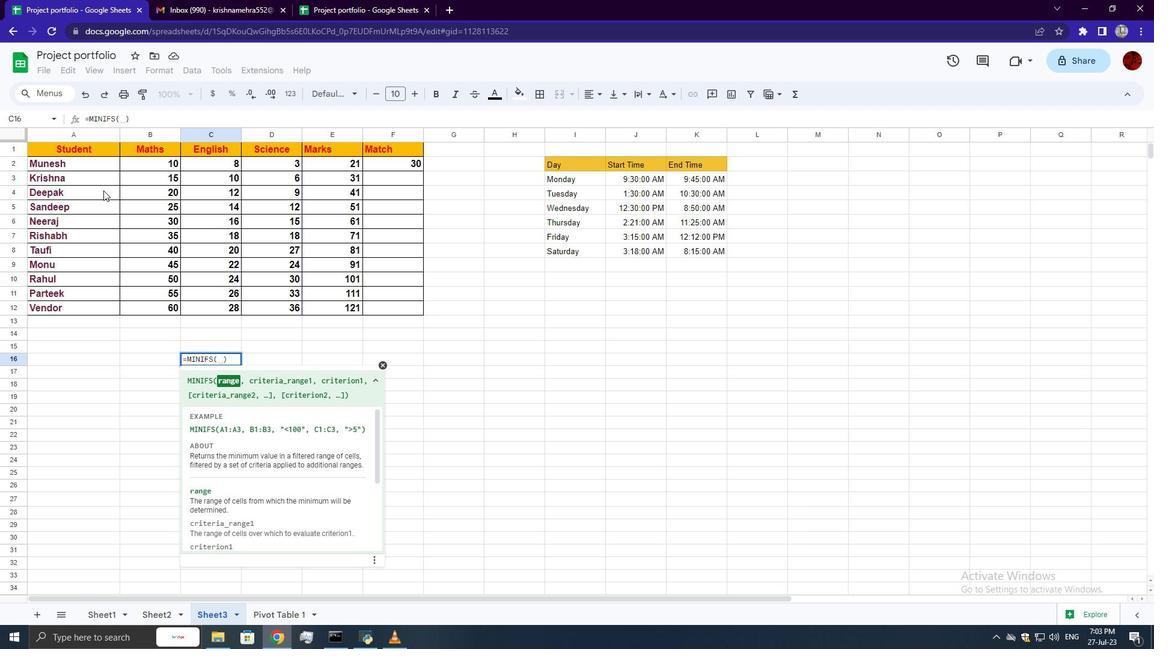 
Action: Mouse moved to (85, 263)
Screenshot: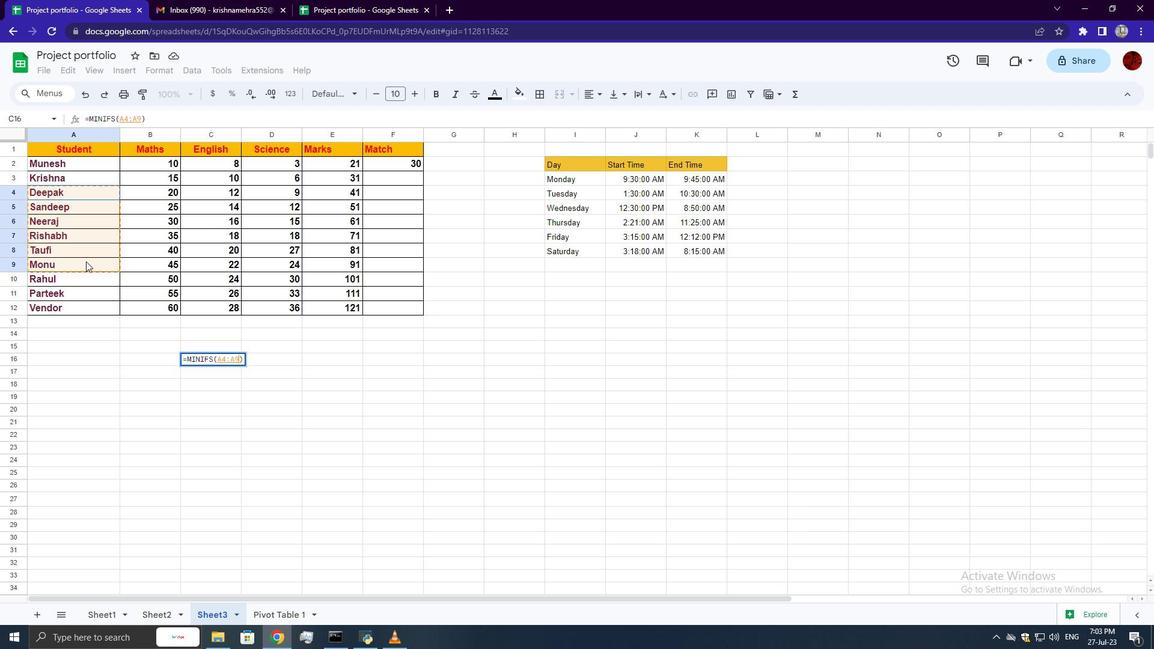 
Action: Key pressed ,
Screenshot: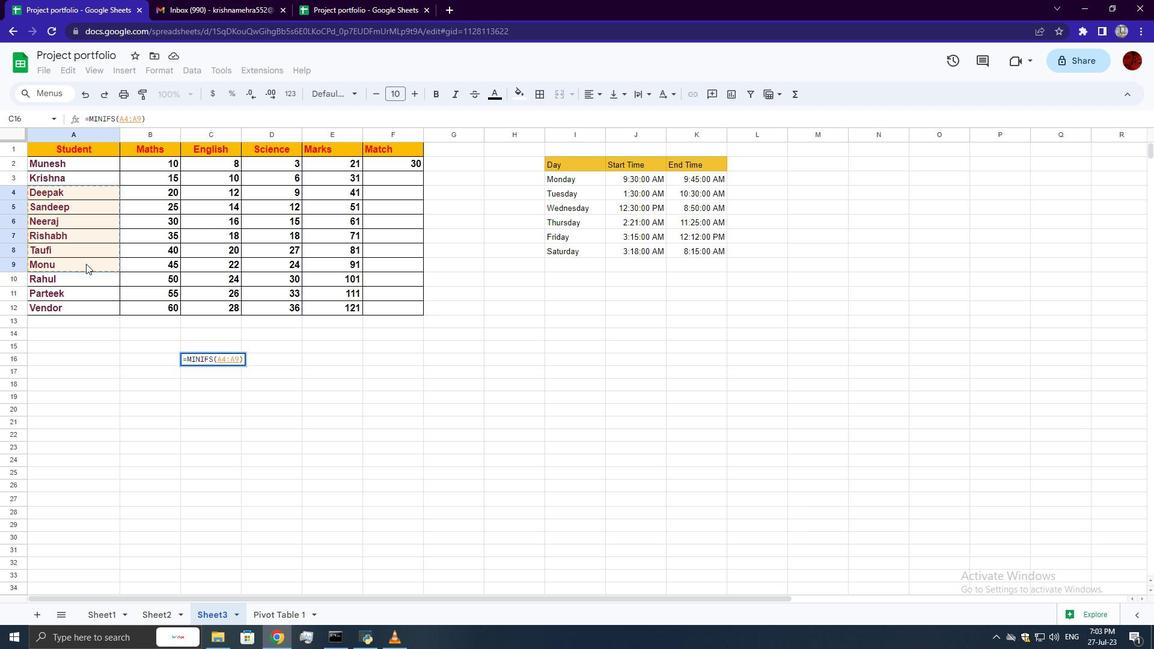 
Action: Mouse moved to (155, 191)
Screenshot: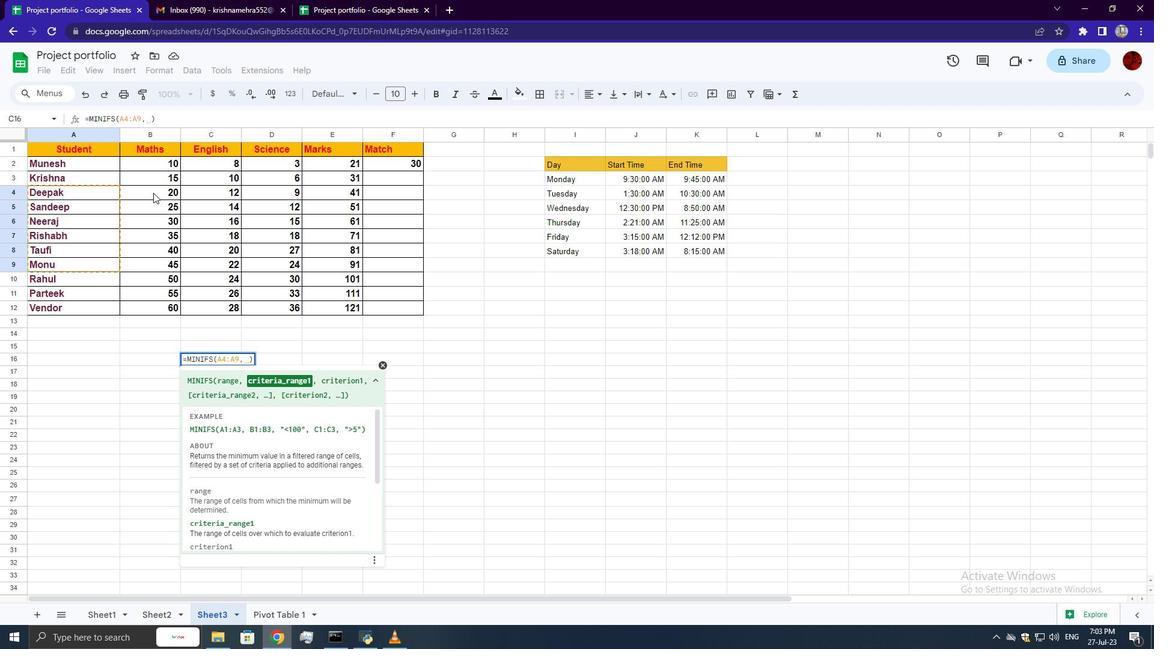 
Action: Mouse pressed left at (155, 191)
Screenshot: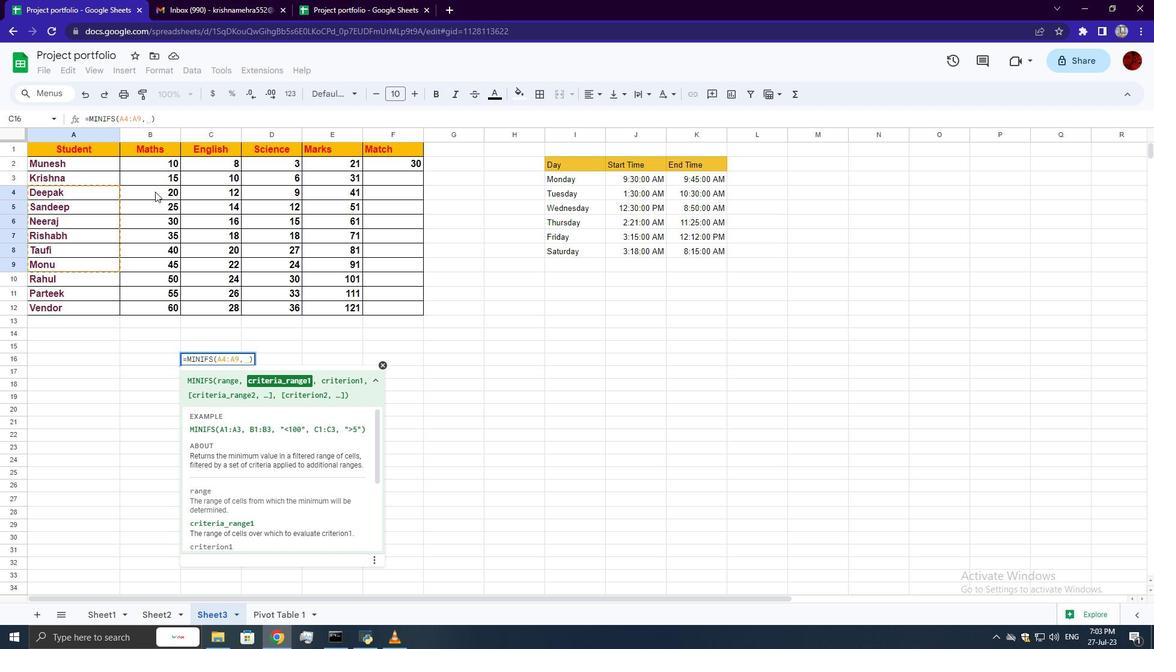 
Action: Mouse moved to (152, 260)
Screenshot: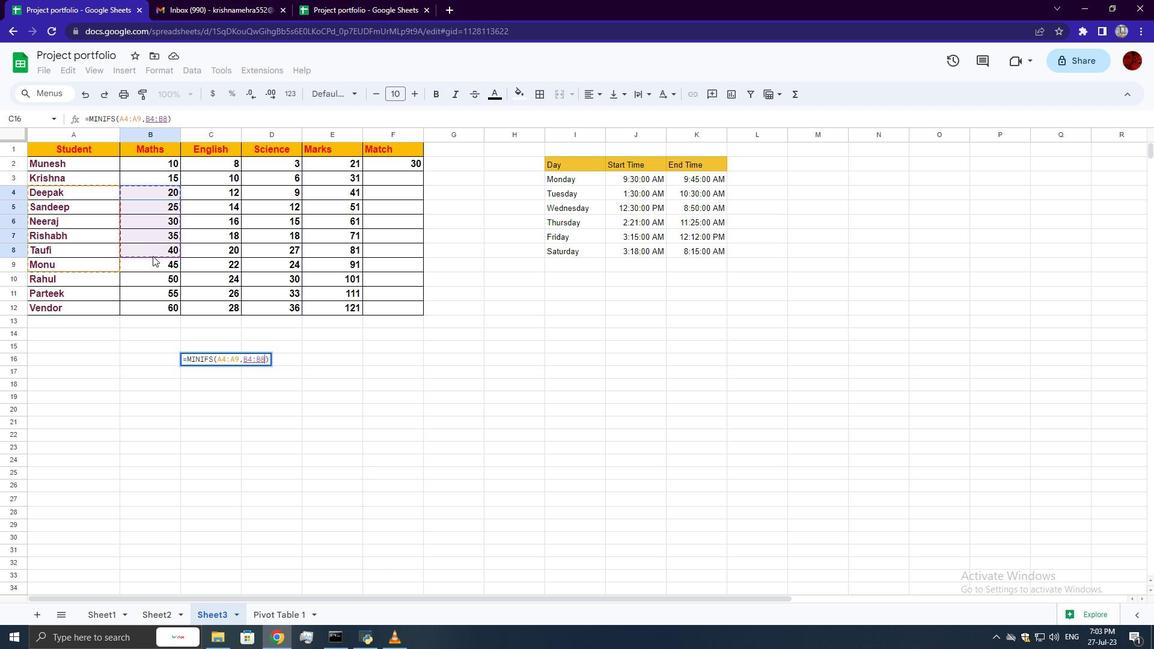 
Action: Key pressed ,
Screenshot: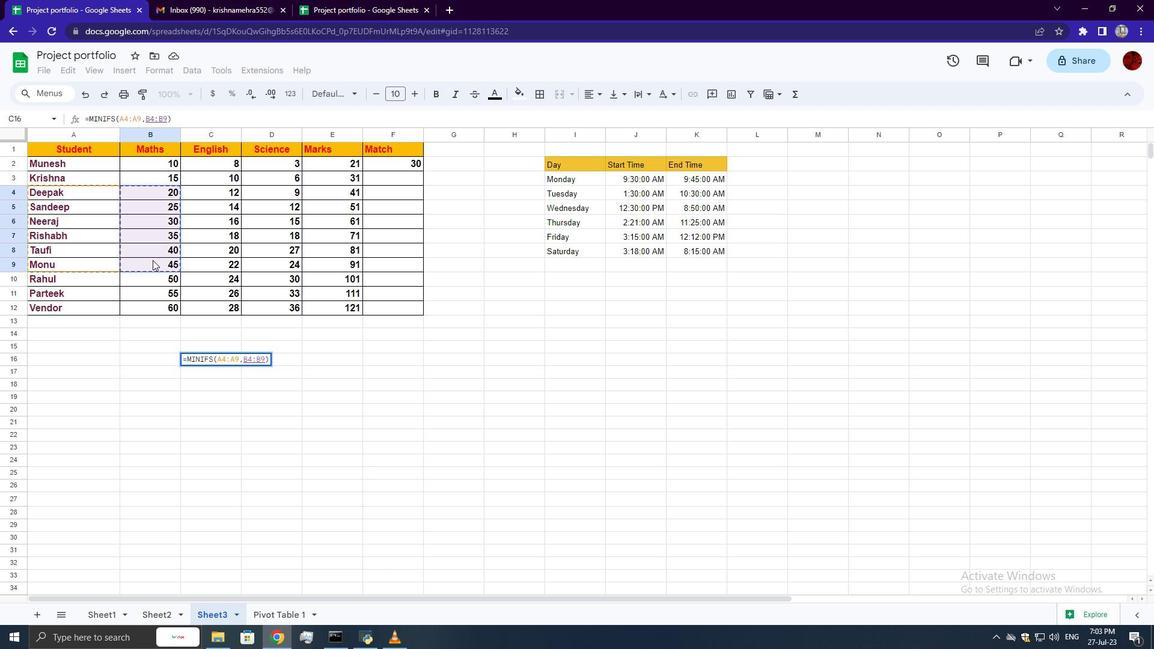 
Action: Mouse moved to (218, 189)
Screenshot: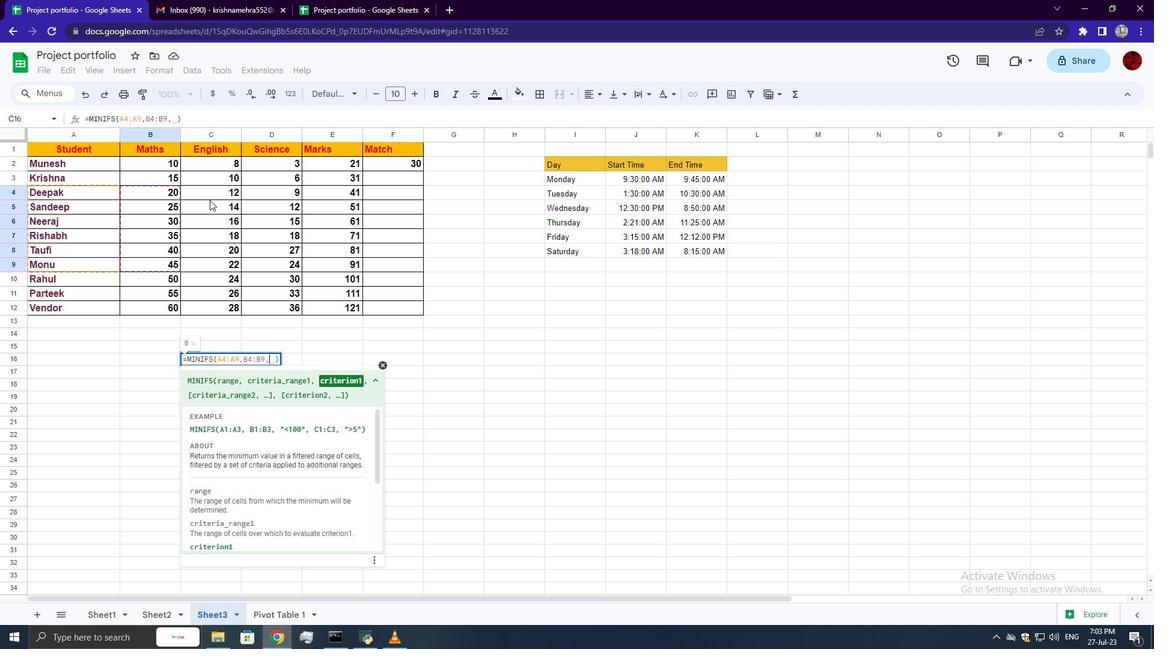
Action: Mouse pressed left at (218, 189)
Screenshot: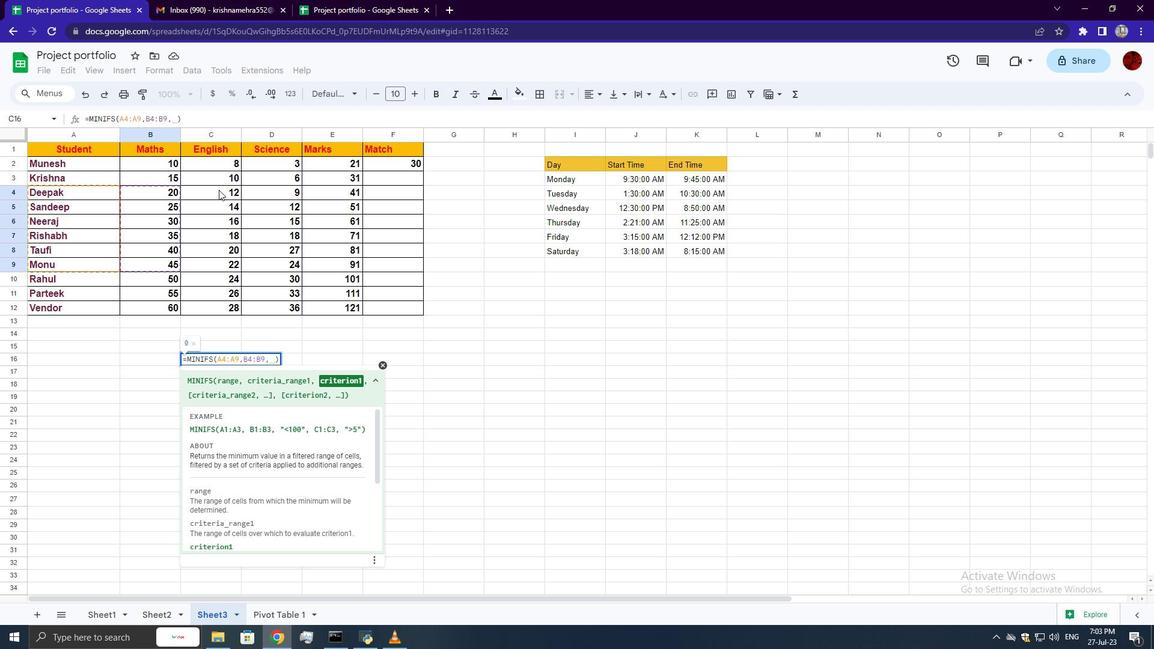 
Action: Mouse moved to (218, 265)
Screenshot: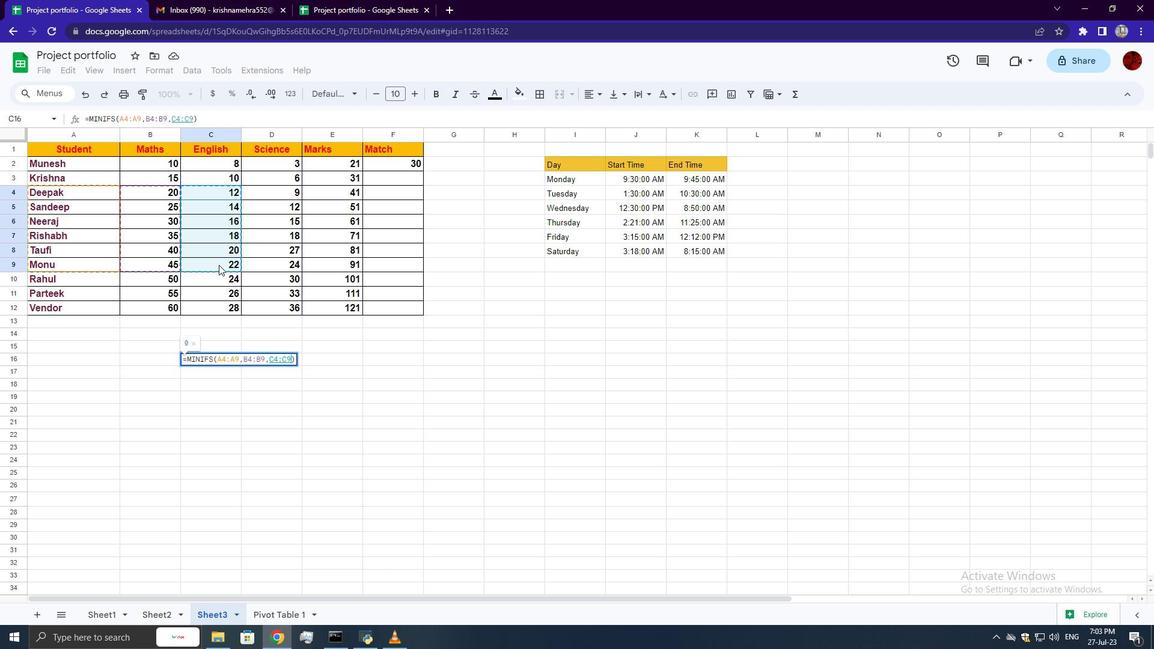 
Action: Key pressed <Key.enter>
Screenshot: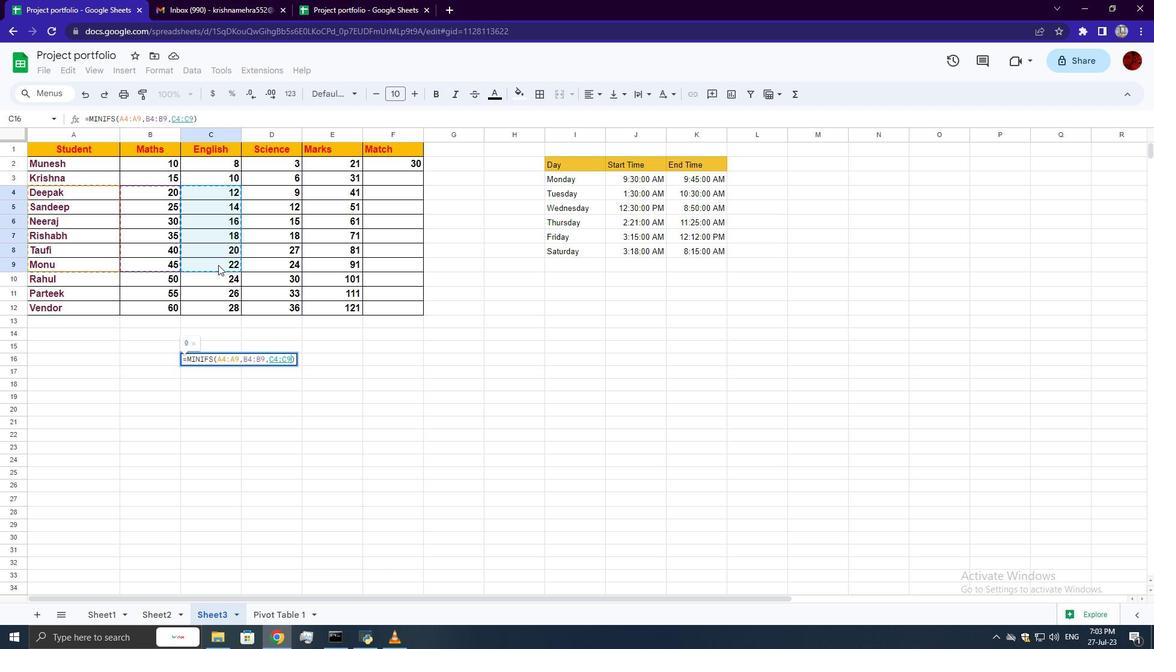 
